 Task: Find connections with filter location Berrahal with filter topic #Jobhunterswith filter profile language German with filter current company Marlabs LLC with filter school National Institute of Technology Agartala with filter industry Cosmetology and Barber Schools with filter service category Leadership Development with filter keywords title Artist
Action: Mouse moved to (517, 68)
Screenshot: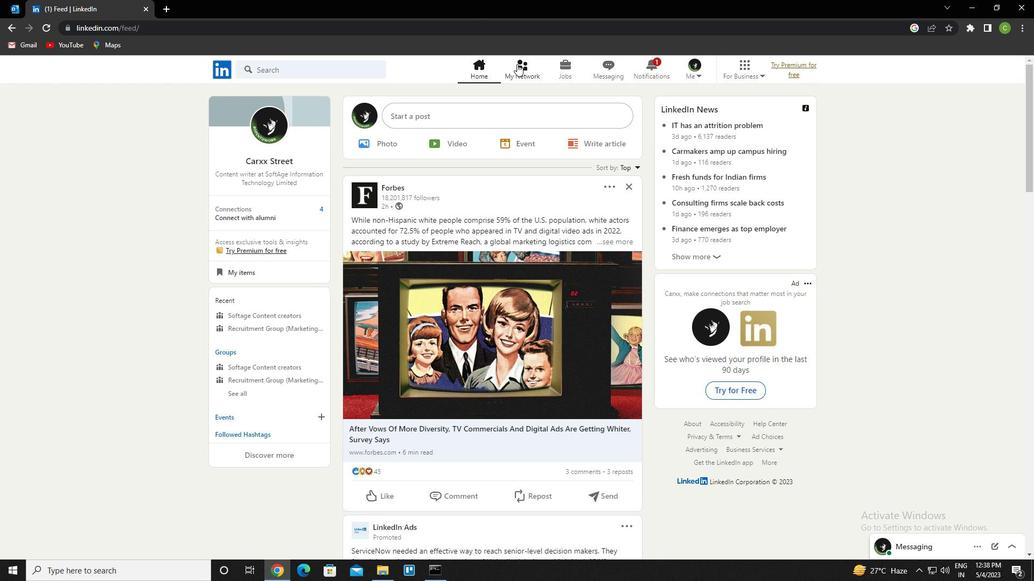 
Action: Mouse pressed left at (517, 68)
Screenshot: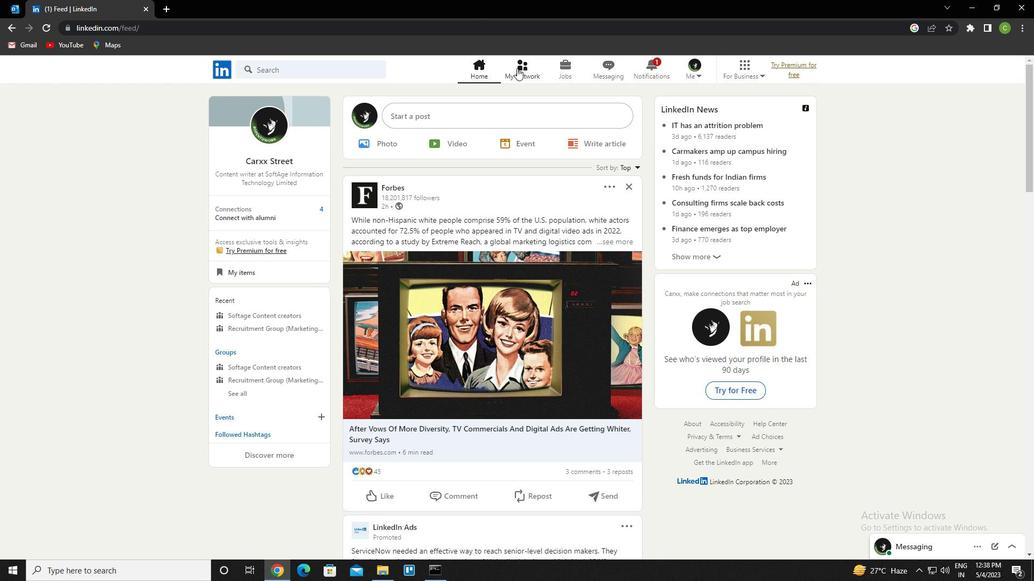 
Action: Mouse moved to (323, 129)
Screenshot: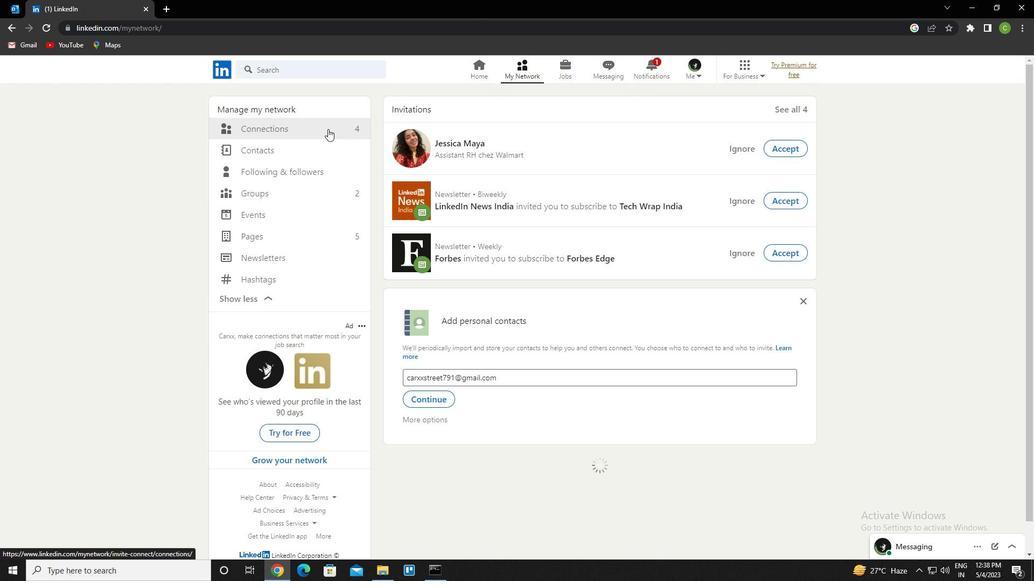 
Action: Mouse pressed left at (323, 129)
Screenshot: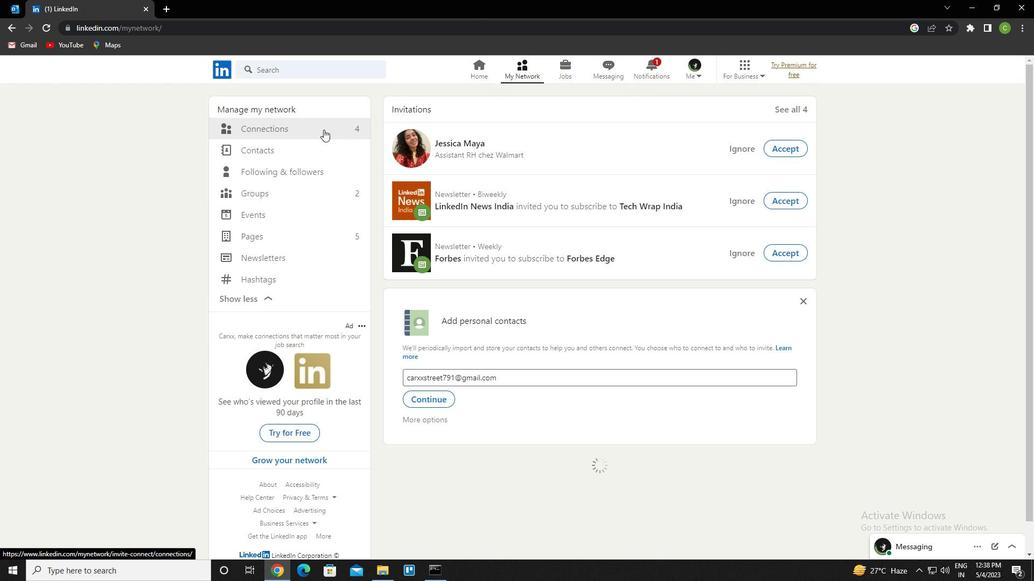 
Action: Mouse moved to (604, 133)
Screenshot: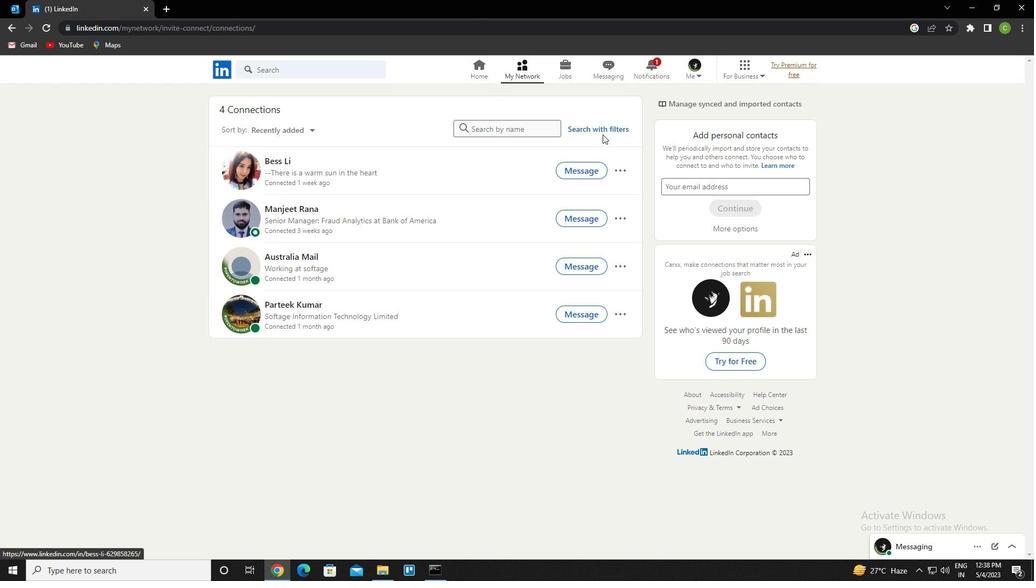 
Action: Mouse pressed left at (604, 133)
Screenshot: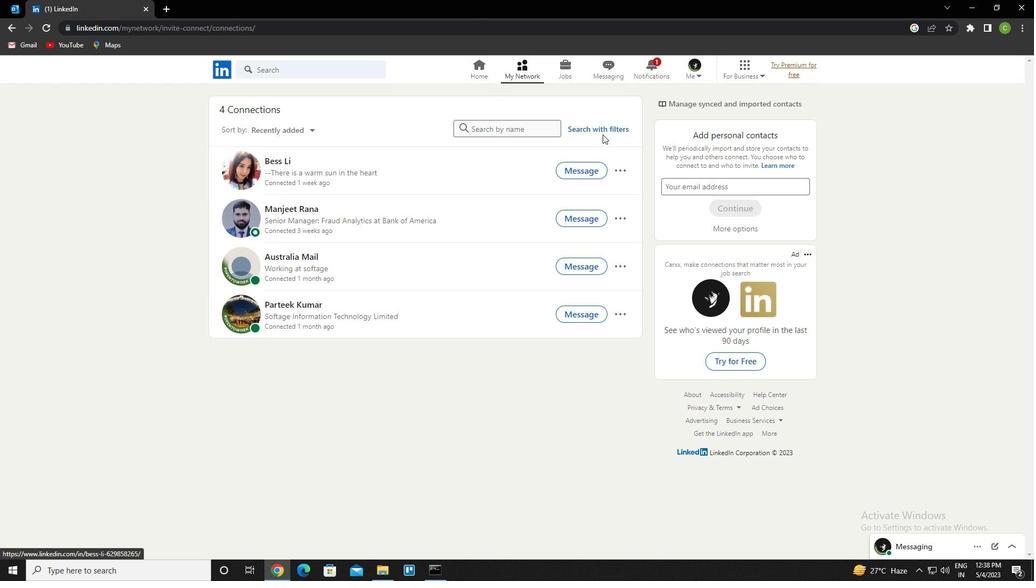 
Action: Mouse moved to (556, 101)
Screenshot: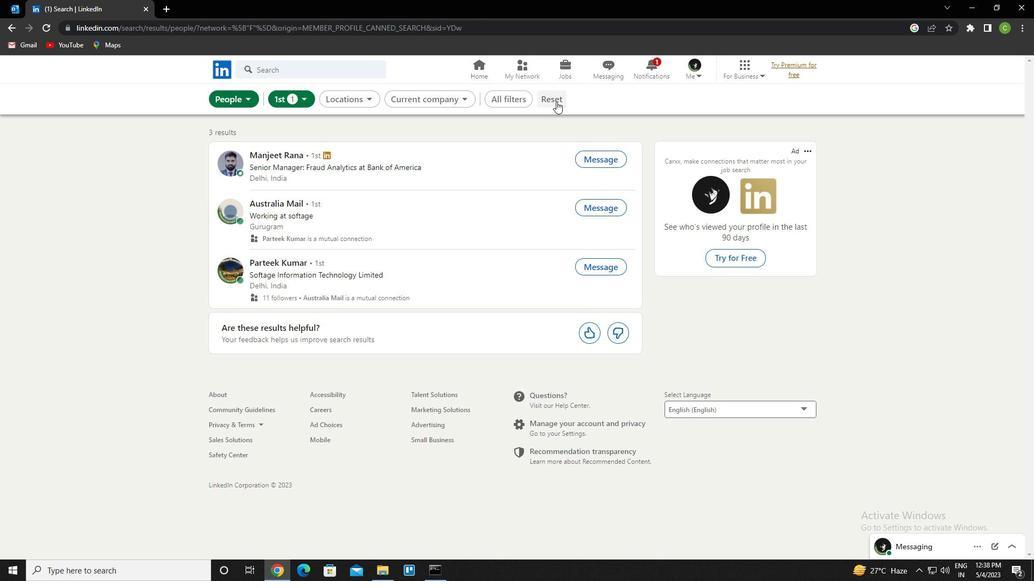 
Action: Mouse pressed left at (556, 101)
Screenshot: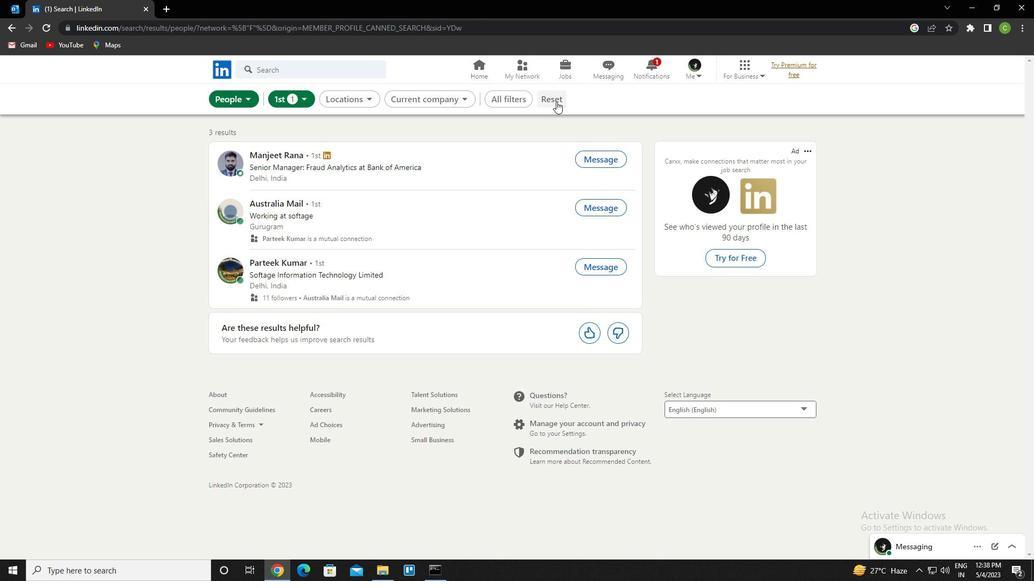 
Action: Mouse moved to (541, 101)
Screenshot: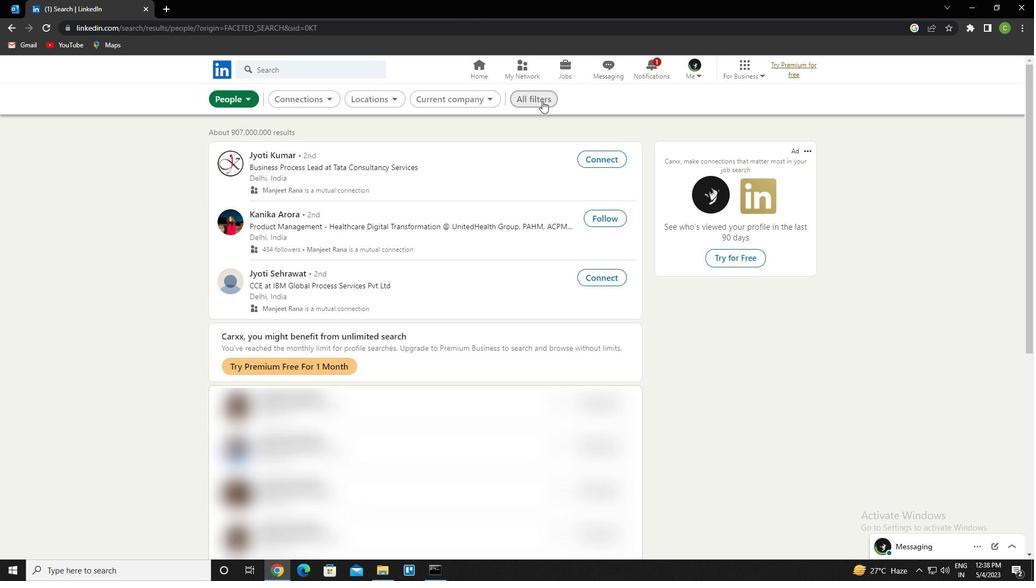 
Action: Mouse pressed left at (541, 101)
Screenshot: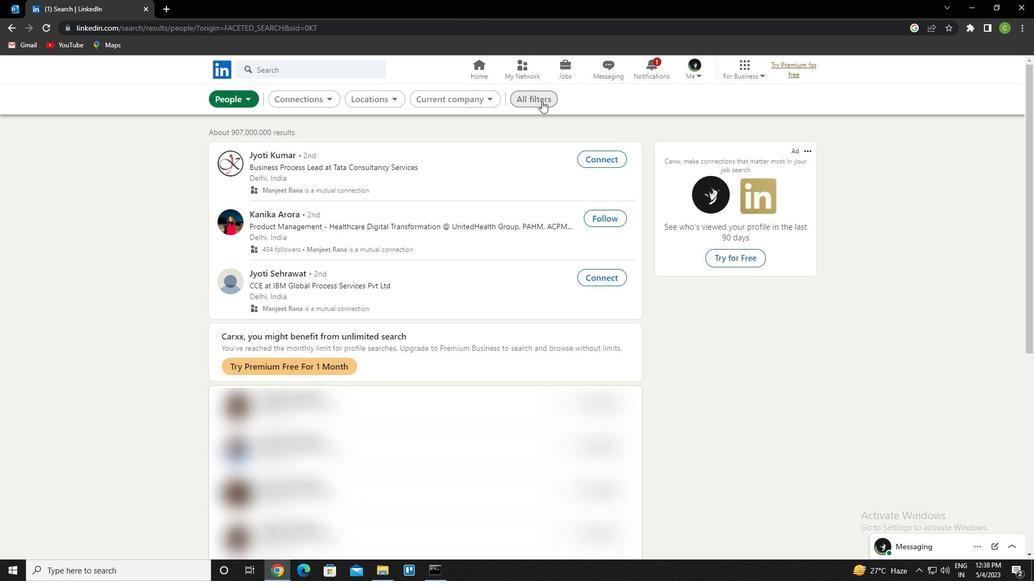 
Action: Mouse moved to (925, 269)
Screenshot: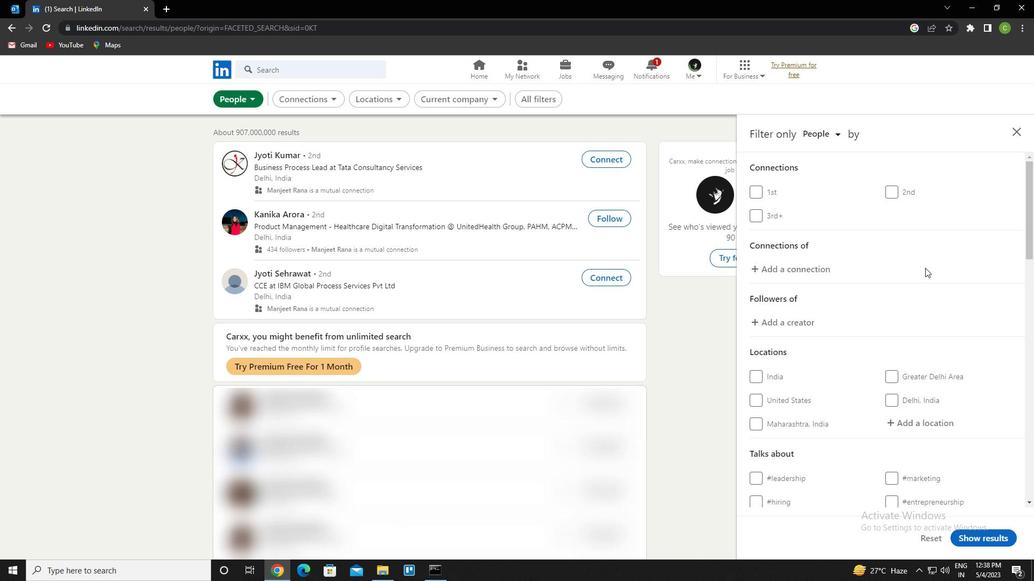 
Action: Mouse scrolled (925, 269) with delta (0, 0)
Screenshot: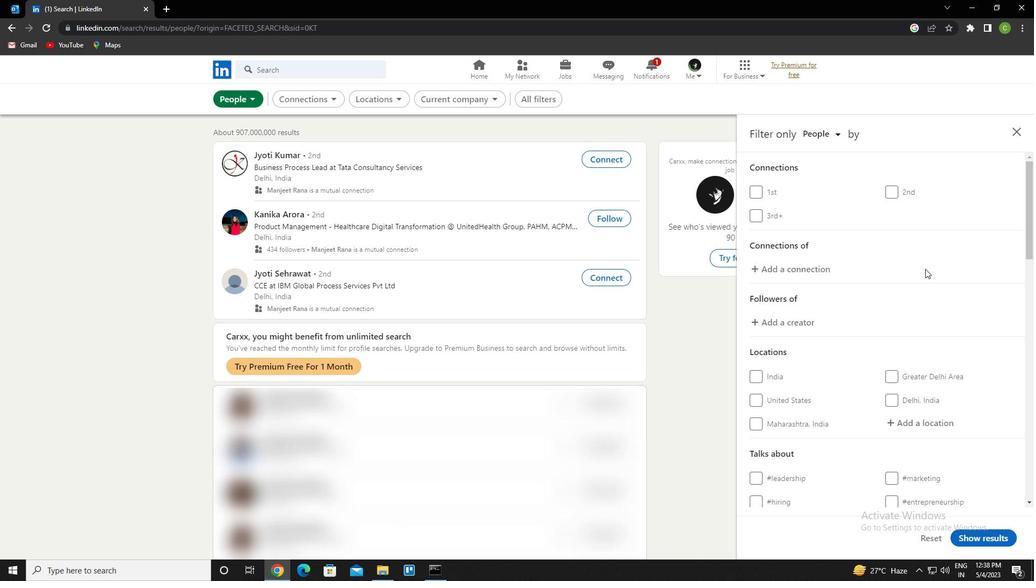 
Action: Mouse moved to (924, 275)
Screenshot: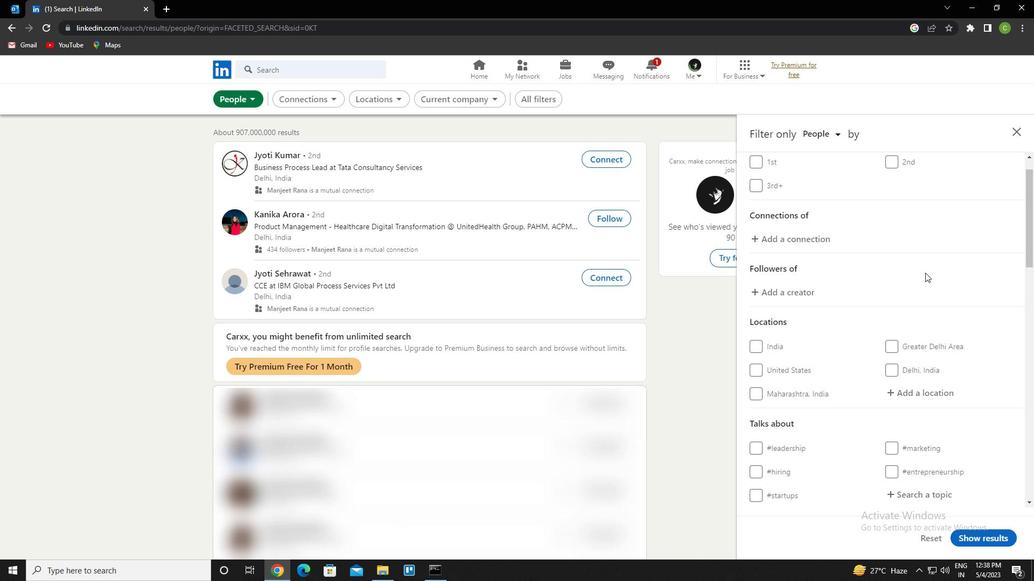 
Action: Mouse scrolled (924, 274) with delta (0, 0)
Screenshot: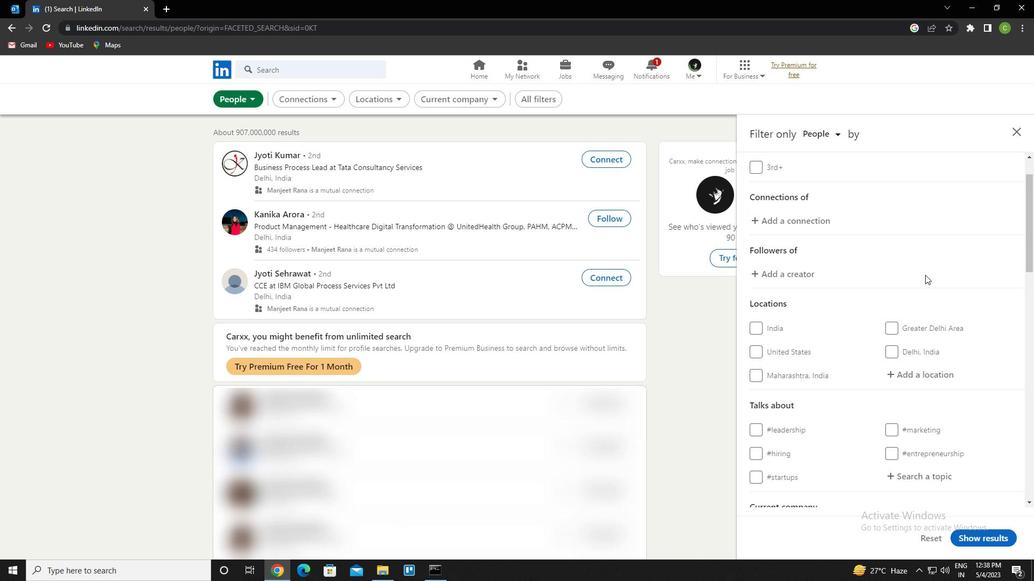 
Action: Mouse moved to (924, 311)
Screenshot: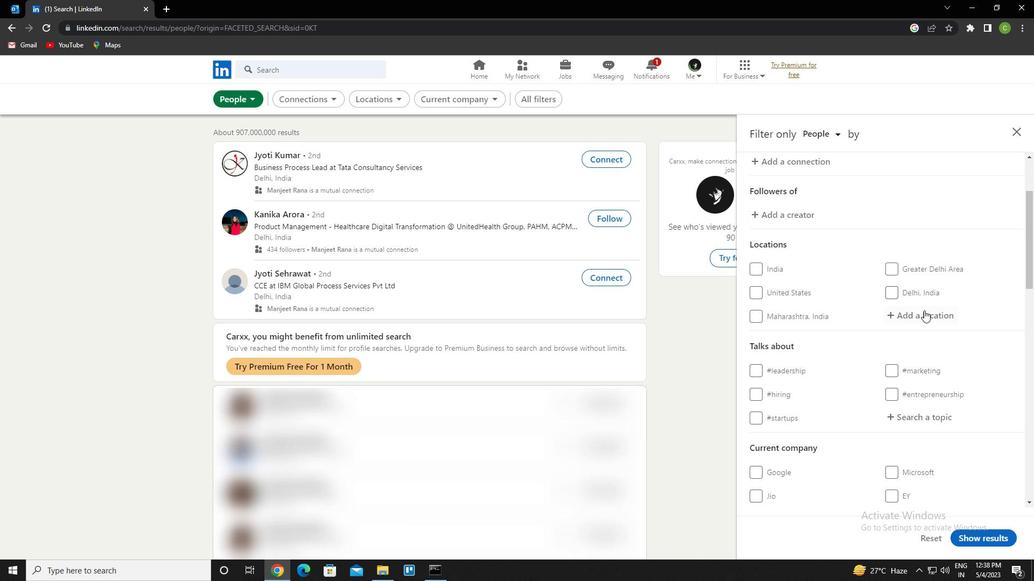 
Action: Mouse pressed left at (924, 311)
Screenshot: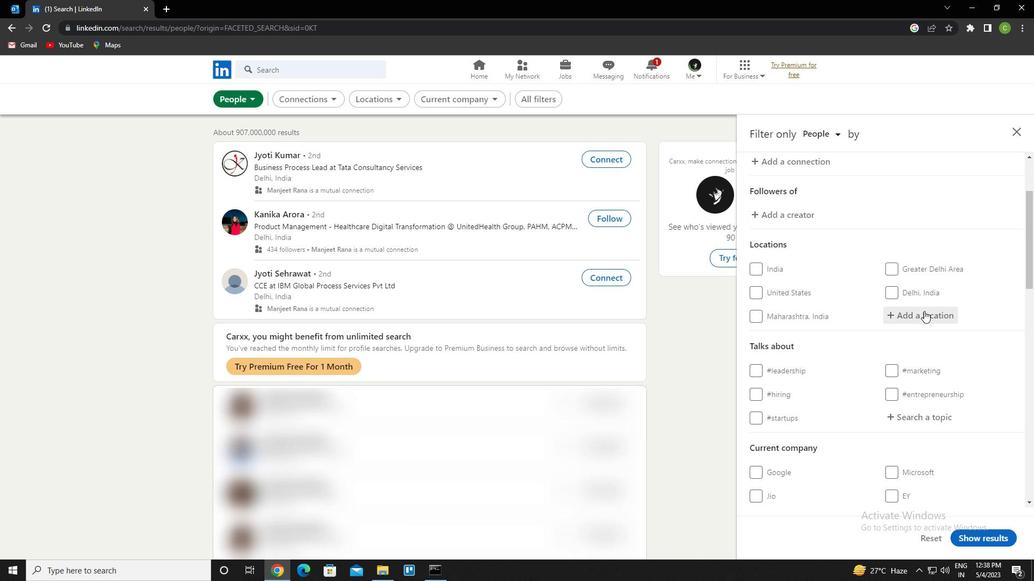 
Action: Mouse moved to (927, 296)
Screenshot: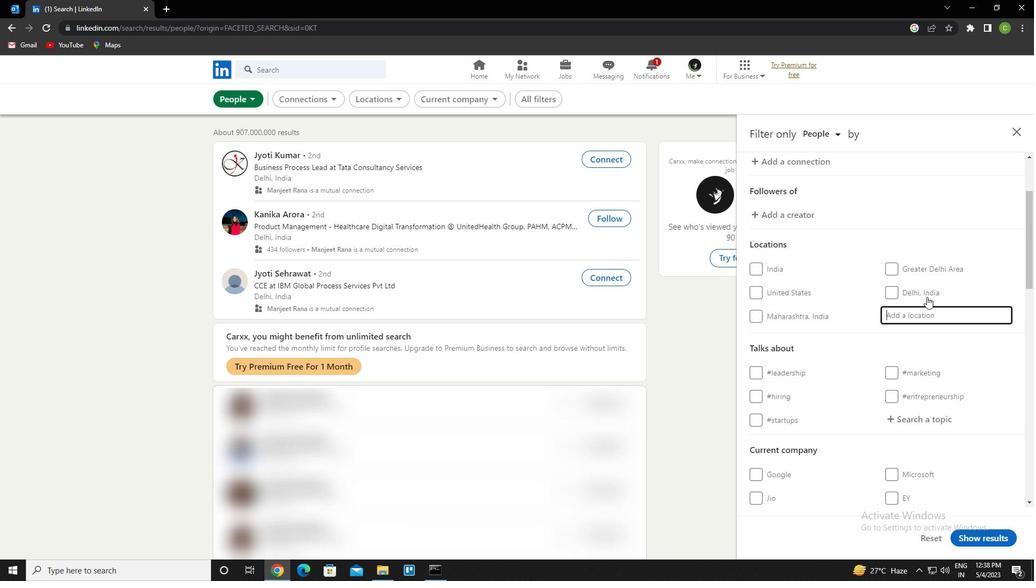 
Action: Key pressed <Key.caps_lock>b<Key.caps_lock>errahal<Key.down><Key.enter>
Screenshot: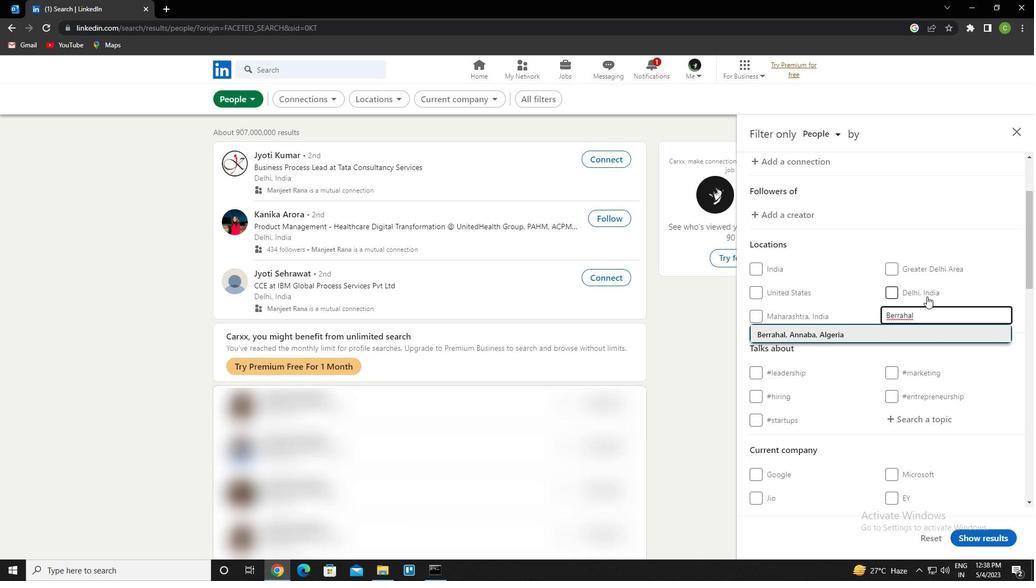 
Action: Mouse moved to (872, 307)
Screenshot: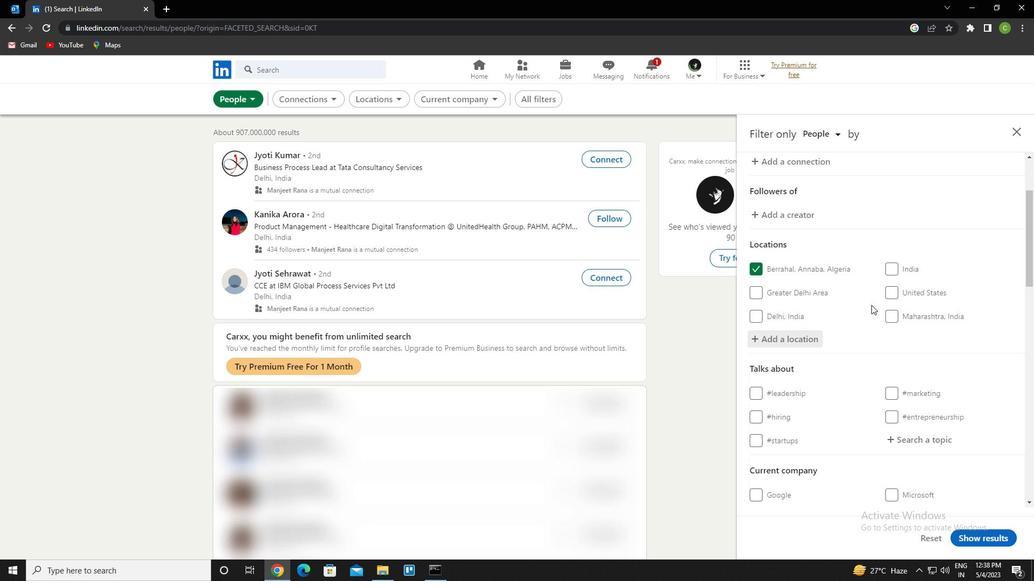 
Action: Mouse scrolled (872, 306) with delta (0, 0)
Screenshot: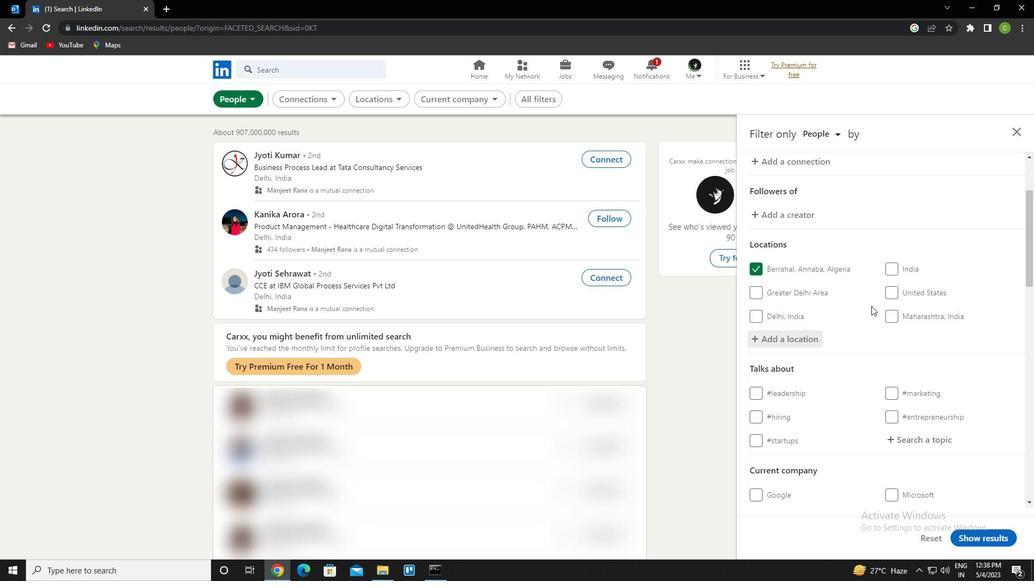 
Action: Mouse moved to (872, 310)
Screenshot: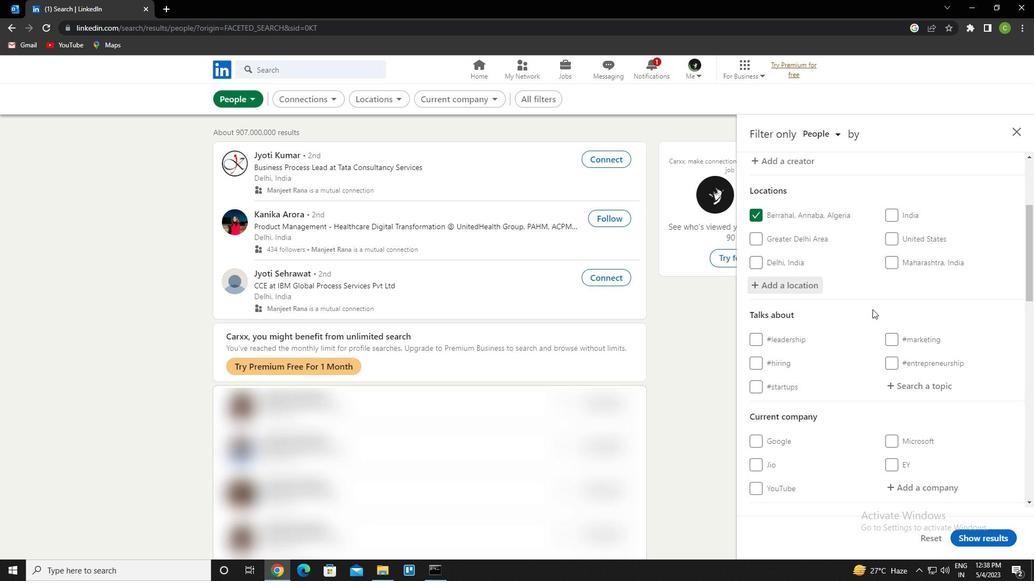 
Action: Mouse scrolled (872, 309) with delta (0, 0)
Screenshot: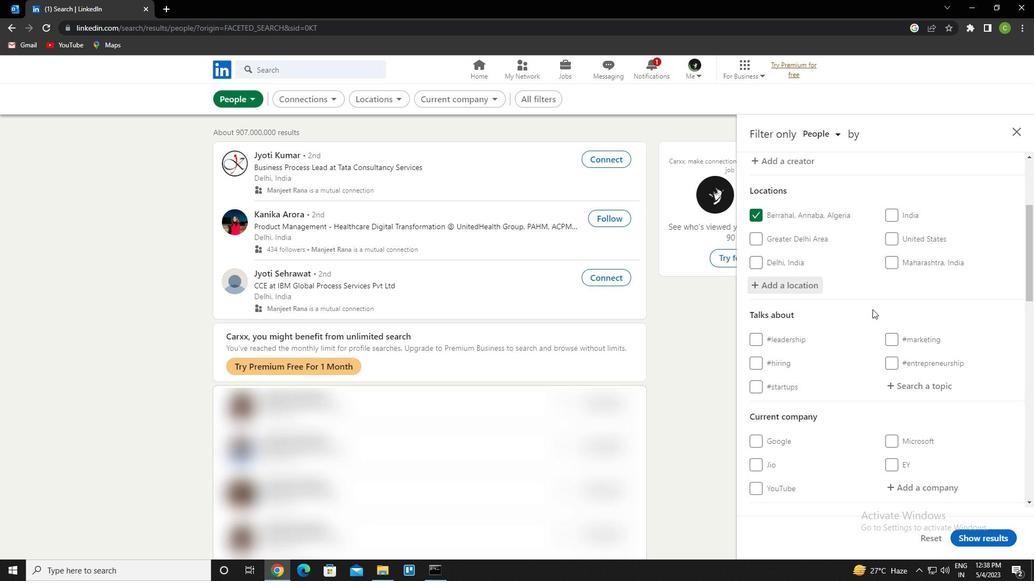 
Action: Mouse moved to (870, 312)
Screenshot: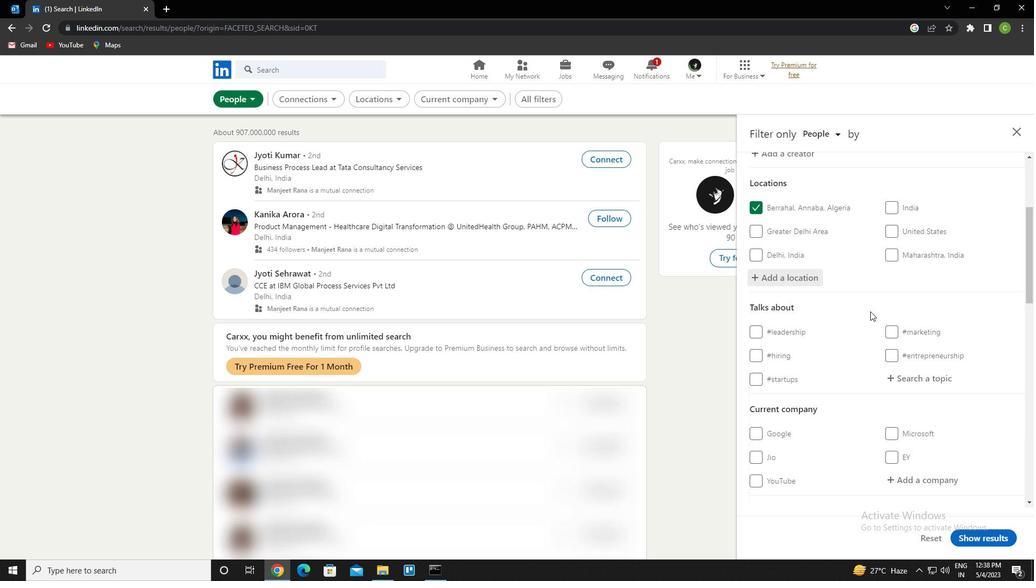 
Action: Mouse scrolled (870, 312) with delta (0, 0)
Screenshot: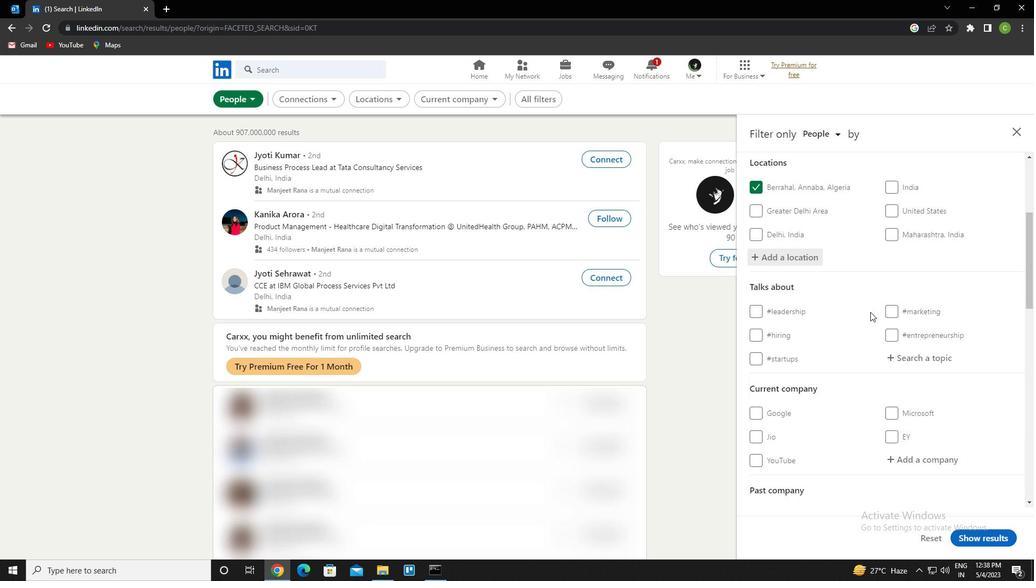 
Action: Mouse moved to (870, 313)
Screenshot: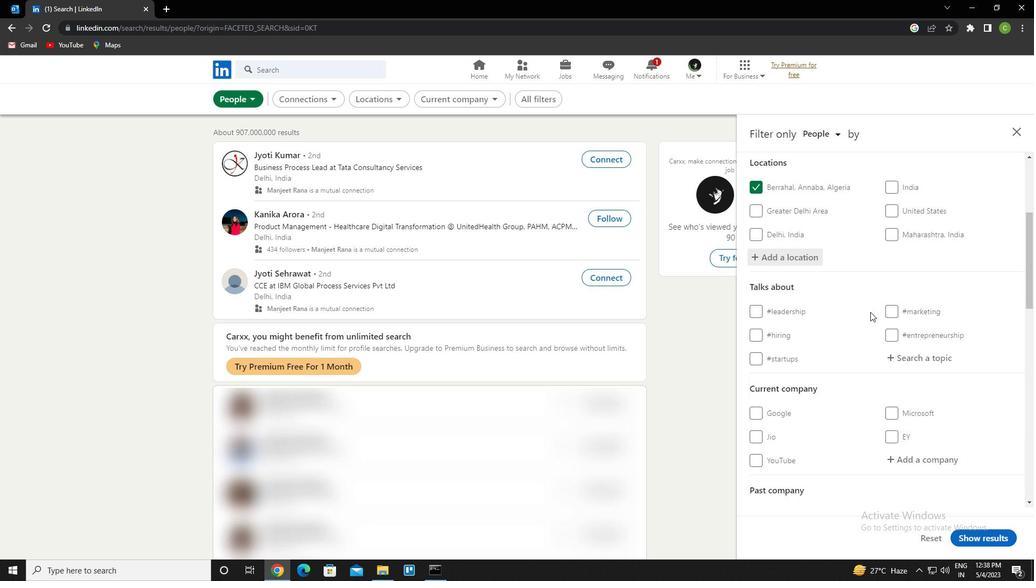 
Action: Mouse scrolled (870, 312) with delta (0, 0)
Screenshot: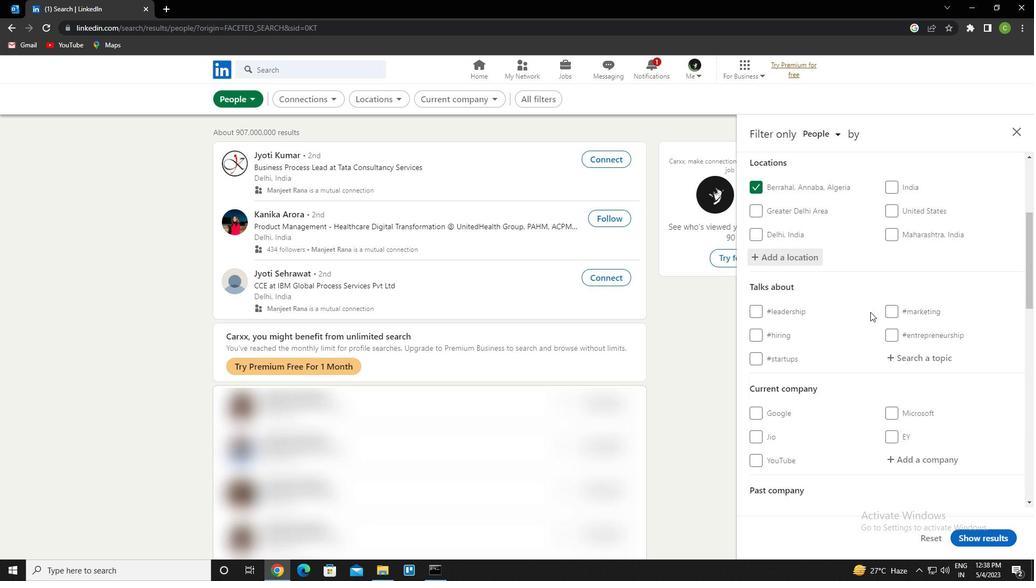 
Action: Mouse moved to (929, 228)
Screenshot: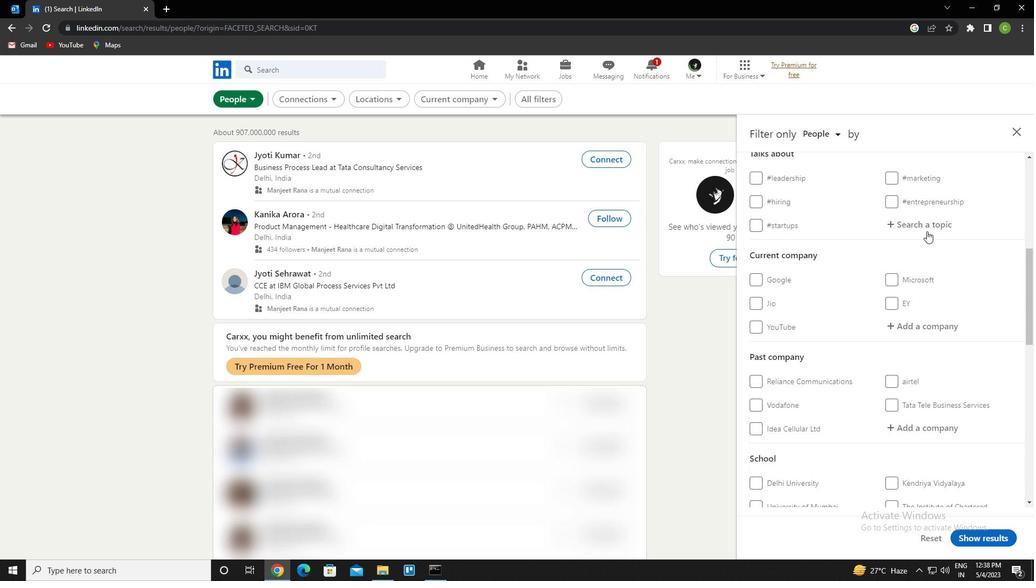 
Action: Mouse pressed left at (929, 228)
Screenshot: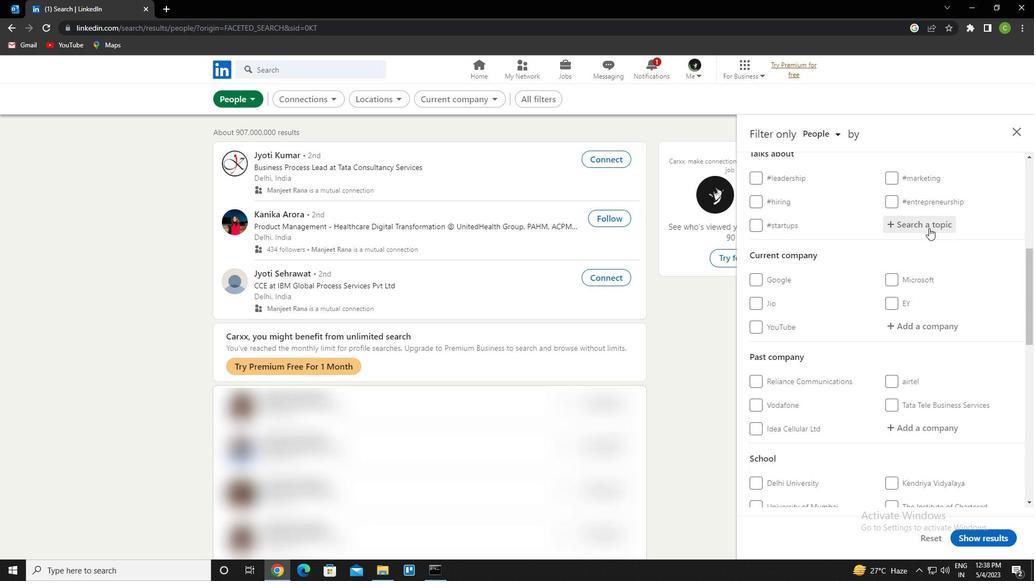 
Action: Key pressed jobhunters<Key.down><Key.enter>
Screenshot: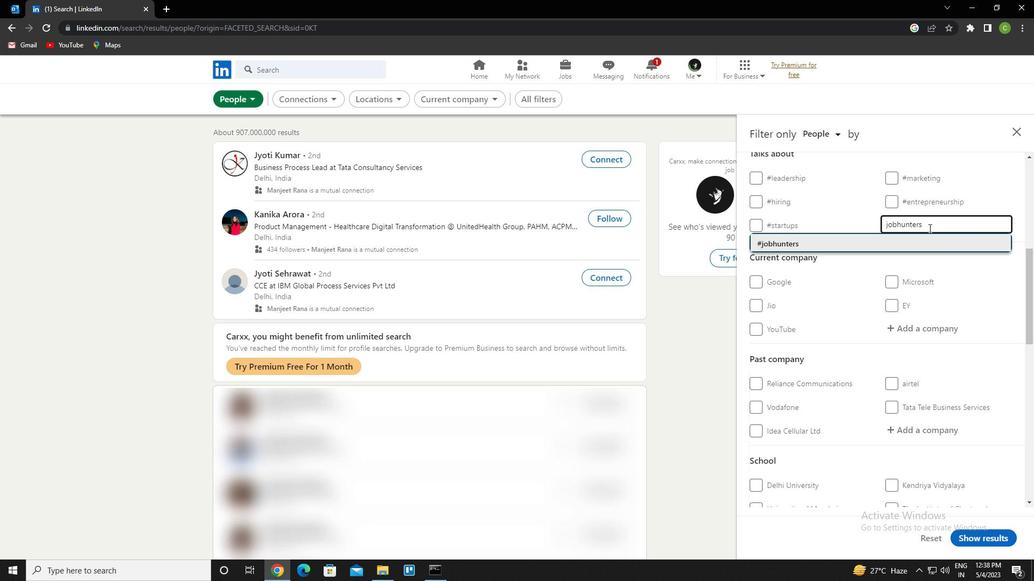 
Action: Mouse scrolled (929, 227) with delta (0, 0)
Screenshot: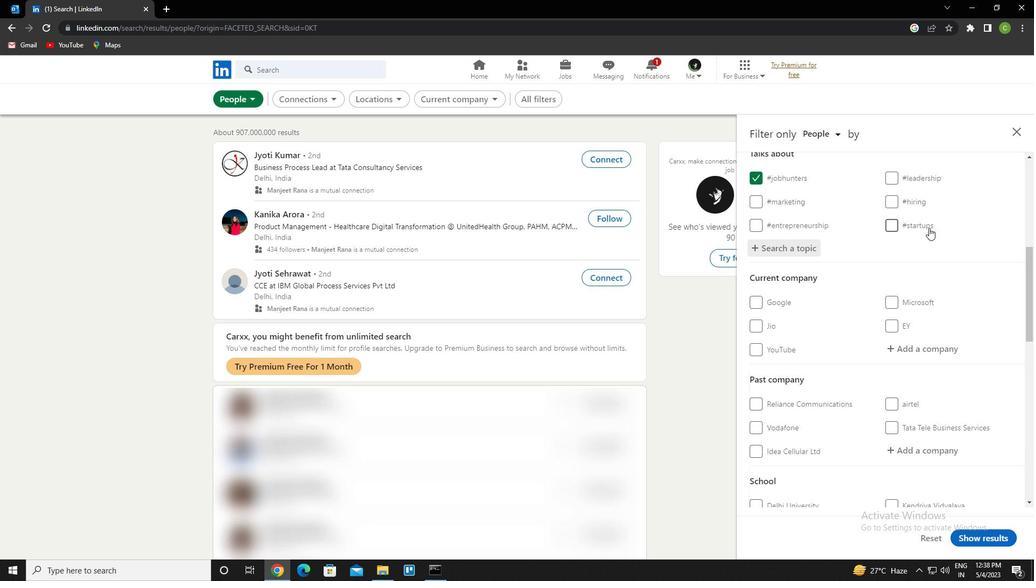 
Action: Mouse moved to (932, 229)
Screenshot: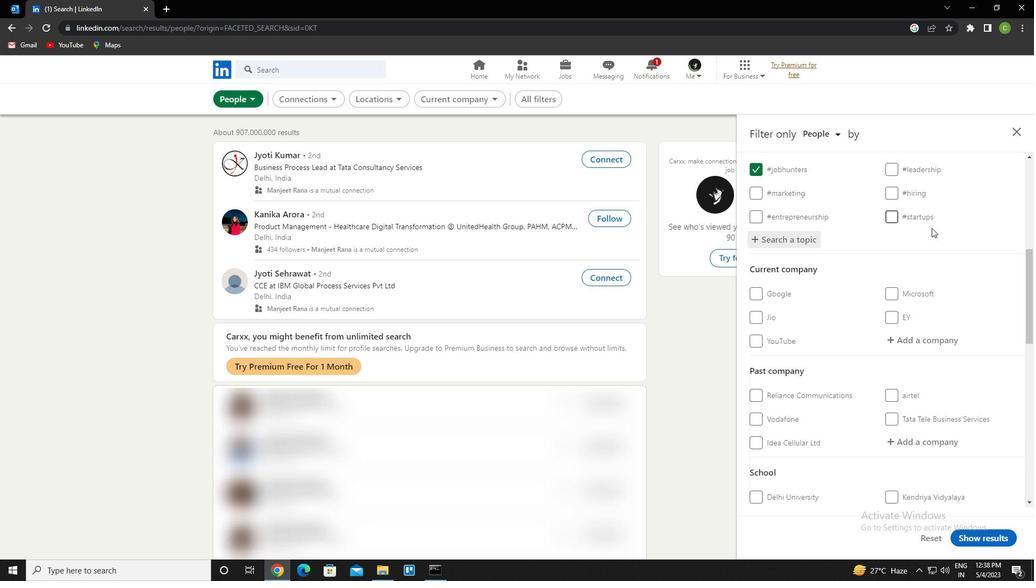 
Action: Mouse scrolled (932, 228) with delta (0, 0)
Screenshot: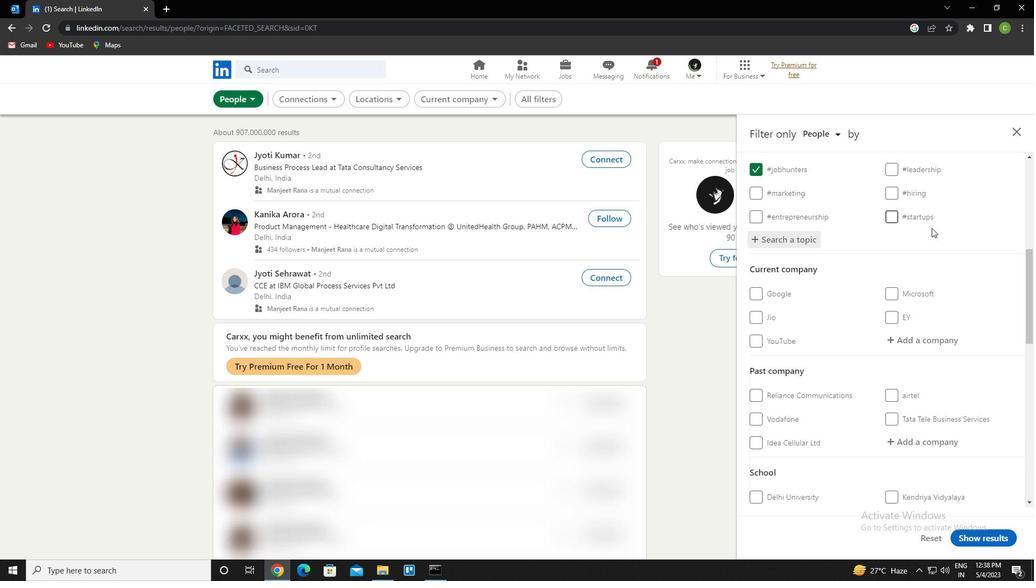 
Action: Mouse moved to (934, 231)
Screenshot: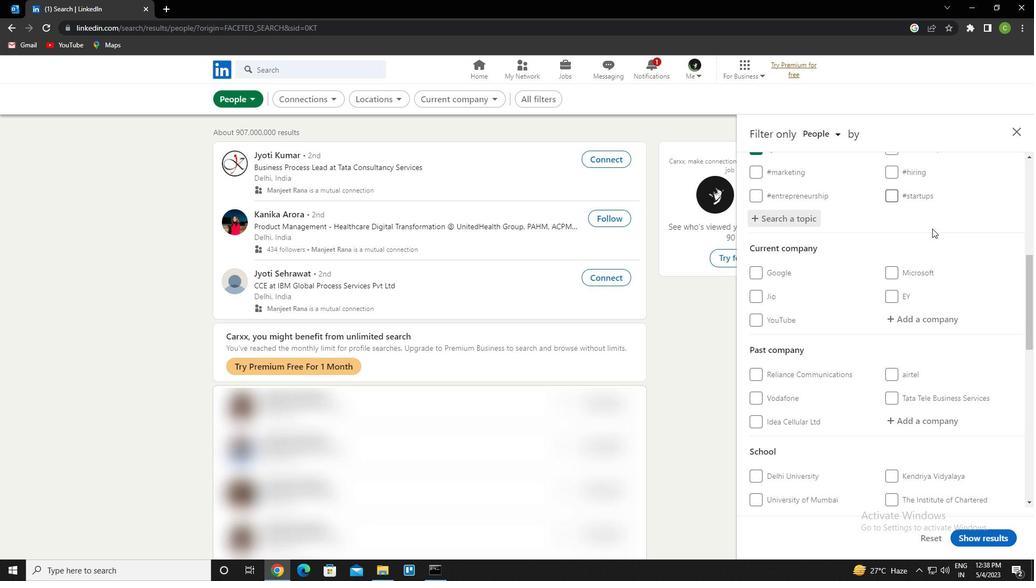 
Action: Mouse scrolled (934, 231) with delta (0, 0)
Screenshot: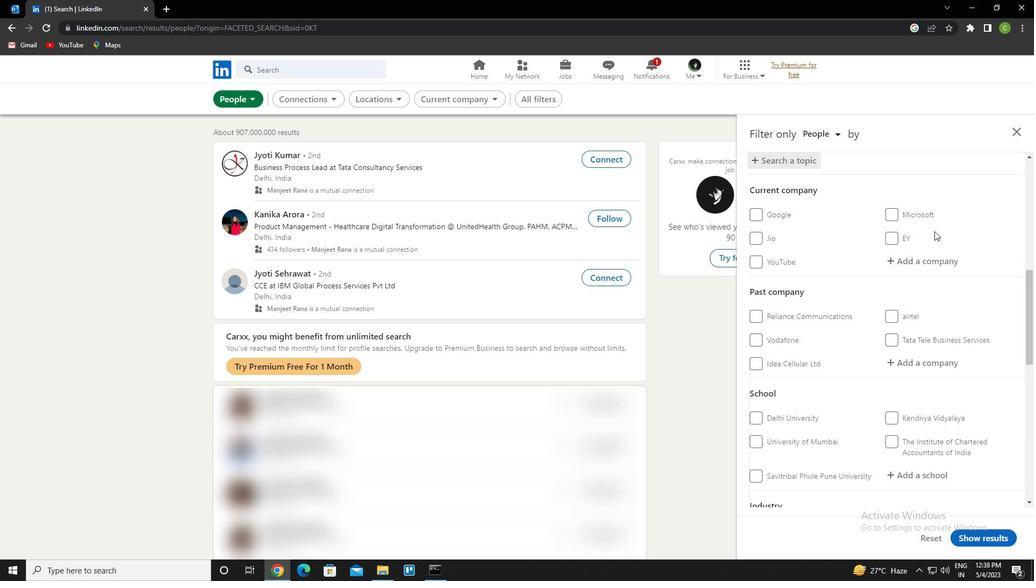 
Action: Mouse moved to (935, 235)
Screenshot: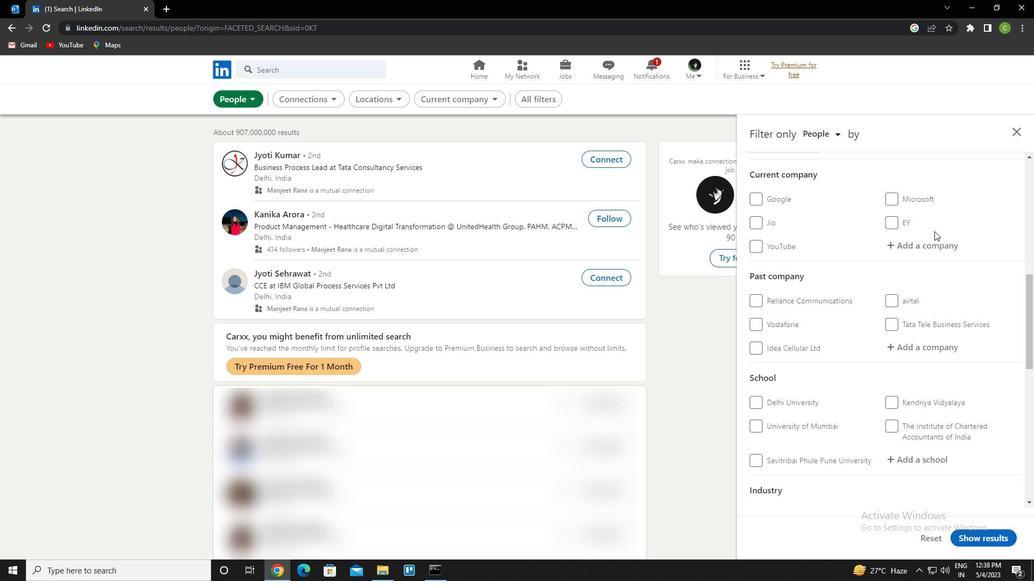 
Action: Mouse scrolled (935, 234) with delta (0, 0)
Screenshot: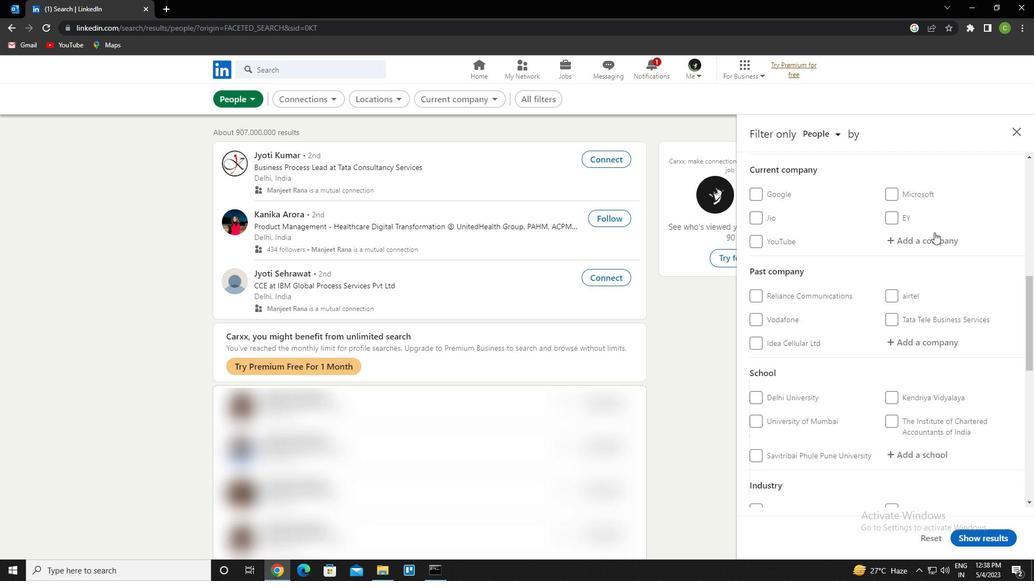 
Action: Mouse moved to (935, 236)
Screenshot: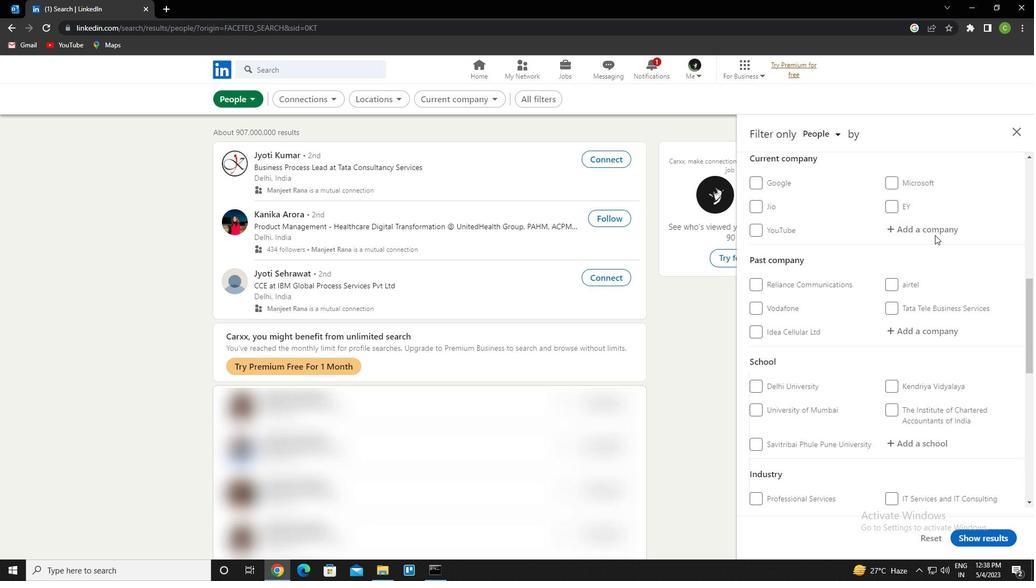 
Action: Mouse scrolled (935, 235) with delta (0, 0)
Screenshot: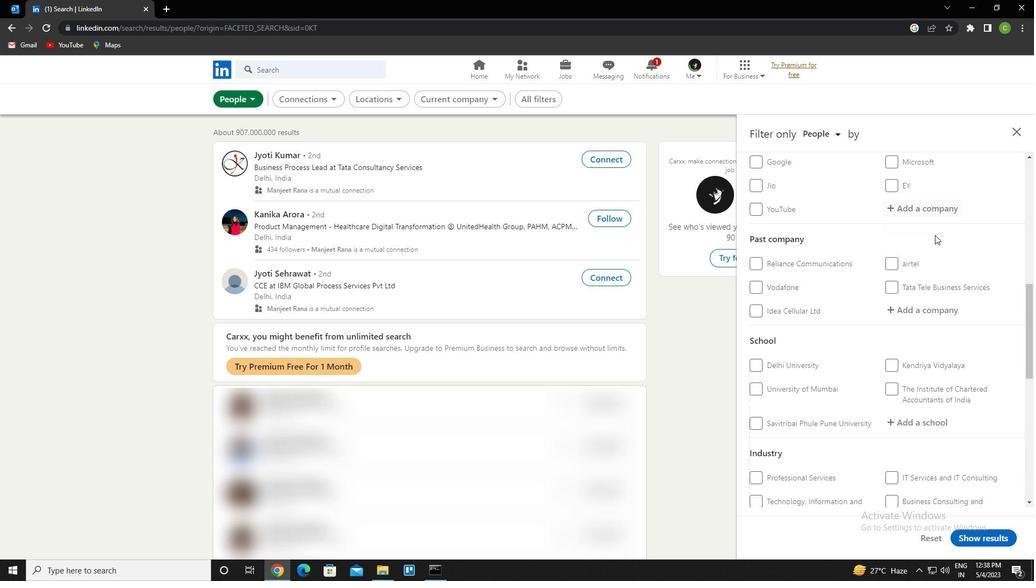 
Action: Mouse moved to (931, 237)
Screenshot: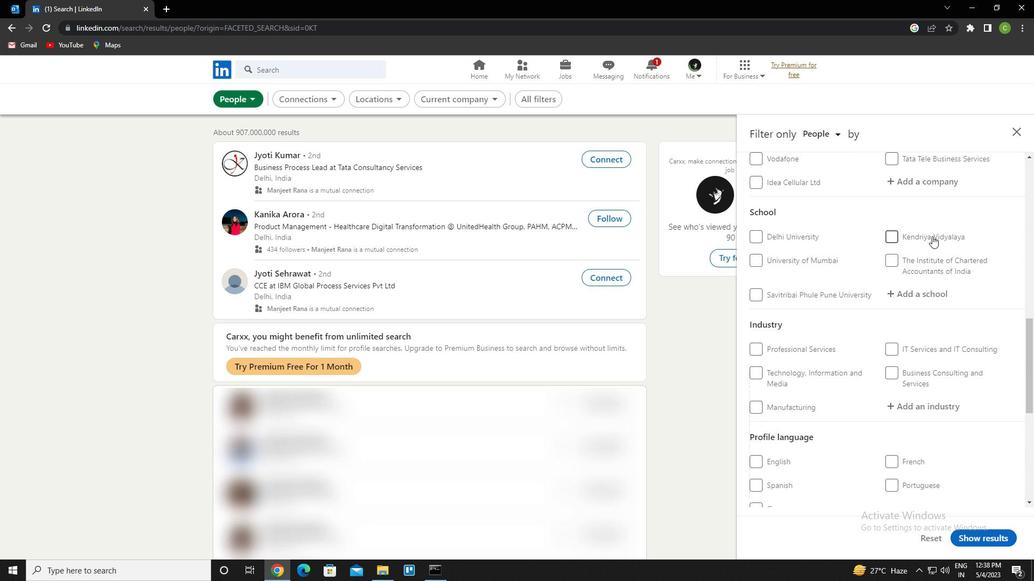 
Action: Mouse scrolled (931, 236) with delta (0, 0)
Screenshot: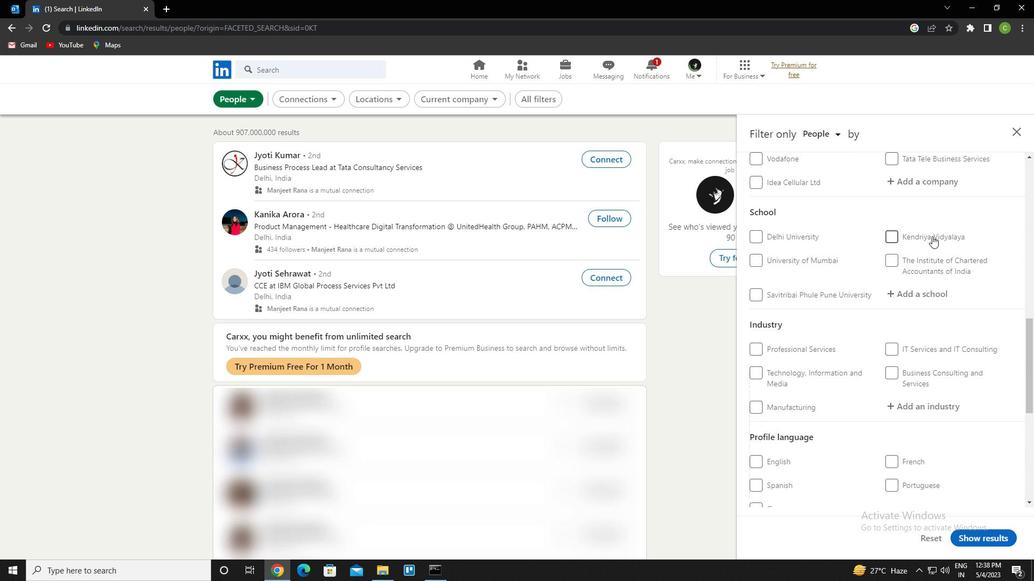 
Action: Mouse moved to (757, 456)
Screenshot: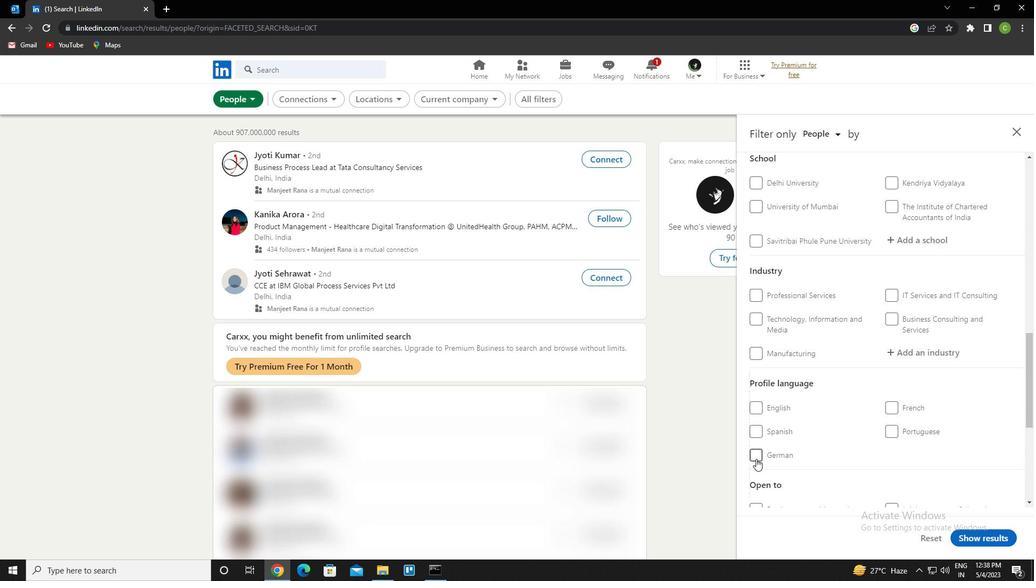 
Action: Mouse pressed left at (757, 456)
Screenshot: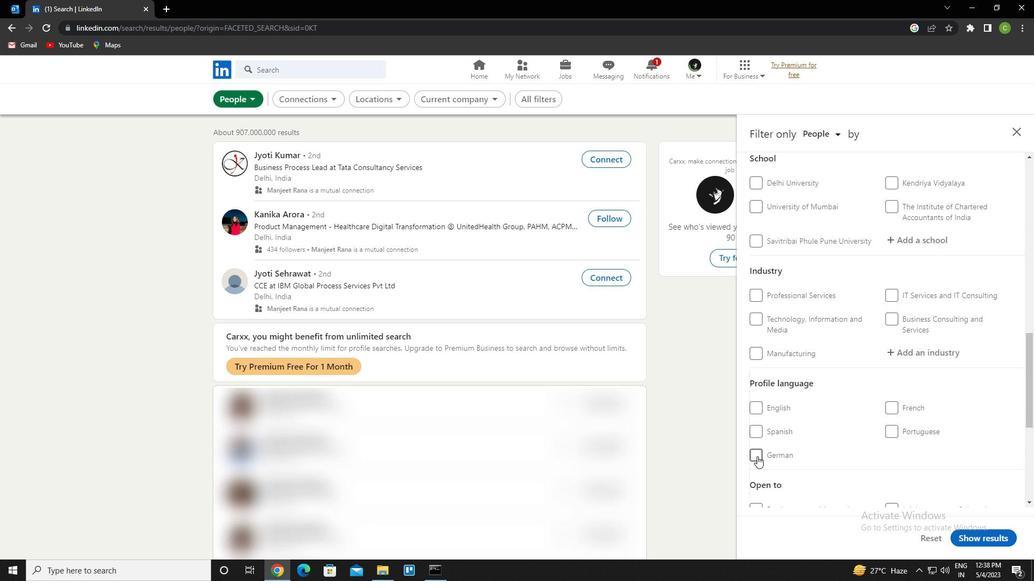 
Action: Mouse moved to (867, 318)
Screenshot: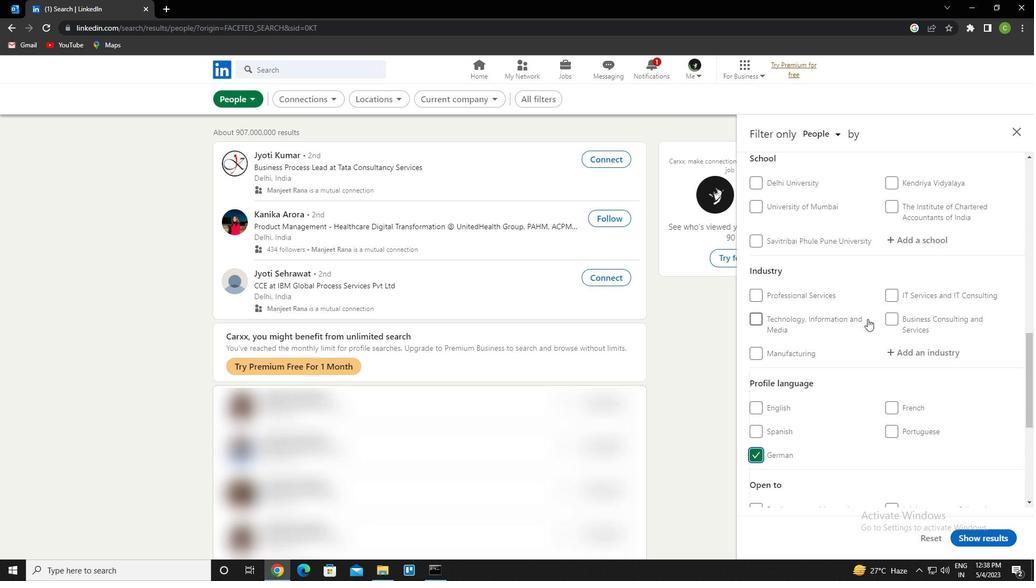
Action: Mouse scrolled (867, 319) with delta (0, 0)
Screenshot: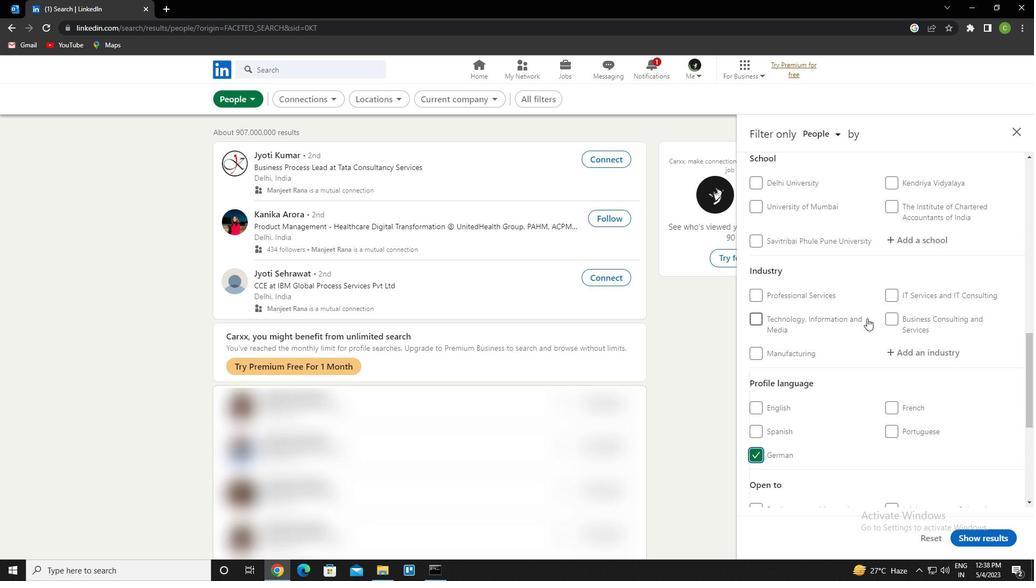 
Action: Mouse scrolled (867, 319) with delta (0, 0)
Screenshot: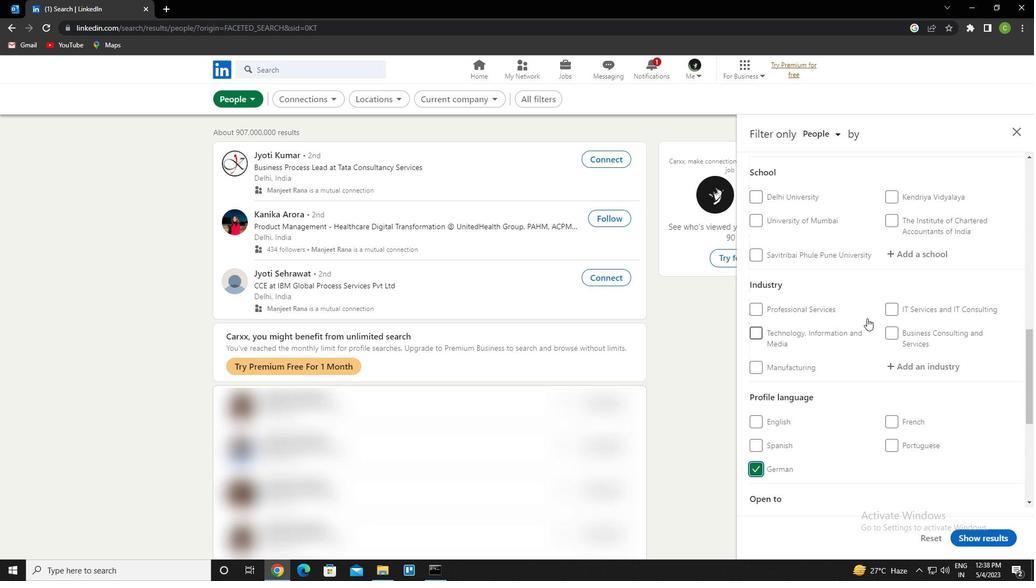 
Action: Mouse moved to (865, 318)
Screenshot: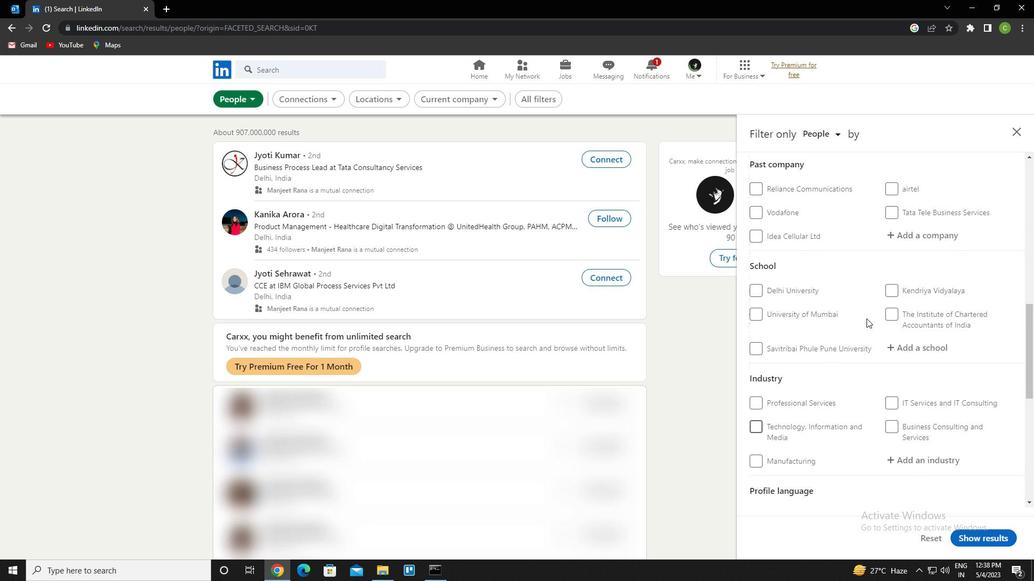 
Action: Mouse scrolled (865, 318) with delta (0, 0)
Screenshot: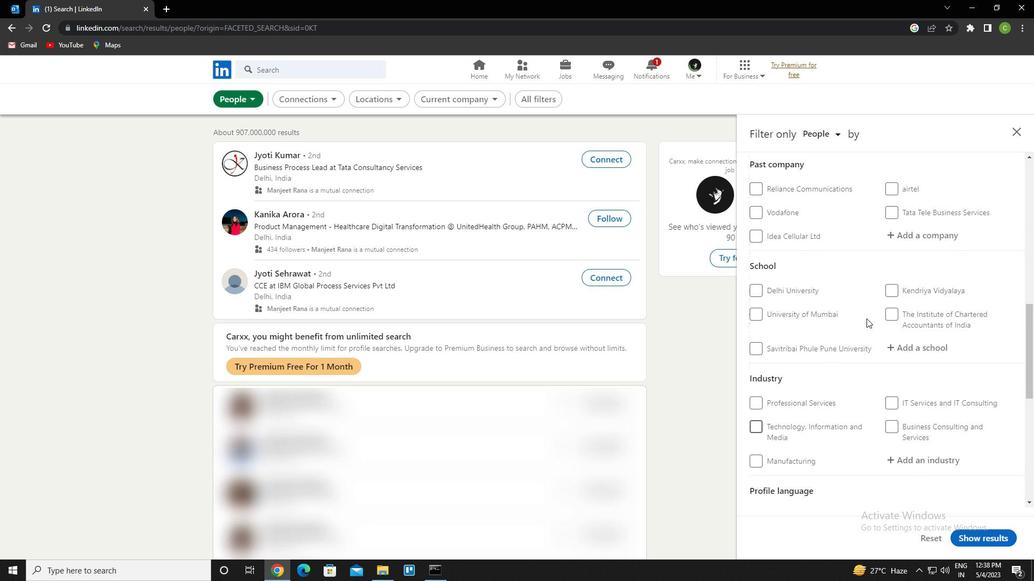 
Action: Mouse scrolled (865, 318) with delta (0, 0)
Screenshot: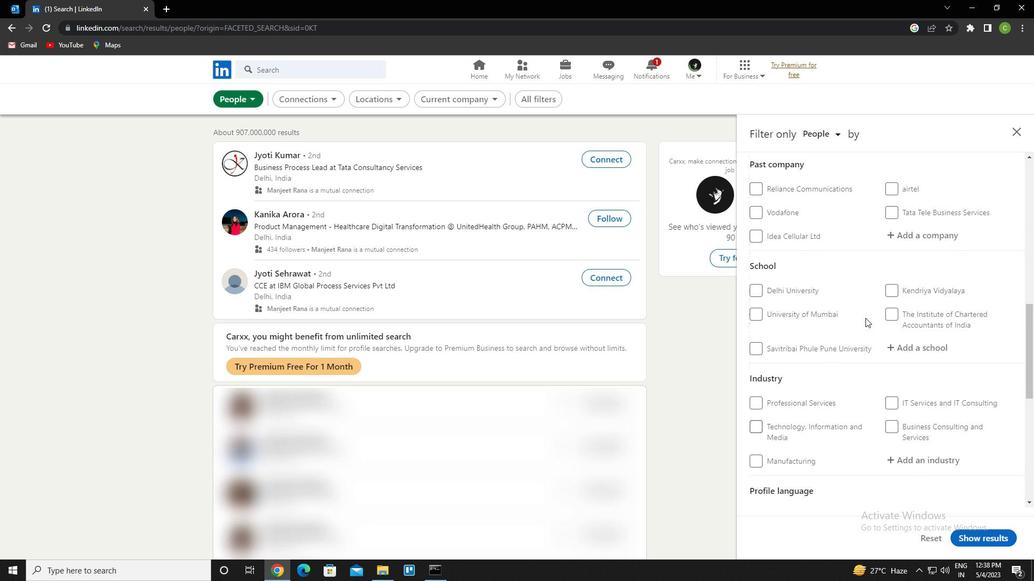 
Action: Mouse scrolled (865, 318) with delta (0, 0)
Screenshot: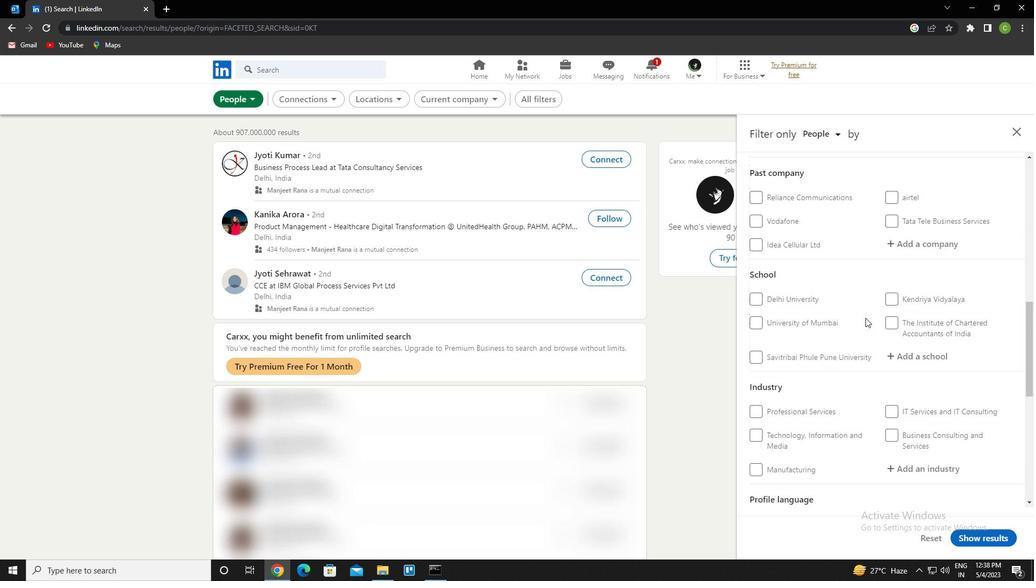 
Action: Mouse moved to (864, 317)
Screenshot: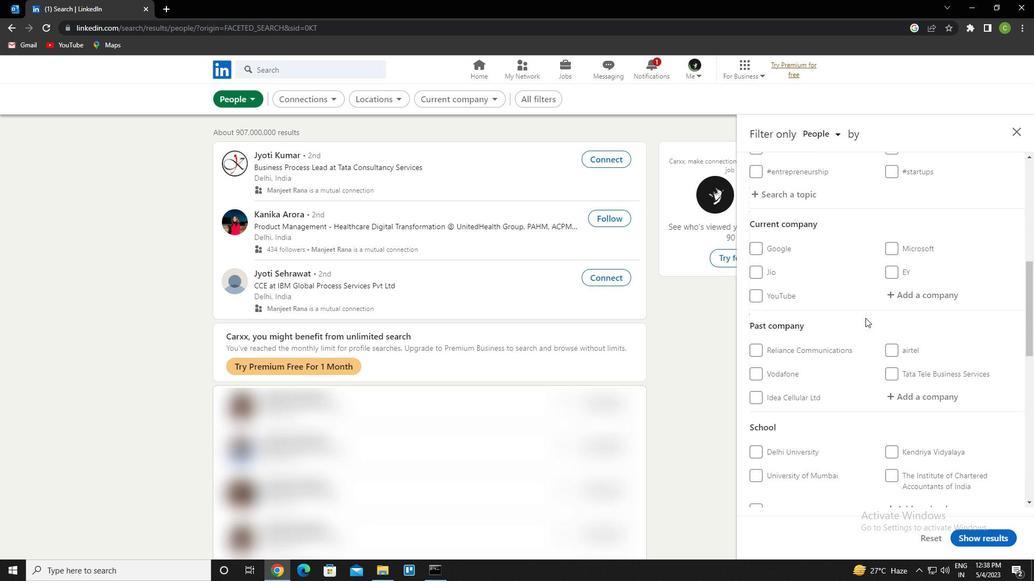 
Action: Mouse scrolled (864, 317) with delta (0, 0)
Screenshot: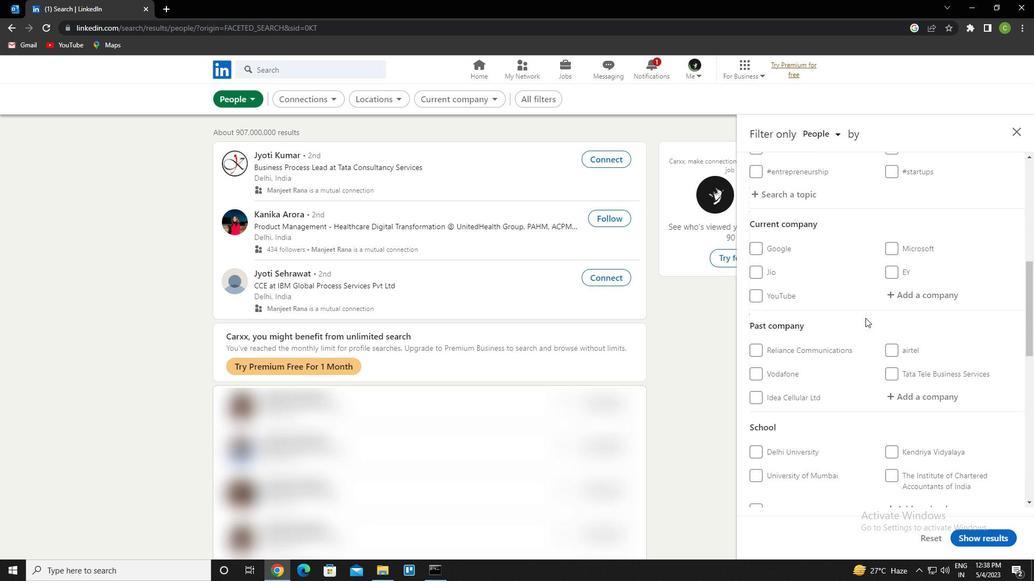 
Action: Mouse scrolled (864, 317) with delta (0, 0)
Screenshot: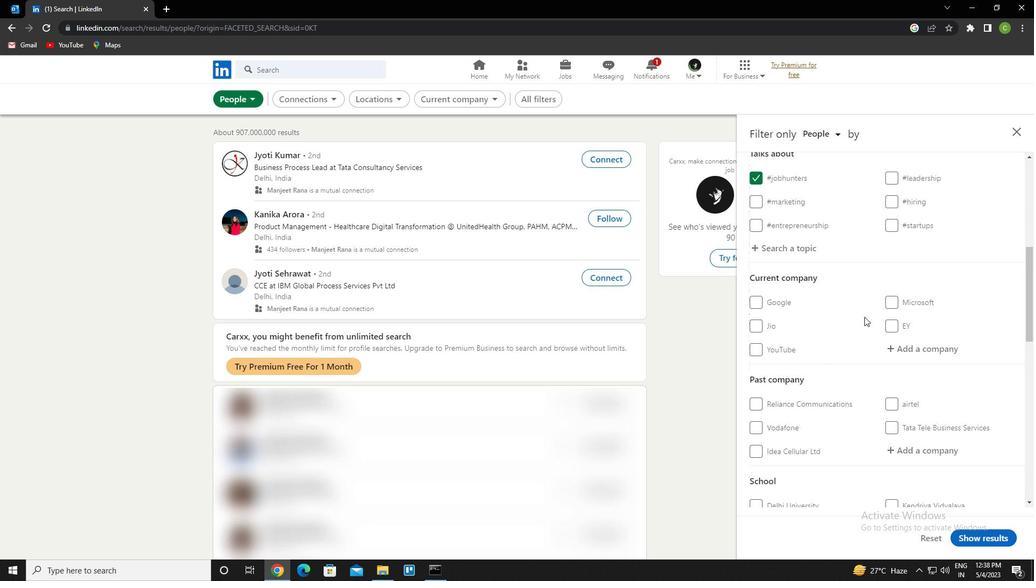
Action: Mouse moved to (870, 335)
Screenshot: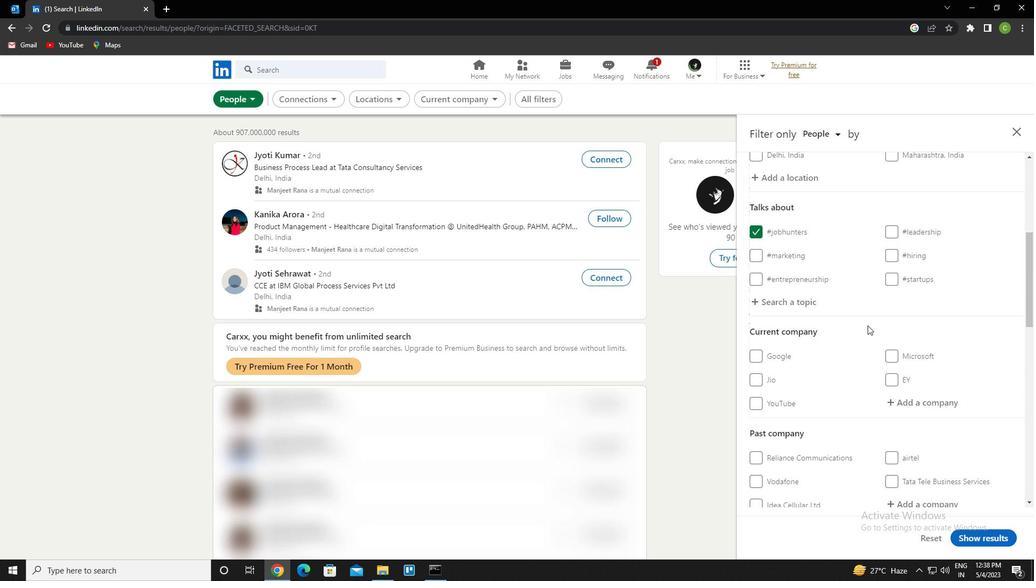 
Action: Mouse scrolled (870, 334) with delta (0, 0)
Screenshot: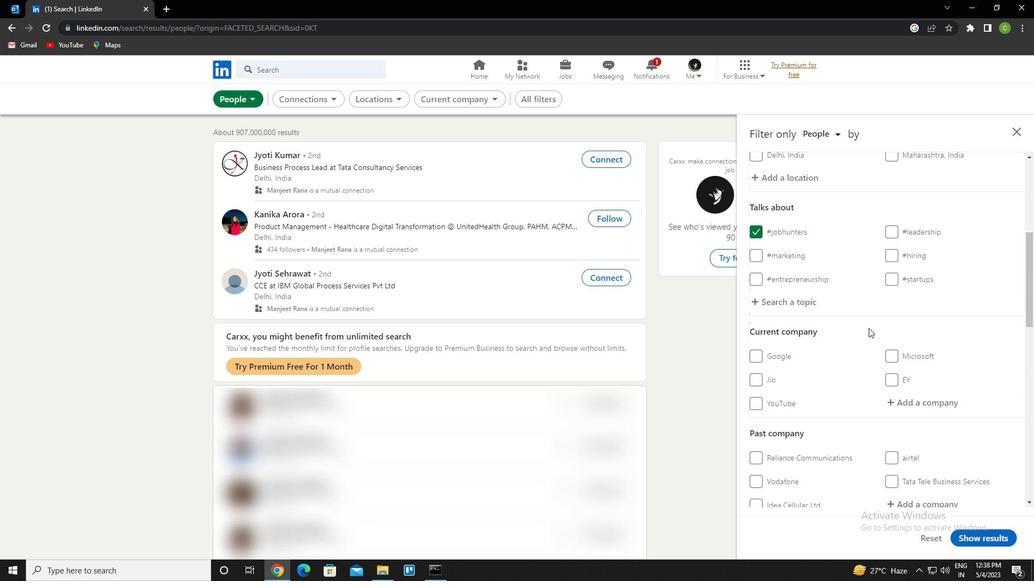 
Action: Mouse moved to (918, 346)
Screenshot: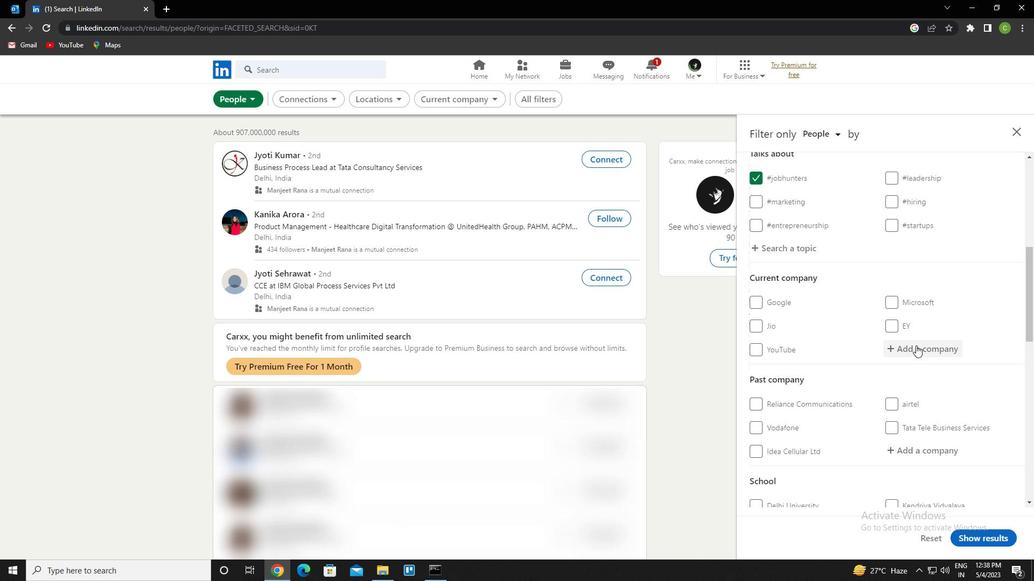 
Action: Mouse pressed left at (918, 346)
Screenshot: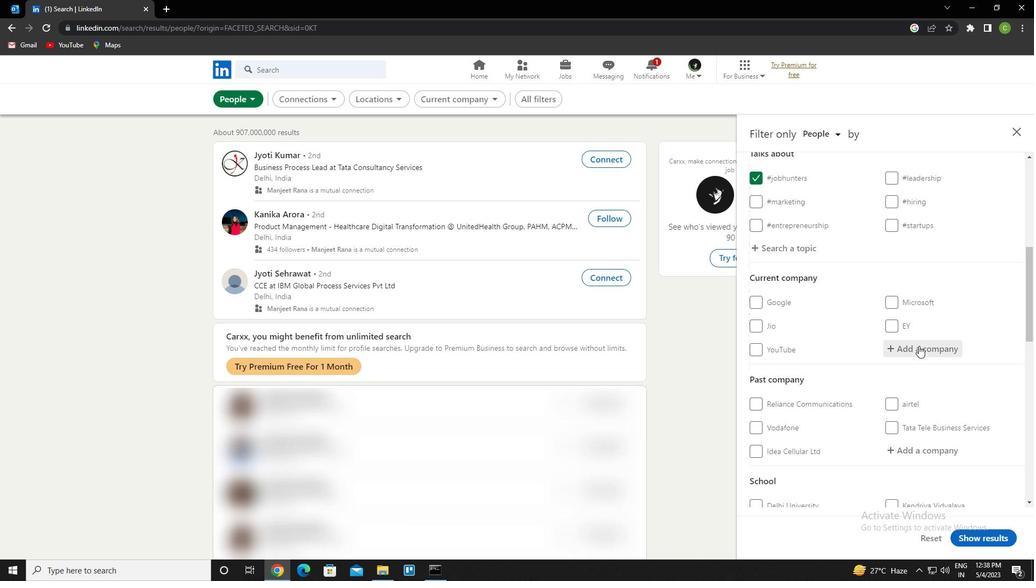 
Action: Mouse moved to (918, 345)
Screenshot: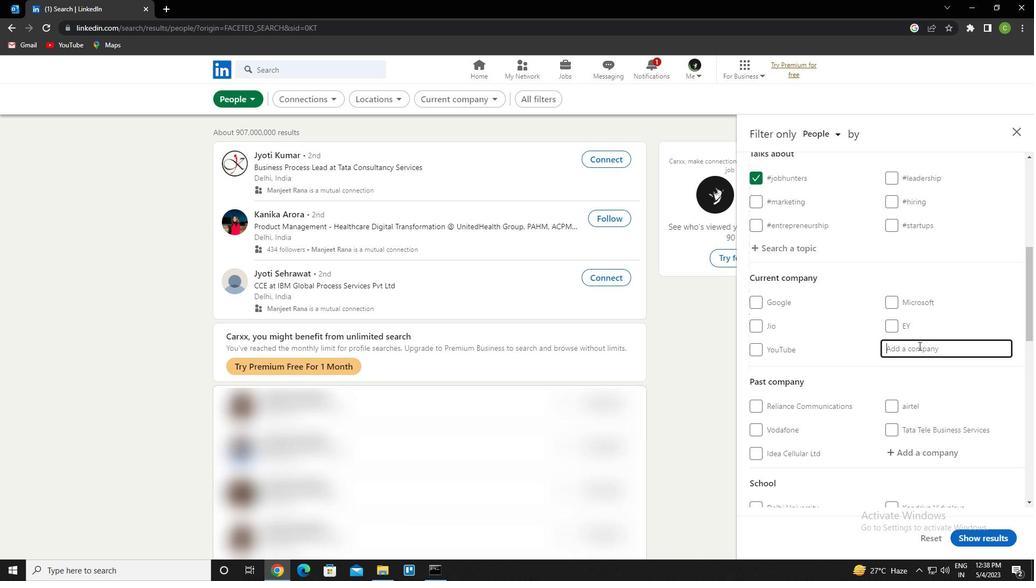 
Action: Key pressed <Key.caps_lock>m<Key.caps_lock>arlabs<Key.space><Key.caps_lock>llc<Key.down><Key.enter>
Screenshot: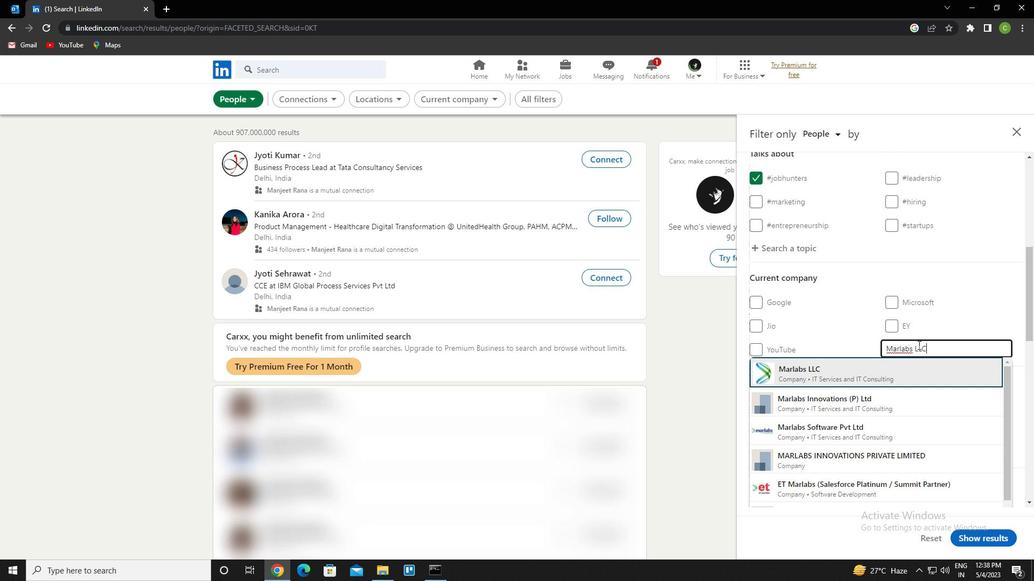 
Action: Mouse moved to (914, 344)
Screenshot: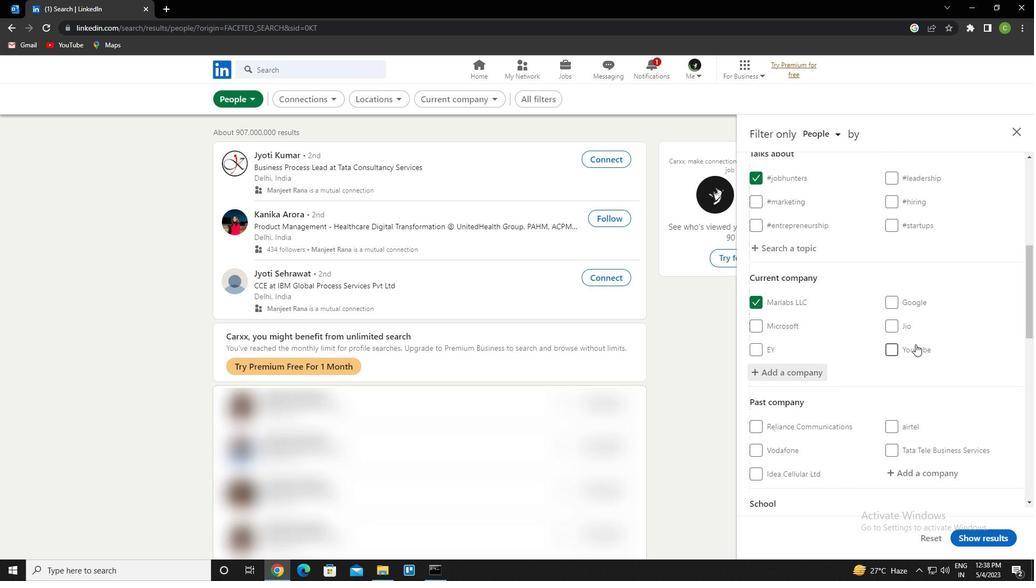 
Action: Mouse scrolled (914, 344) with delta (0, 0)
Screenshot: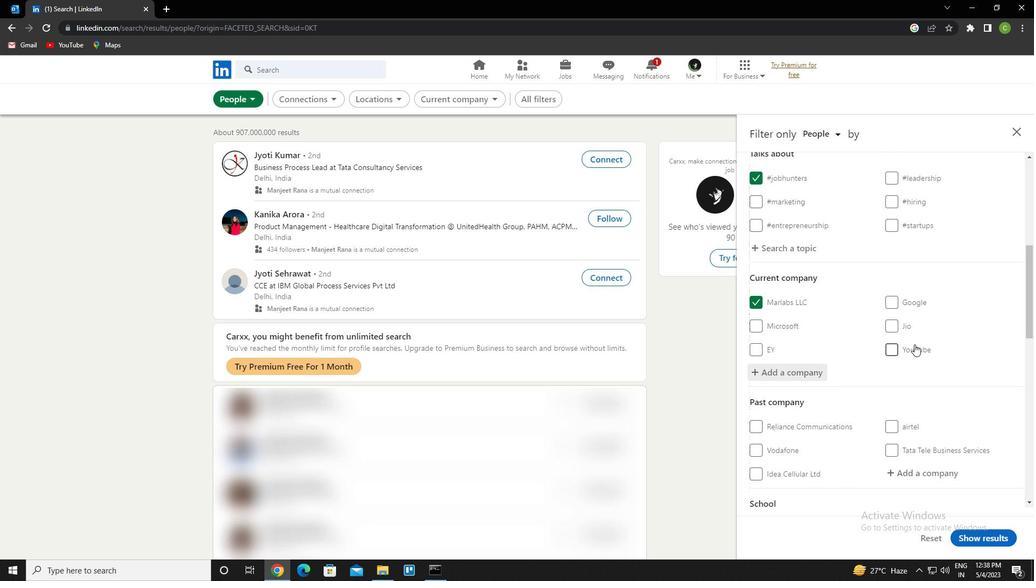 
Action: Mouse moved to (910, 346)
Screenshot: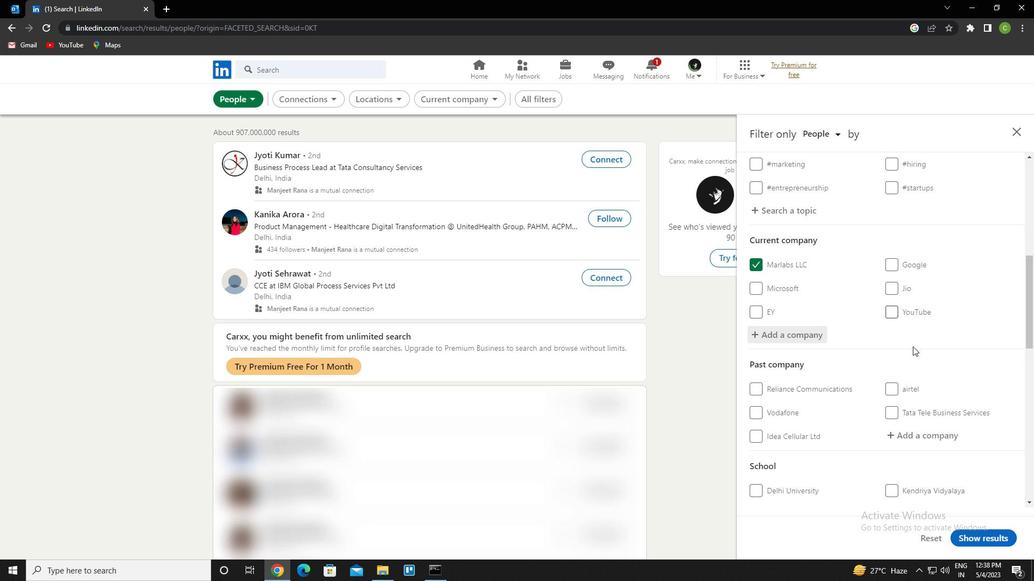 
Action: Mouse scrolled (910, 346) with delta (0, 0)
Screenshot: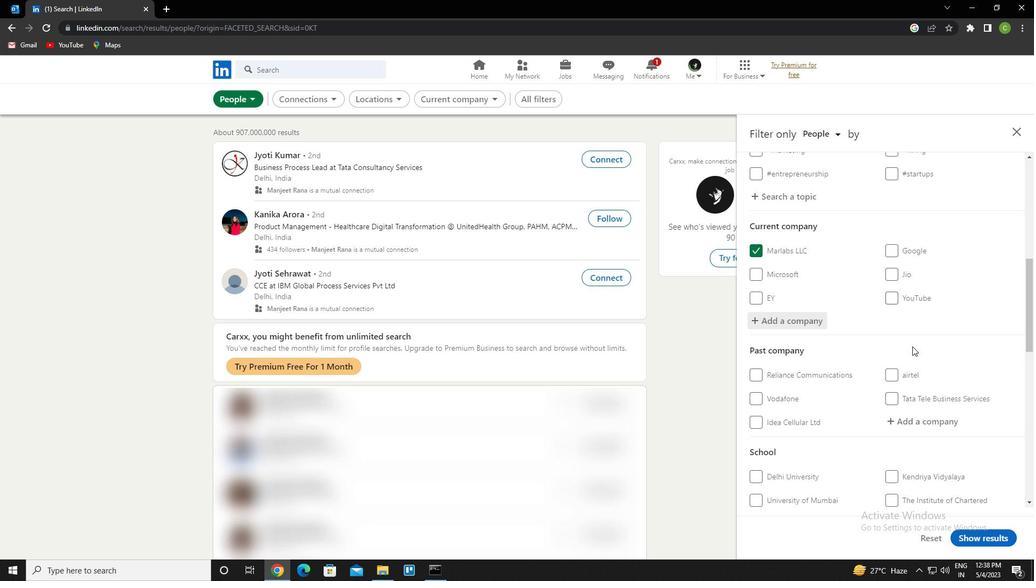 
Action: Mouse moved to (909, 346)
Screenshot: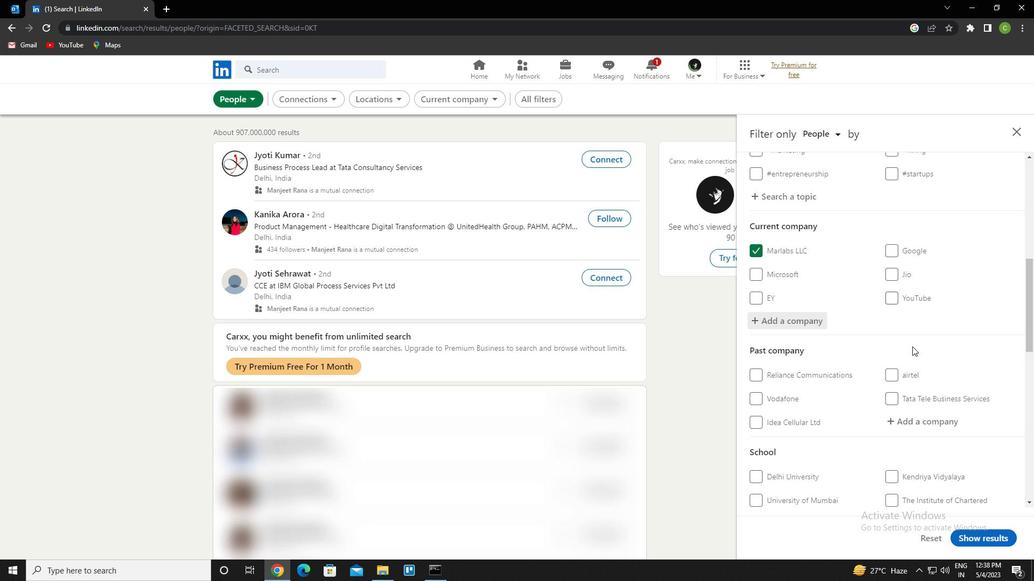 
Action: Mouse scrolled (909, 346) with delta (0, 0)
Screenshot: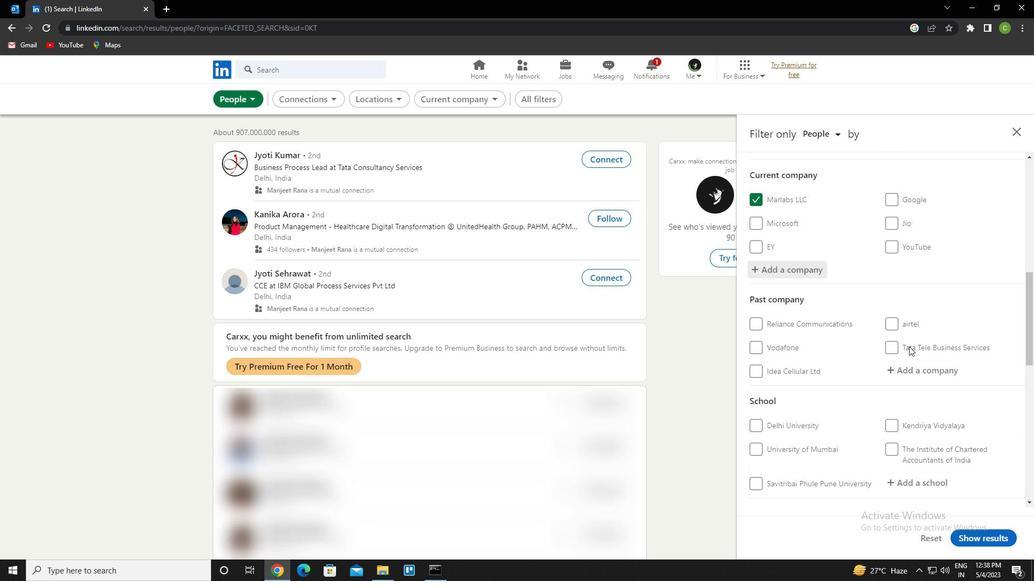 
Action: Mouse moved to (908, 351)
Screenshot: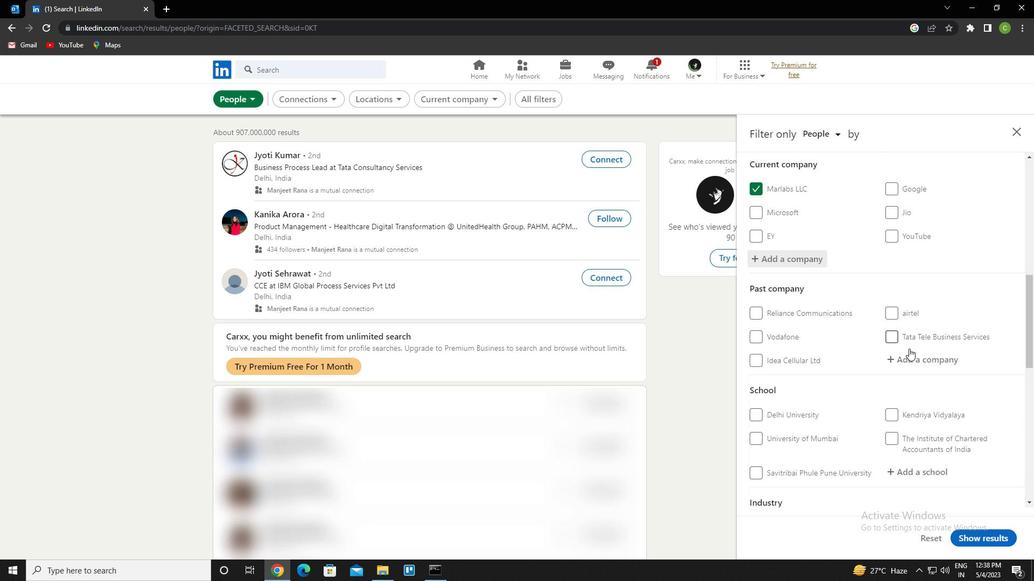 
Action: Mouse scrolled (908, 350) with delta (0, 0)
Screenshot: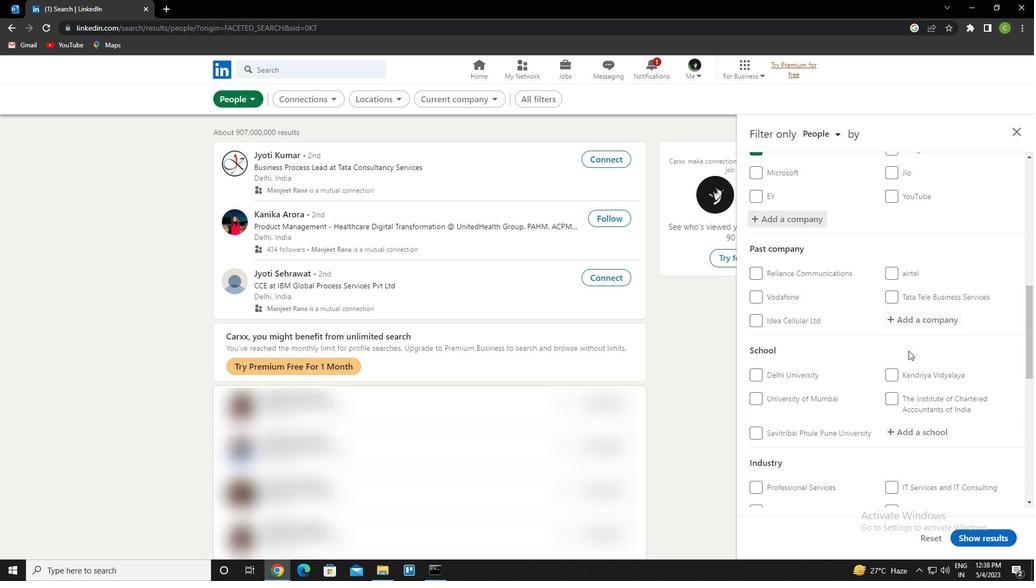 
Action: Mouse moved to (907, 351)
Screenshot: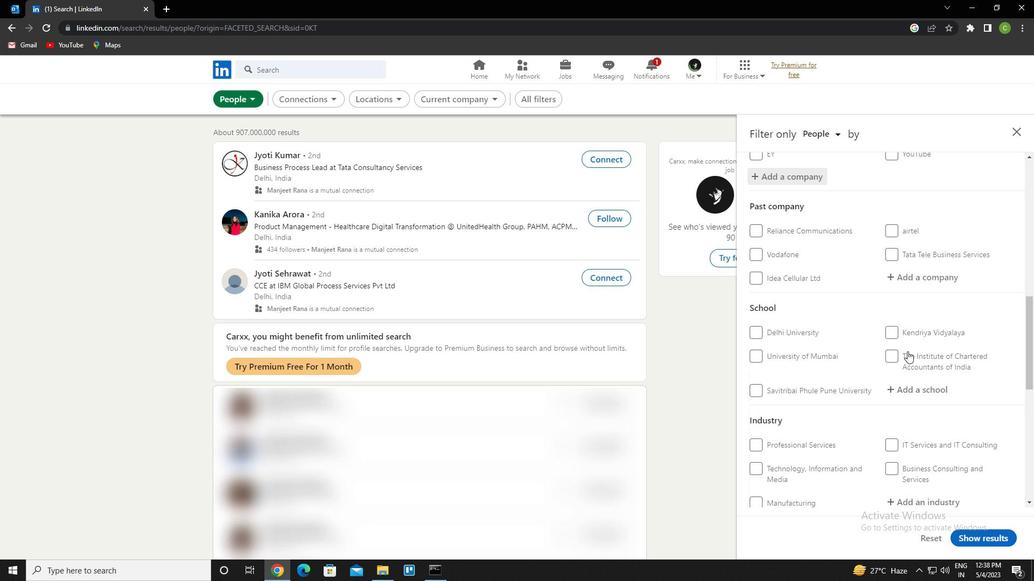 
Action: Mouse scrolled (907, 351) with delta (0, 0)
Screenshot: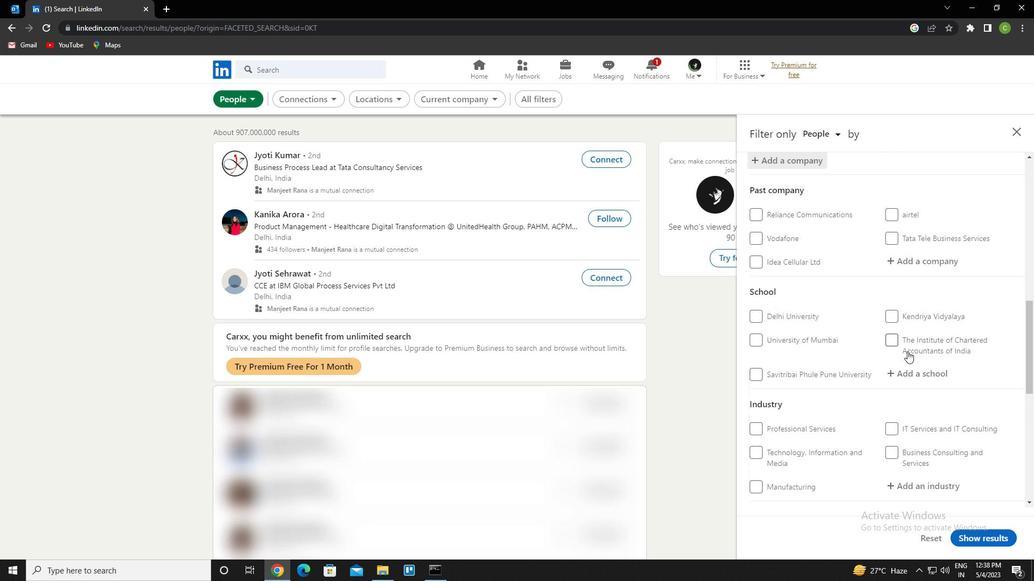 
Action: Mouse moved to (925, 316)
Screenshot: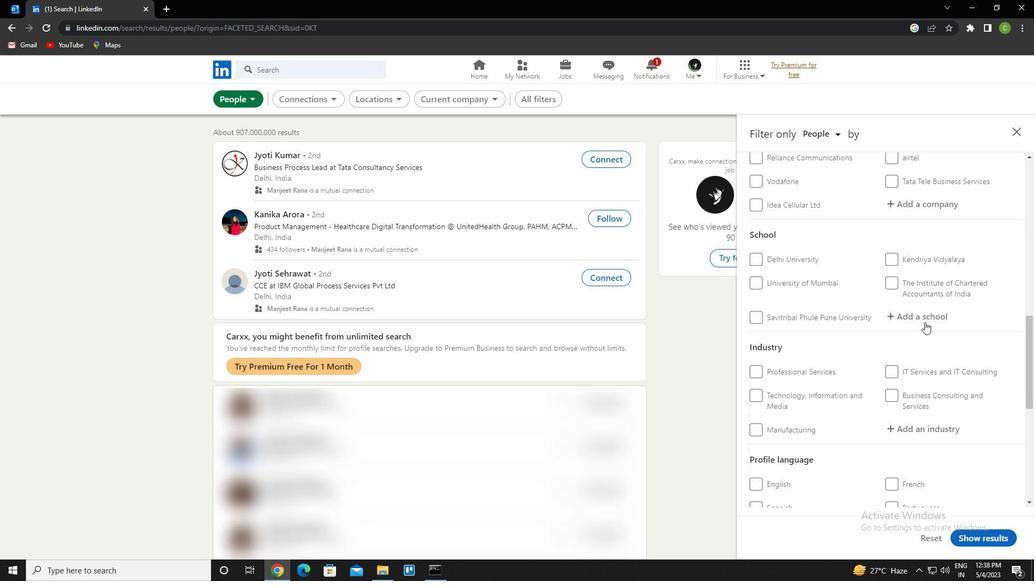 
Action: Mouse pressed left at (925, 316)
Screenshot: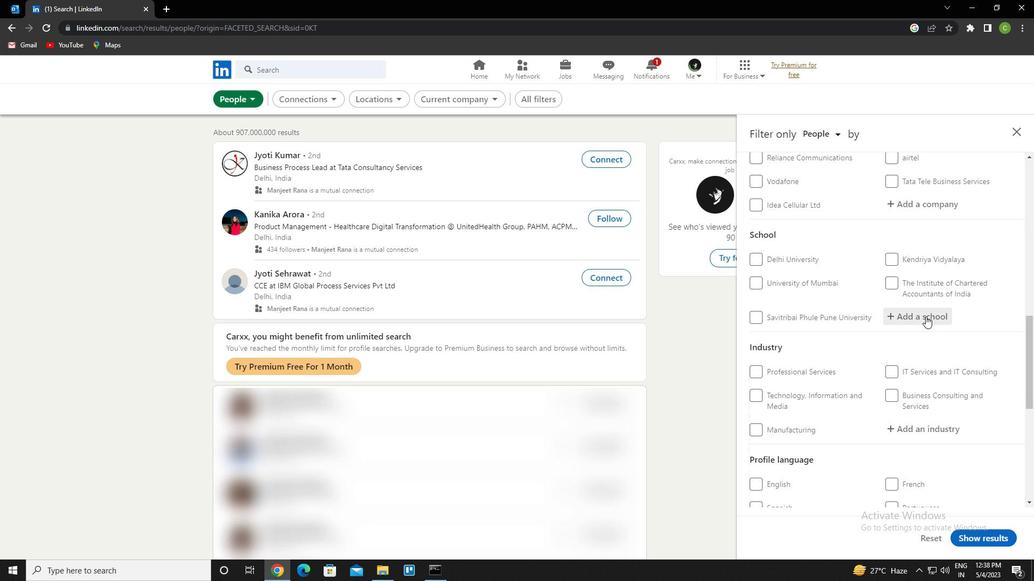 
Action: Key pressed <Key.caps_lock>
Screenshot: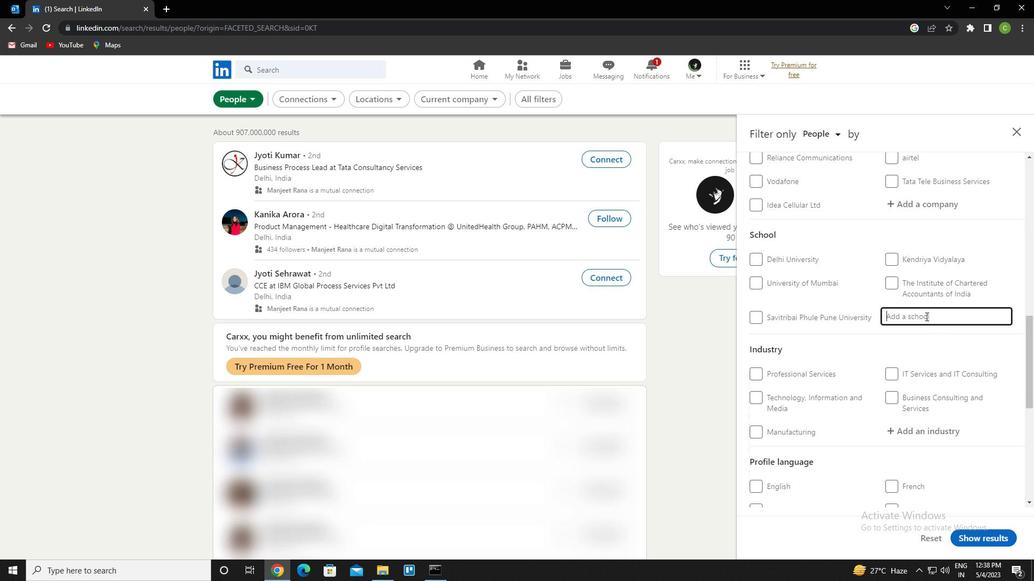 
Action: Mouse moved to (925, 315)
Screenshot: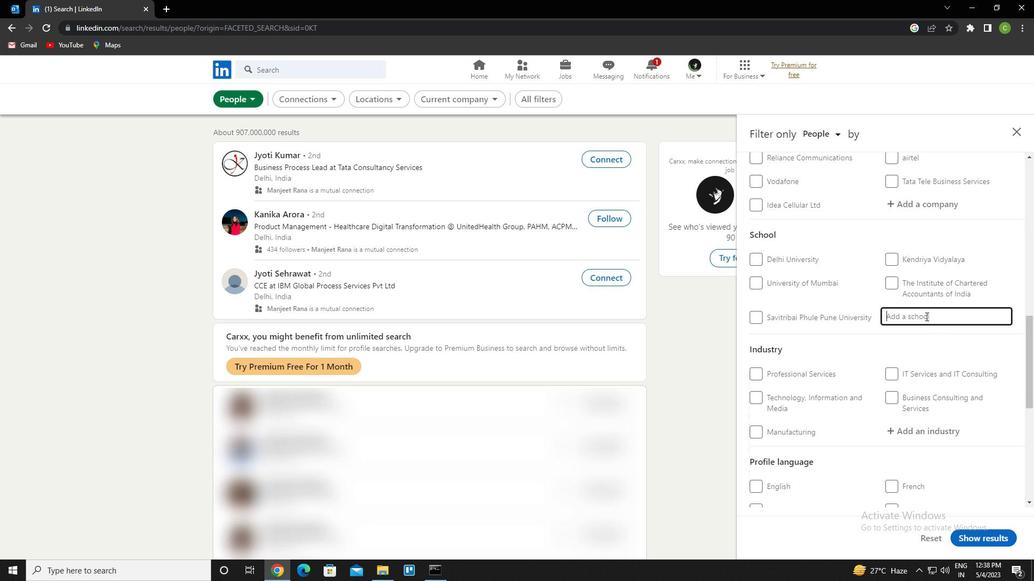 
Action: Key pressed <Key.caps_lock>n<Key.caps_lock>ational<Key.space>institute<Key.space>of<Key.space>technology<Key.space>agartala<Key.down><Key.enter>
Screenshot: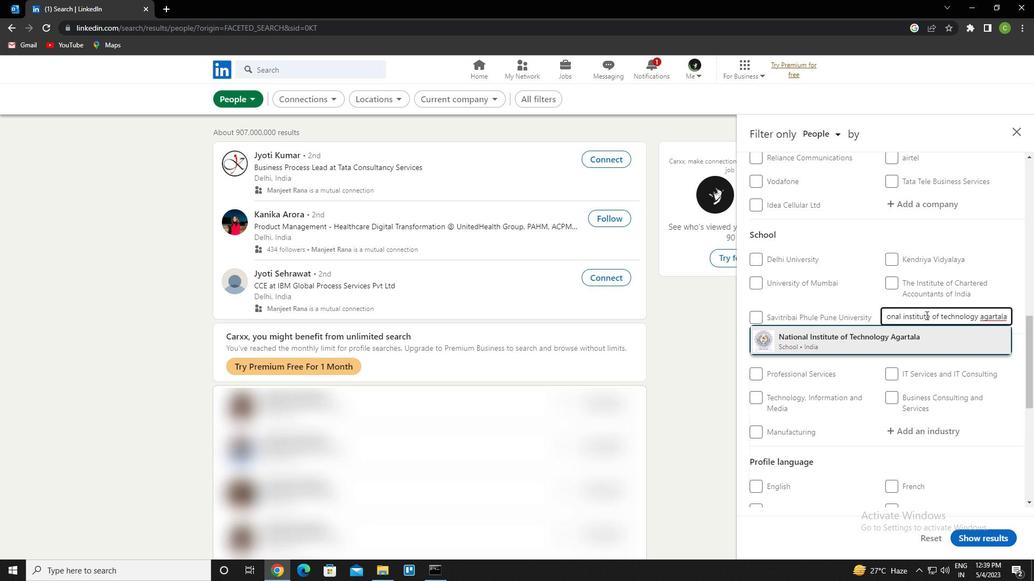 
Action: Mouse scrolled (925, 315) with delta (0, 0)
Screenshot: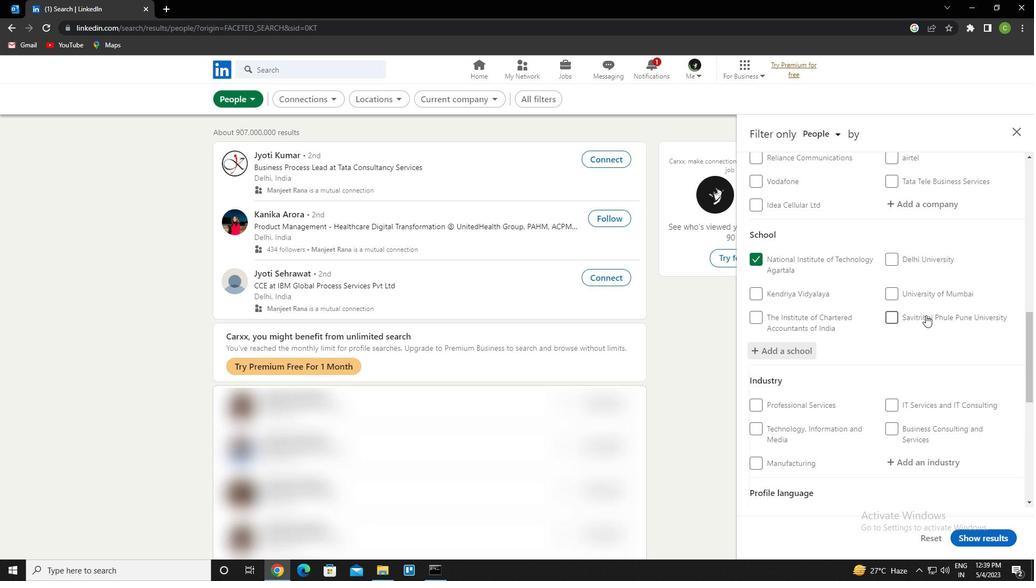 
Action: Mouse moved to (920, 315)
Screenshot: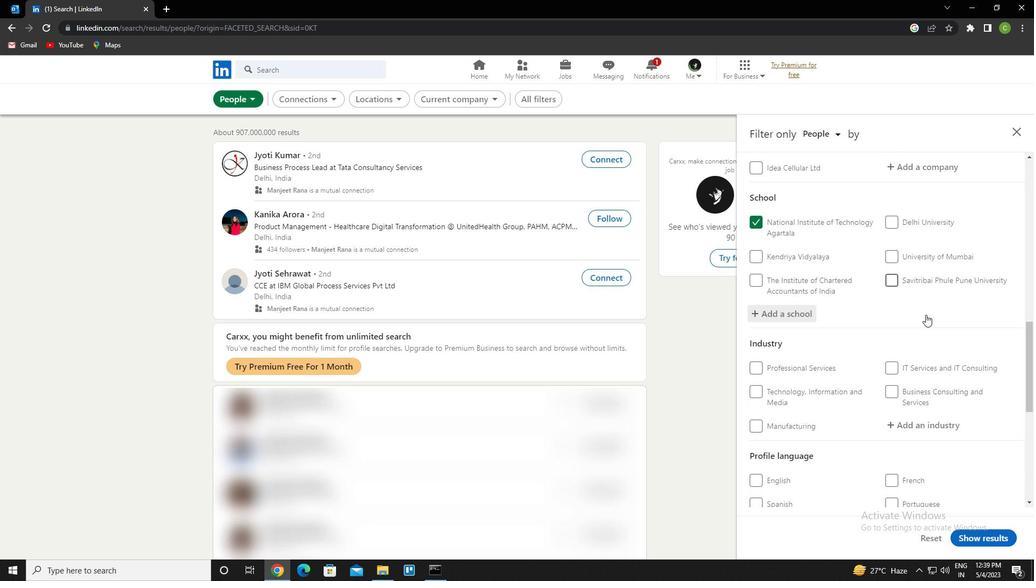 
Action: Mouse scrolled (920, 314) with delta (0, 0)
Screenshot: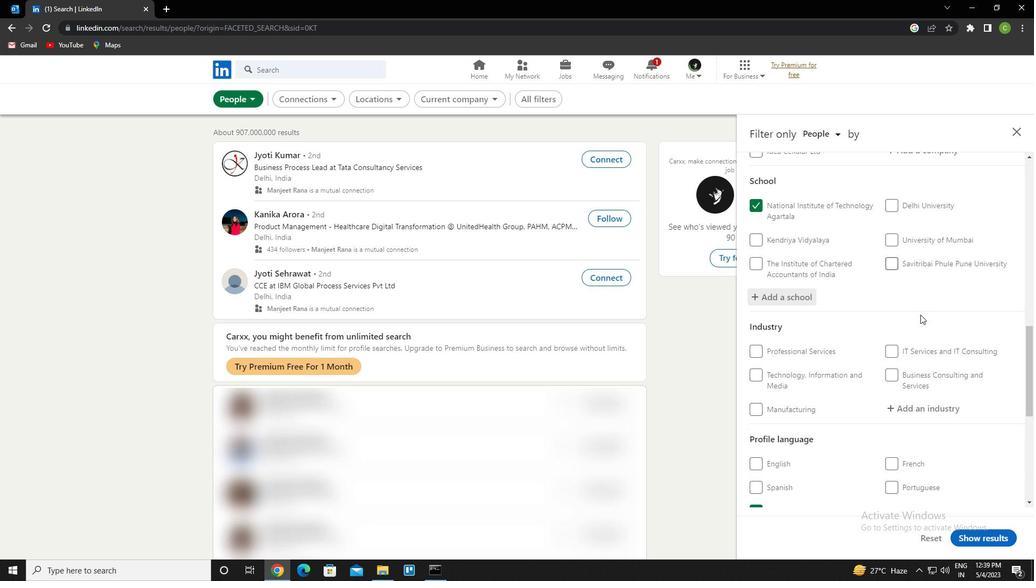 
Action: Mouse moved to (920, 315)
Screenshot: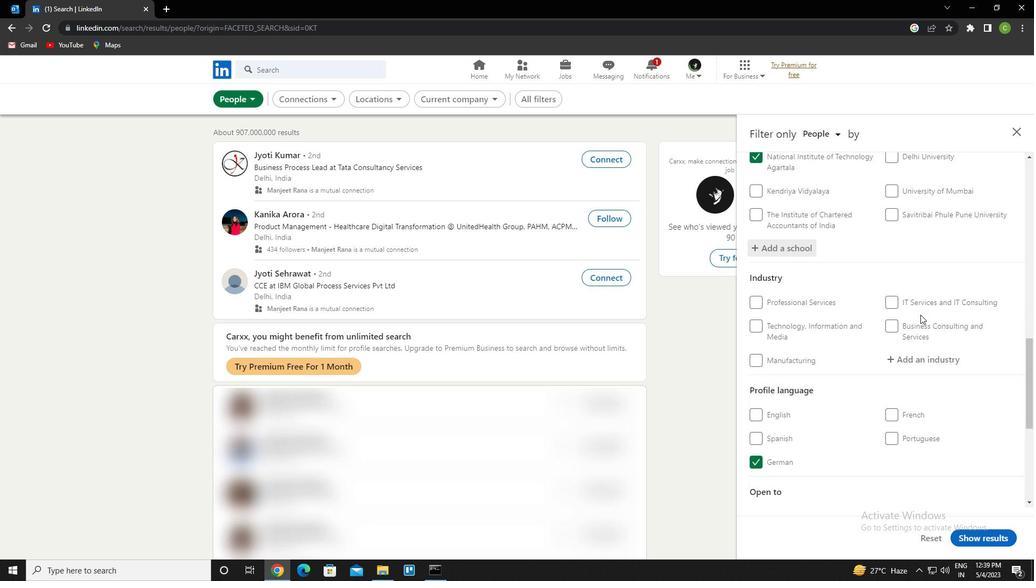 
Action: Mouse scrolled (920, 314) with delta (0, 0)
Screenshot: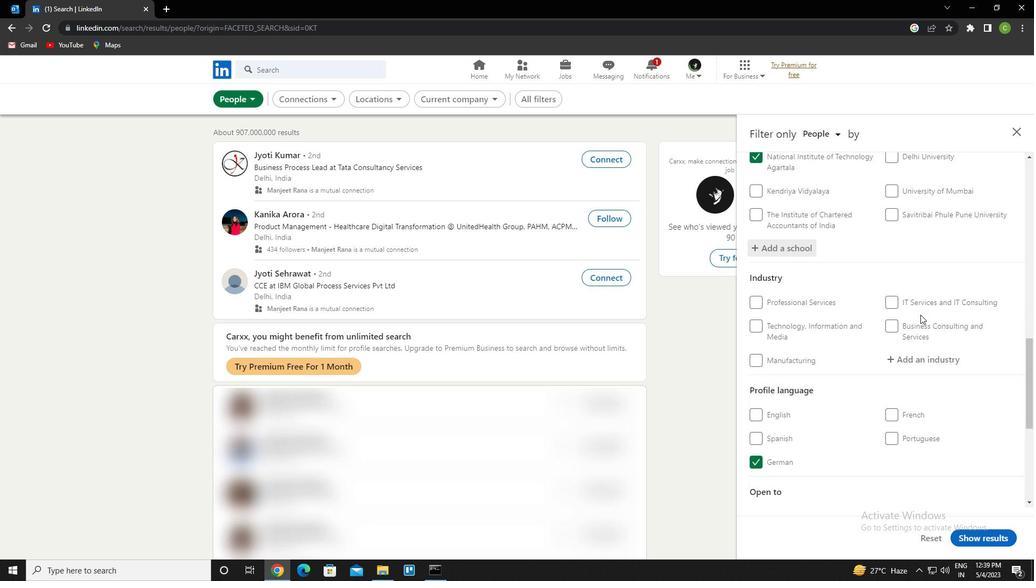 
Action: Mouse moved to (925, 303)
Screenshot: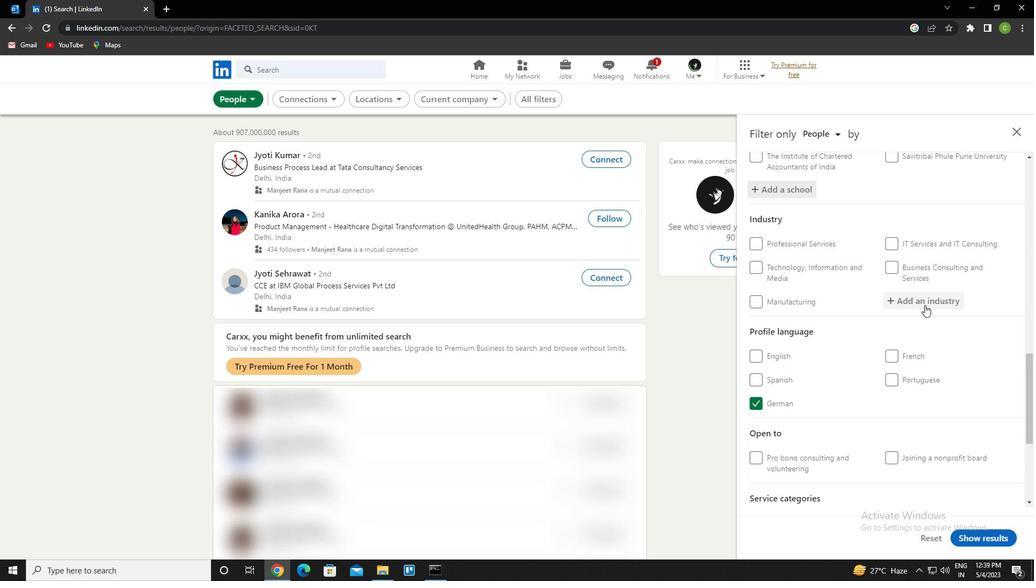 
Action: Mouse pressed left at (925, 303)
Screenshot: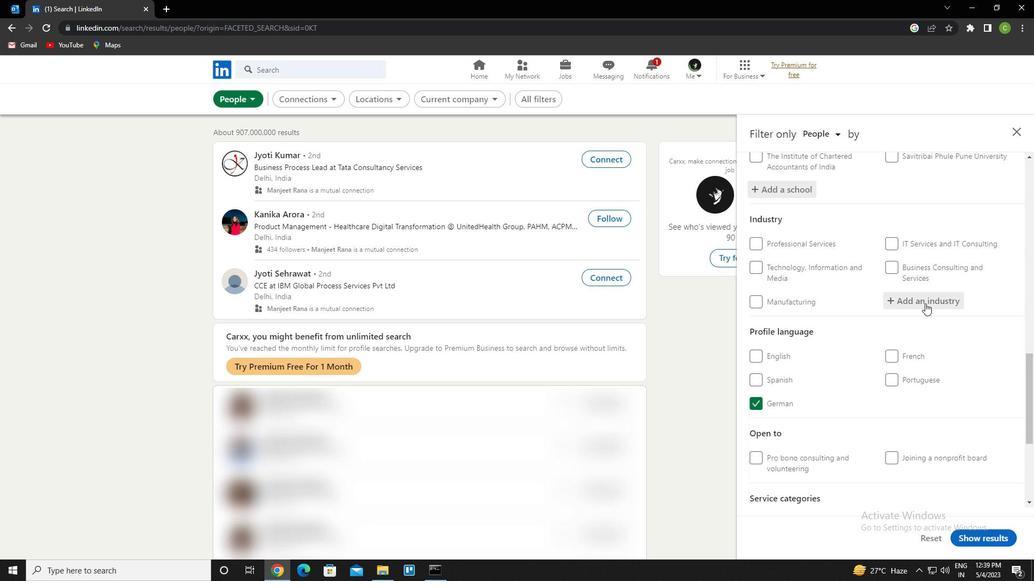 
Action: Key pressed <Key.caps_lock>c<Key.caps_lock>osmetology<Key.space>and<Key.space>barber<Key.down><Key.enter>
Screenshot: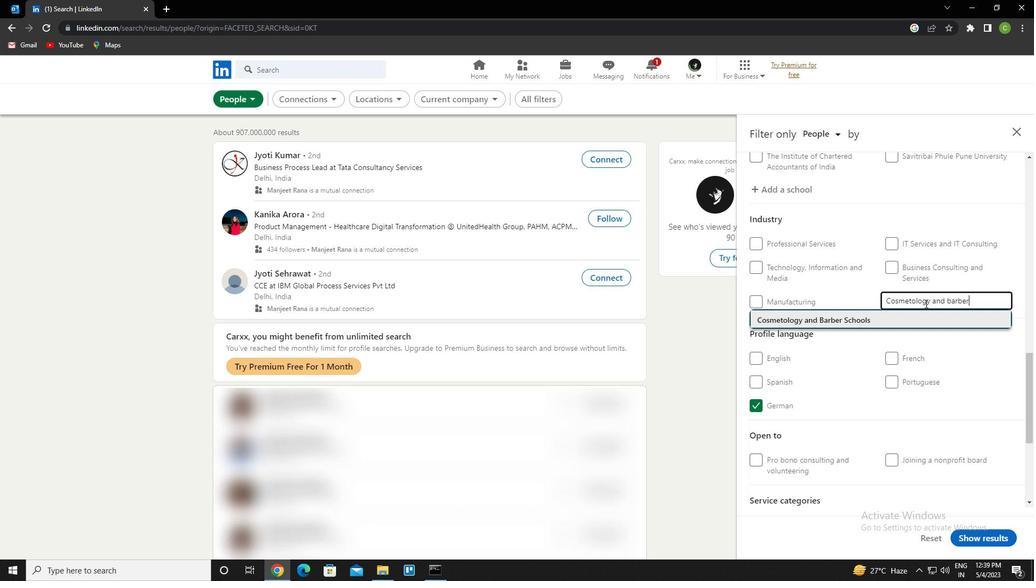 
Action: Mouse moved to (894, 309)
Screenshot: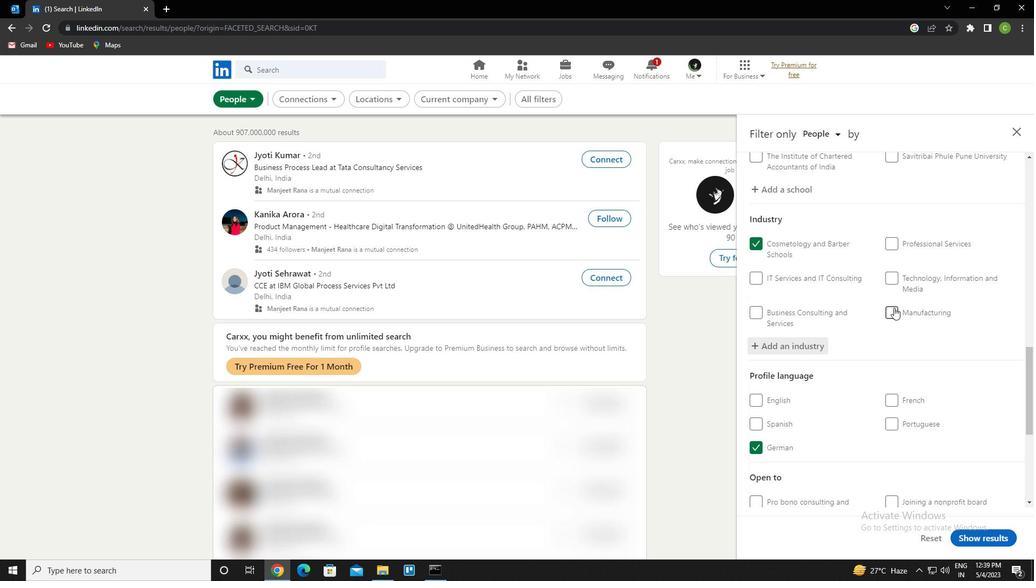 
Action: Mouse scrolled (894, 308) with delta (0, 0)
Screenshot: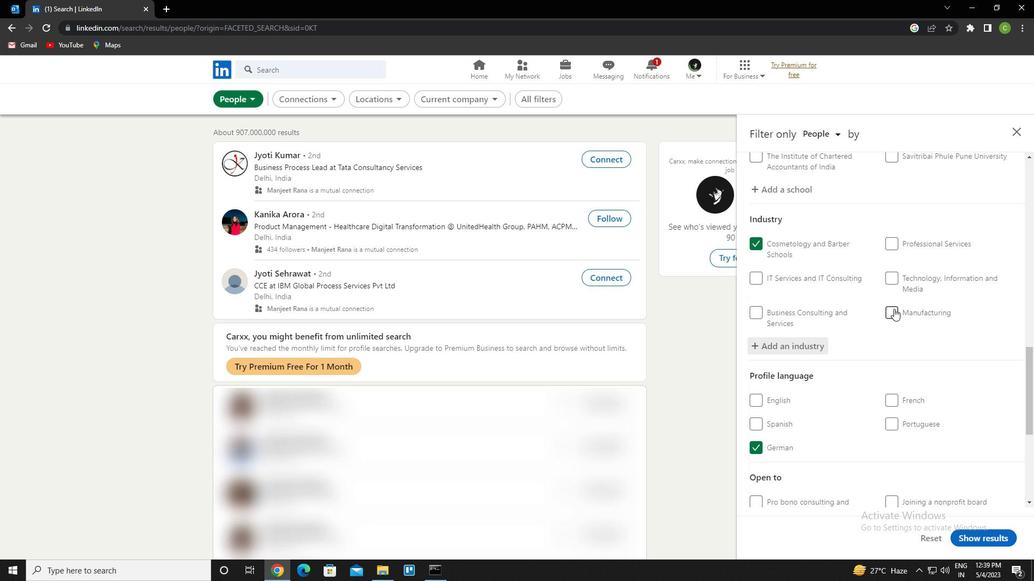 
Action: Mouse scrolled (894, 308) with delta (0, 0)
Screenshot: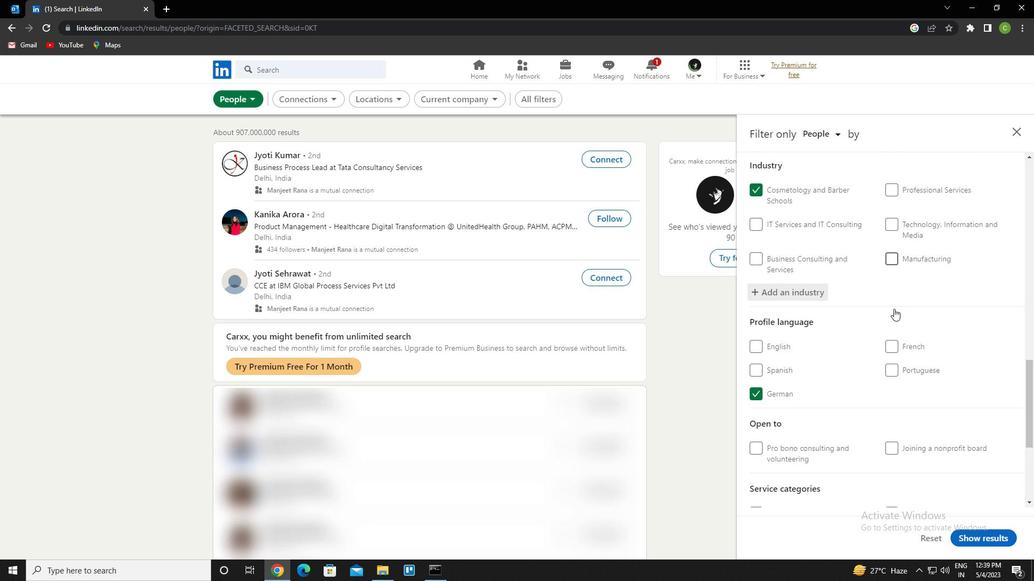 
Action: Mouse scrolled (894, 308) with delta (0, 0)
Screenshot: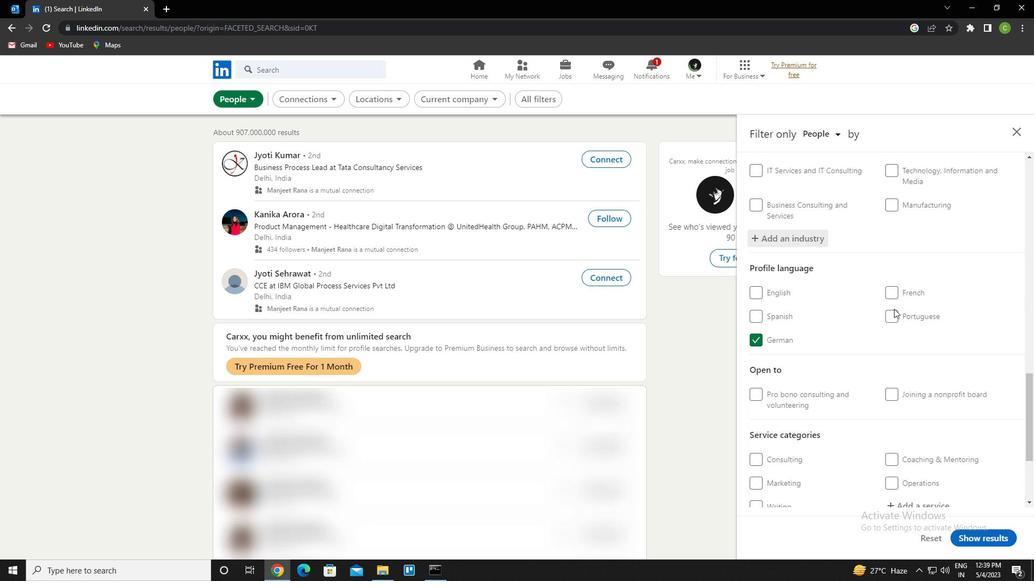 
Action: Mouse scrolled (894, 308) with delta (0, 0)
Screenshot: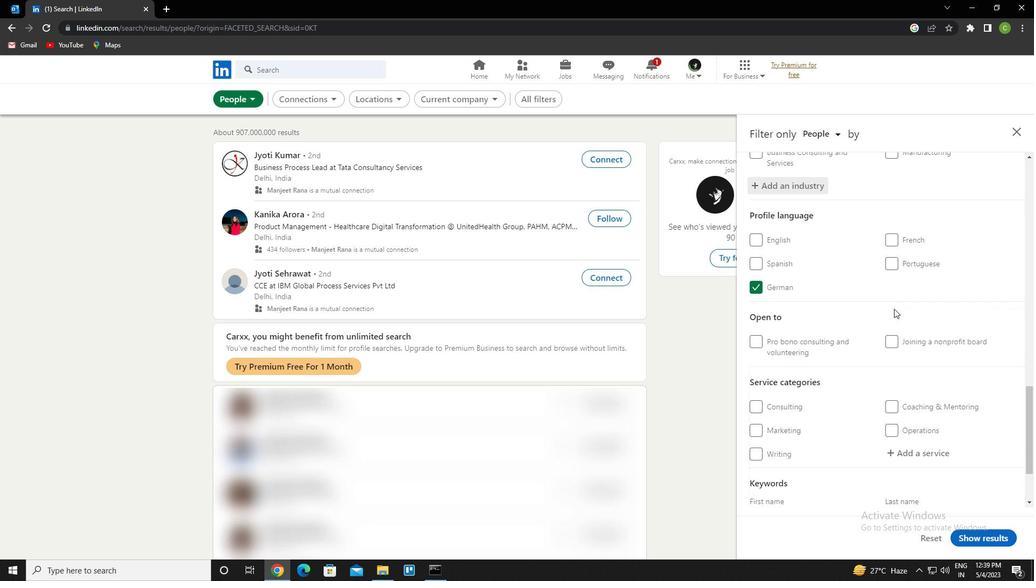 
Action: Mouse scrolled (894, 308) with delta (0, 0)
Screenshot: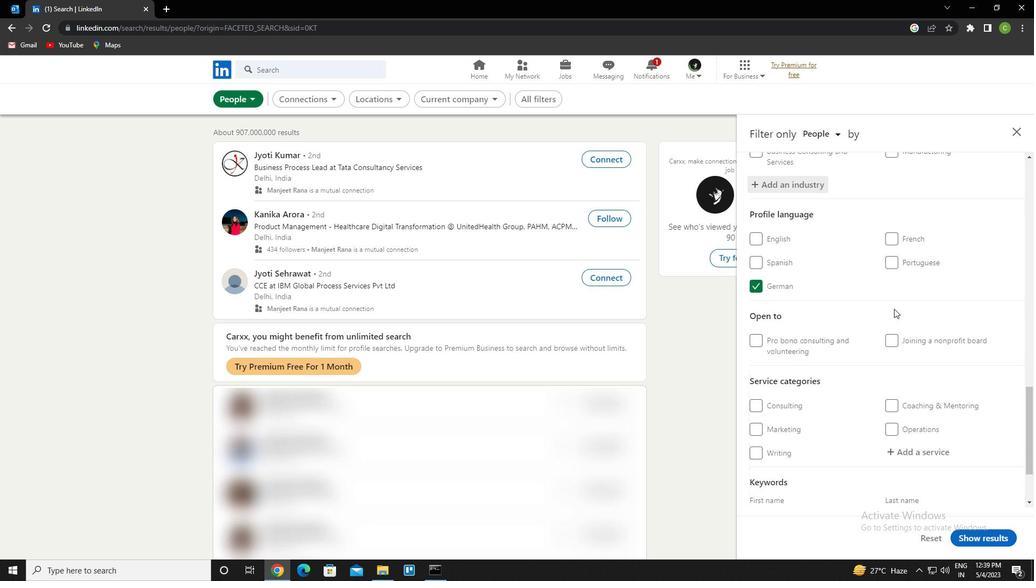 
Action: Mouse moved to (906, 352)
Screenshot: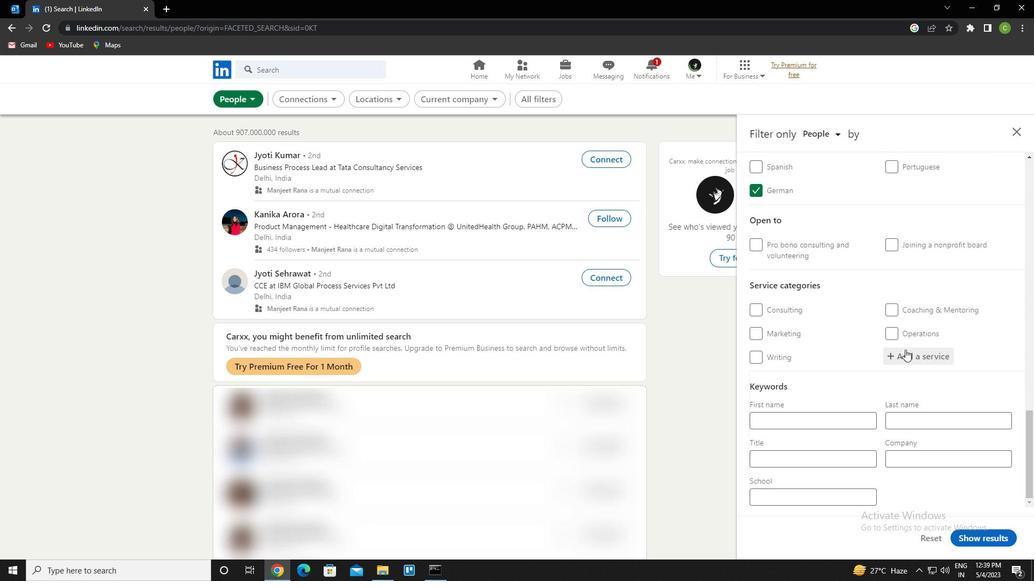 
Action: Mouse pressed left at (906, 352)
Screenshot: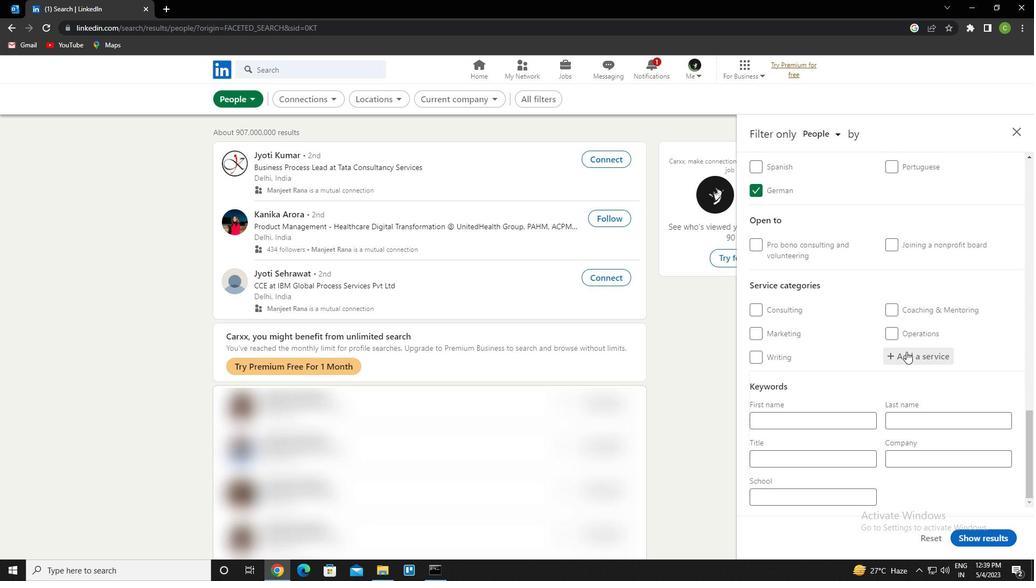 
Action: Mouse moved to (907, 346)
Screenshot: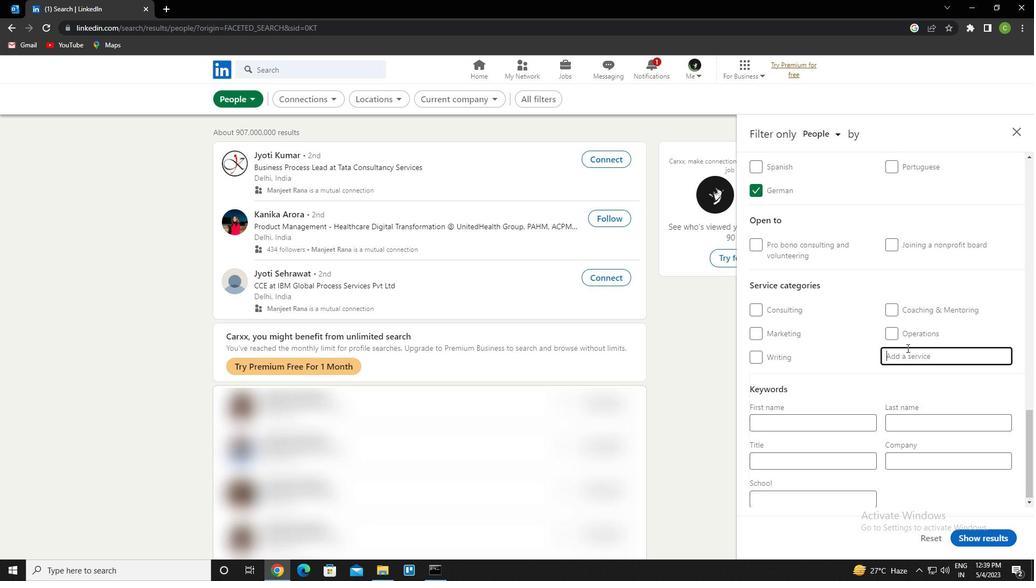 
Action: Key pressed <Key.caps_lock>l<Key.caps_lock>eadre<Key.backspace><Key.backspace>ersh
Screenshot: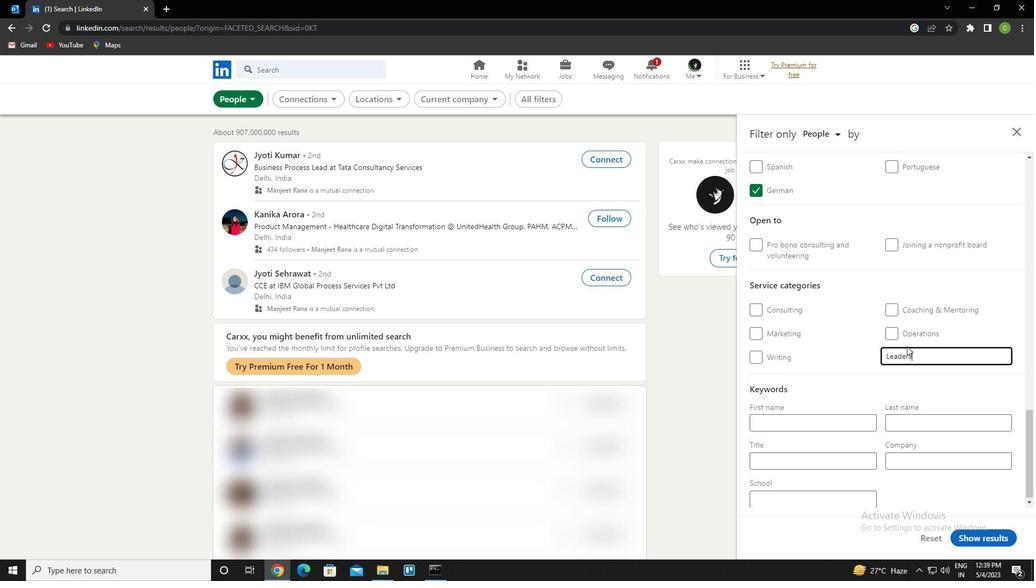 
Action: Mouse moved to (907, 346)
Screenshot: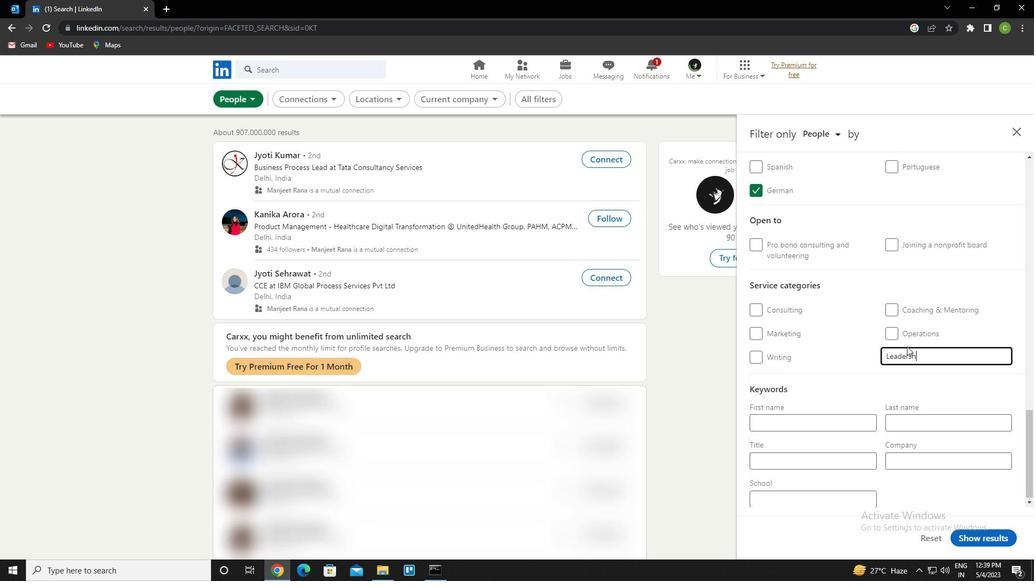 
Action: Key pressed ip<Key.space>development<Key.down><Key.enter>
Screenshot: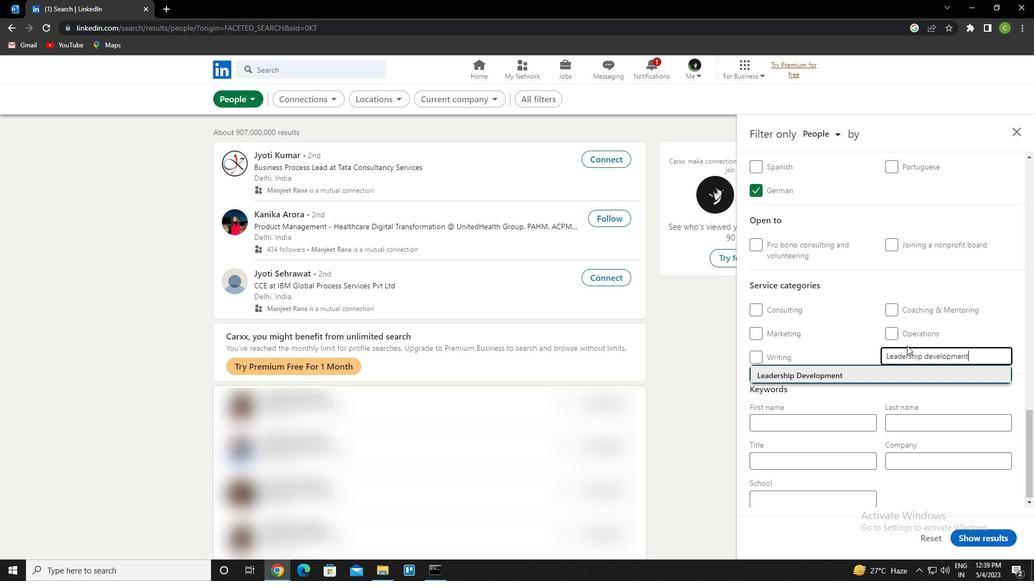 
Action: Mouse moved to (908, 360)
Screenshot: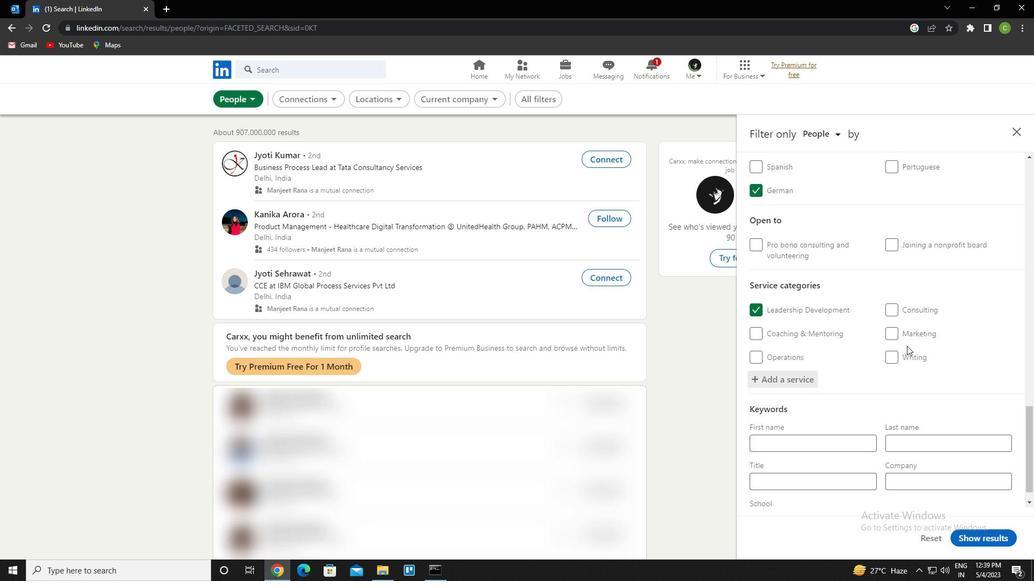 
Action: Mouse scrolled (908, 360) with delta (0, 0)
Screenshot: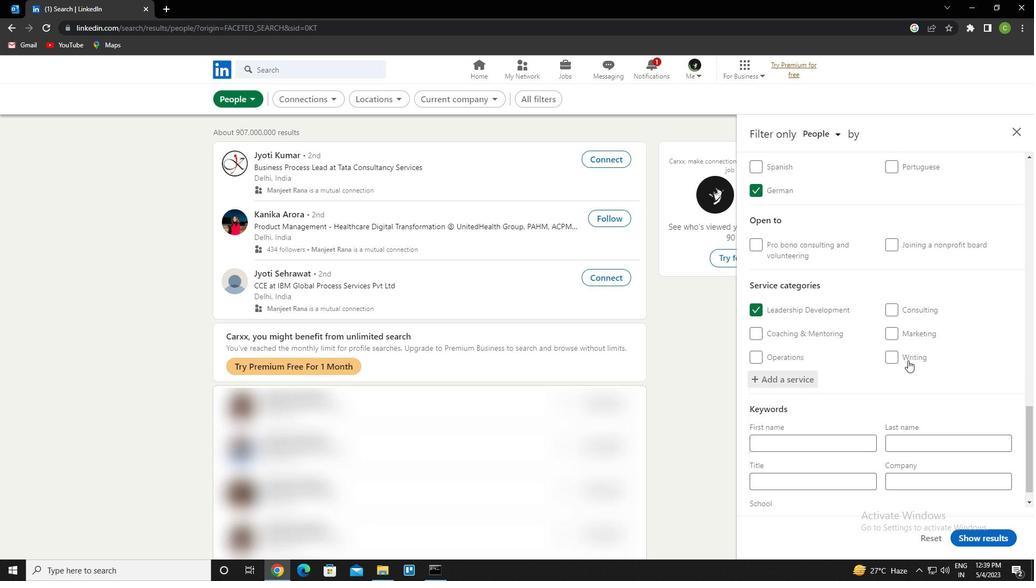 
Action: Mouse moved to (902, 361)
Screenshot: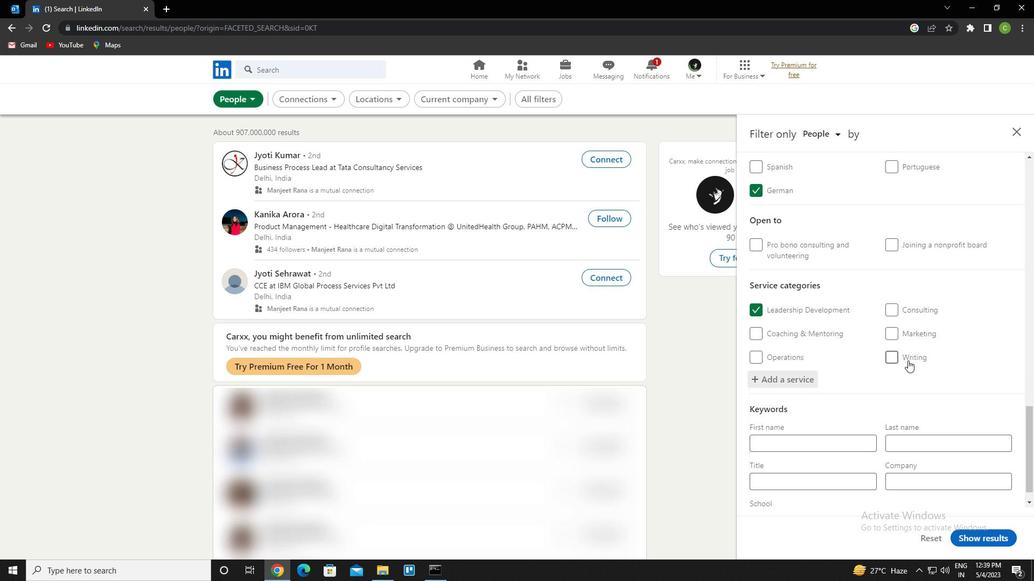 
Action: Mouse scrolled (902, 361) with delta (0, 0)
Screenshot: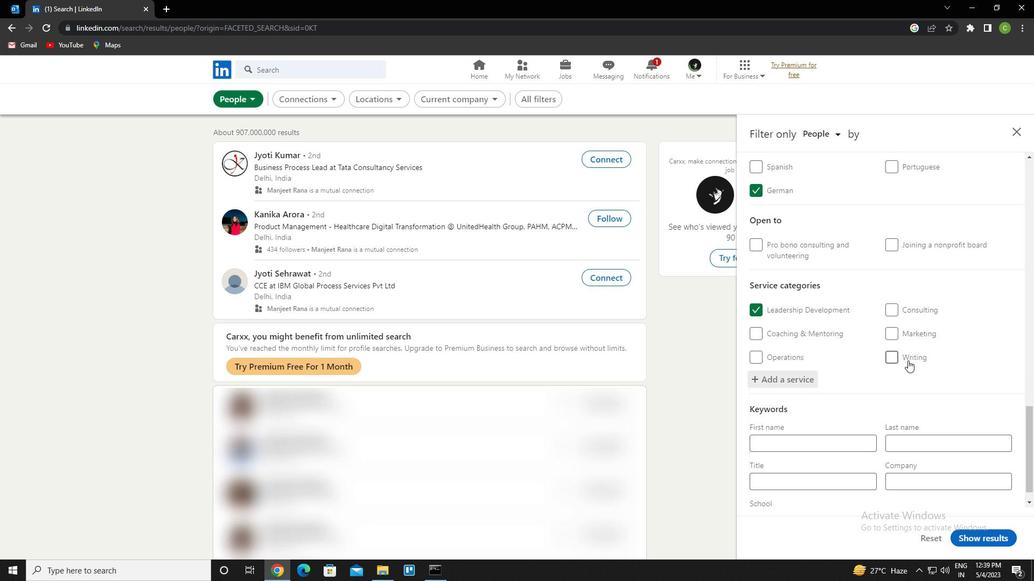 
Action: Mouse moved to (891, 361)
Screenshot: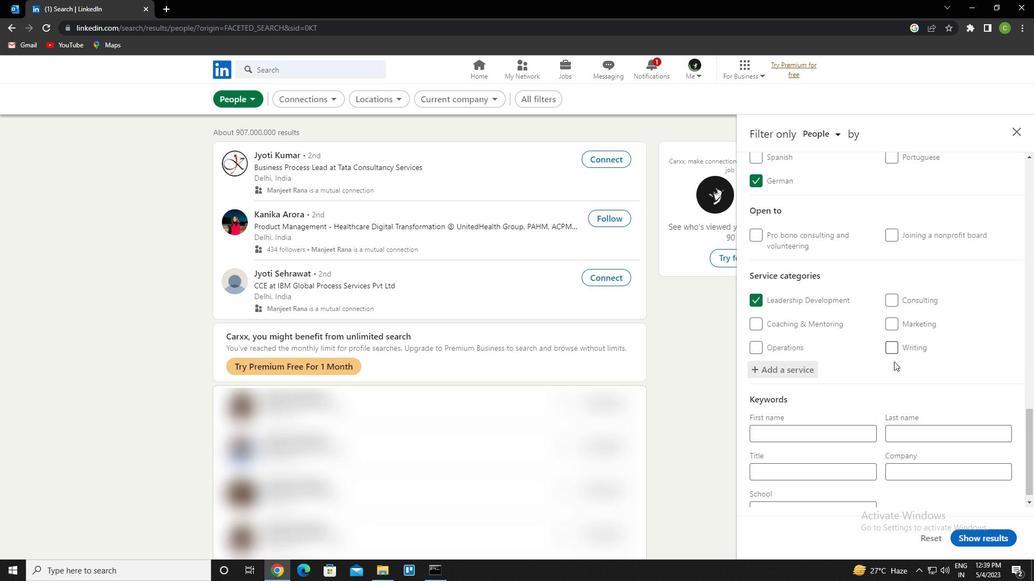 
Action: Mouse scrolled (891, 361) with delta (0, 0)
Screenshot: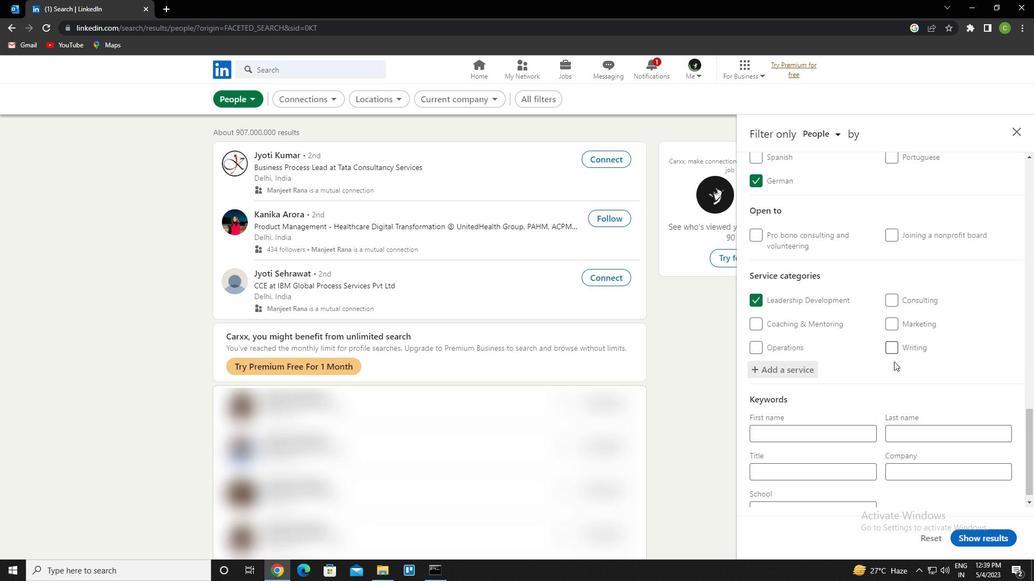 
Action: Mouse moved to (886, 361)
Screenshot: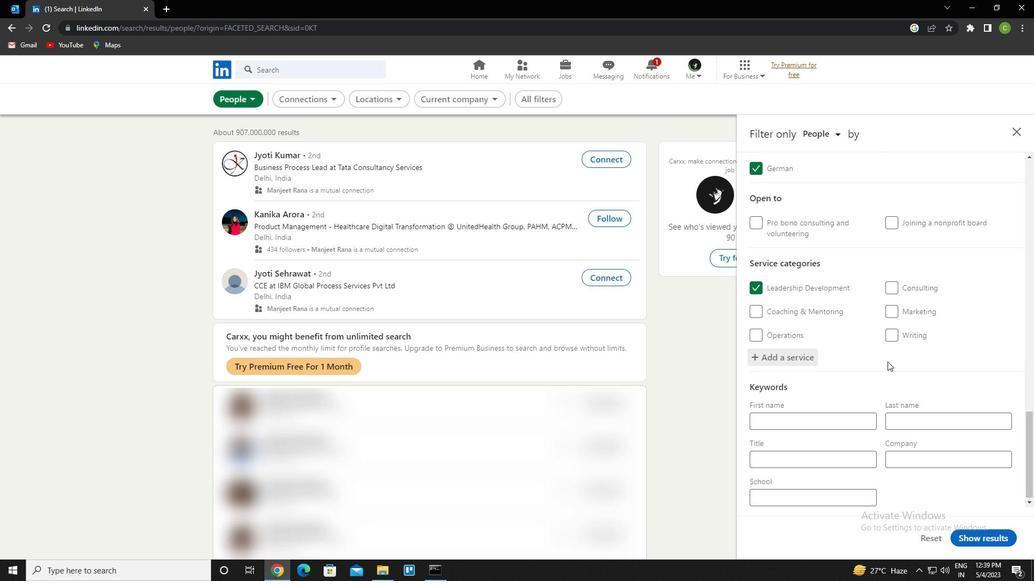 
Action: Mouse scrolled (886, 361) with delta (0, 0)
Screenshot: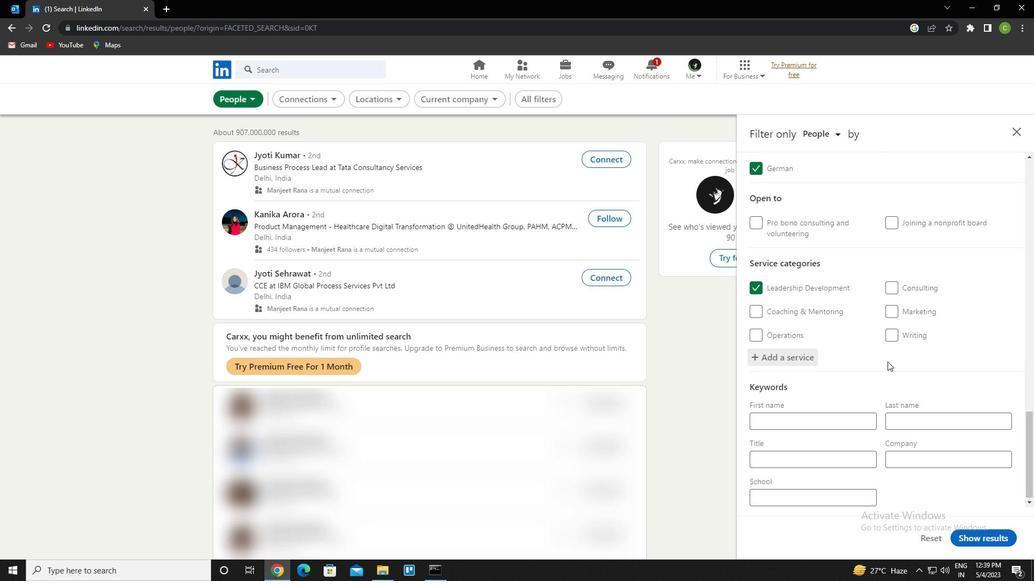 
Action: Mouse moved to (883, 361)
Screenshot: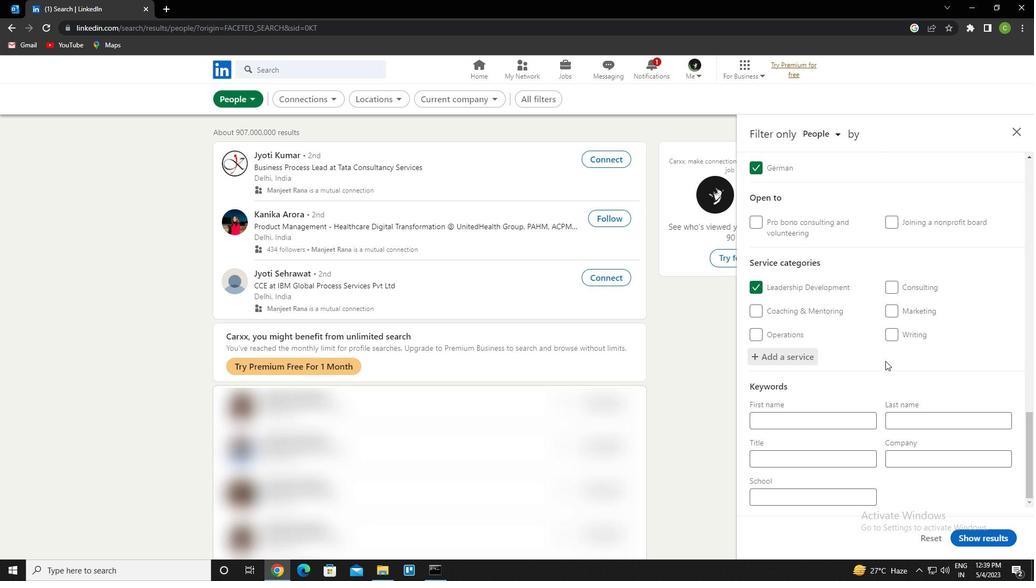 
Action: Mouse scrolled (883, 360) with delta (0, 0)
Screenshot: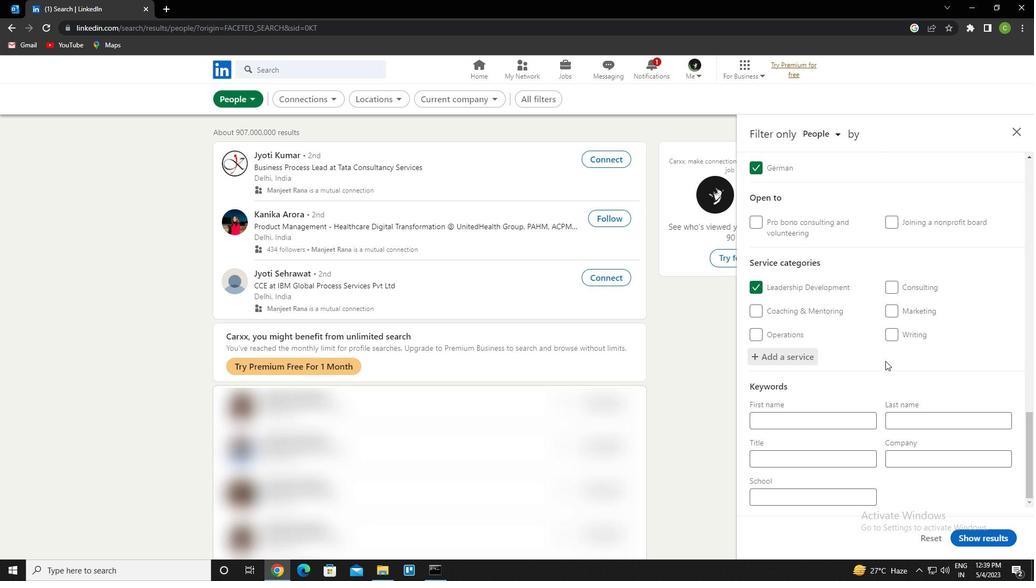 
Action: Mouse moved to (883, 361)
Screenshot: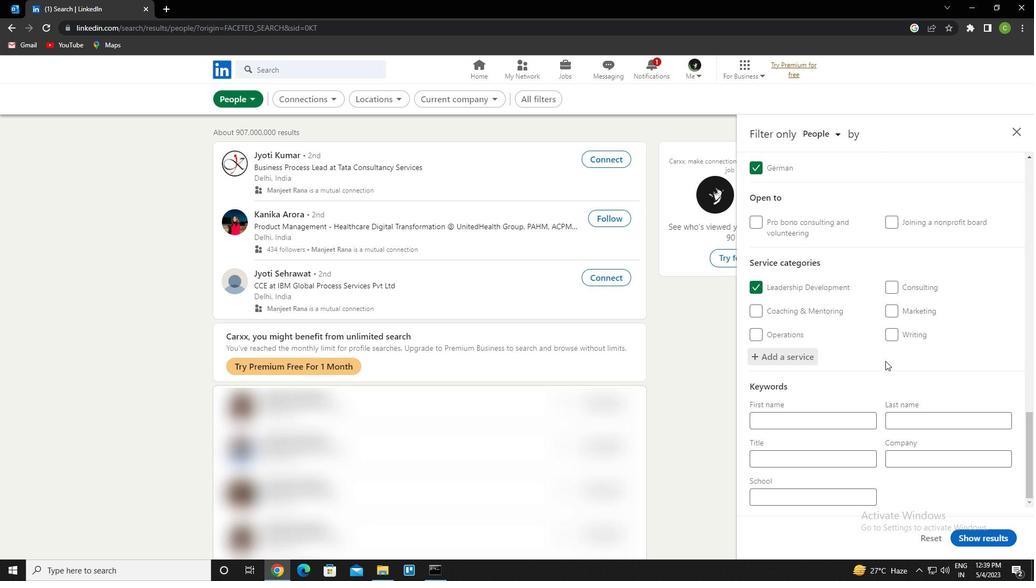 
Action: Mouse scrolled (883, 360) with delta (0, 0)
Screenshot: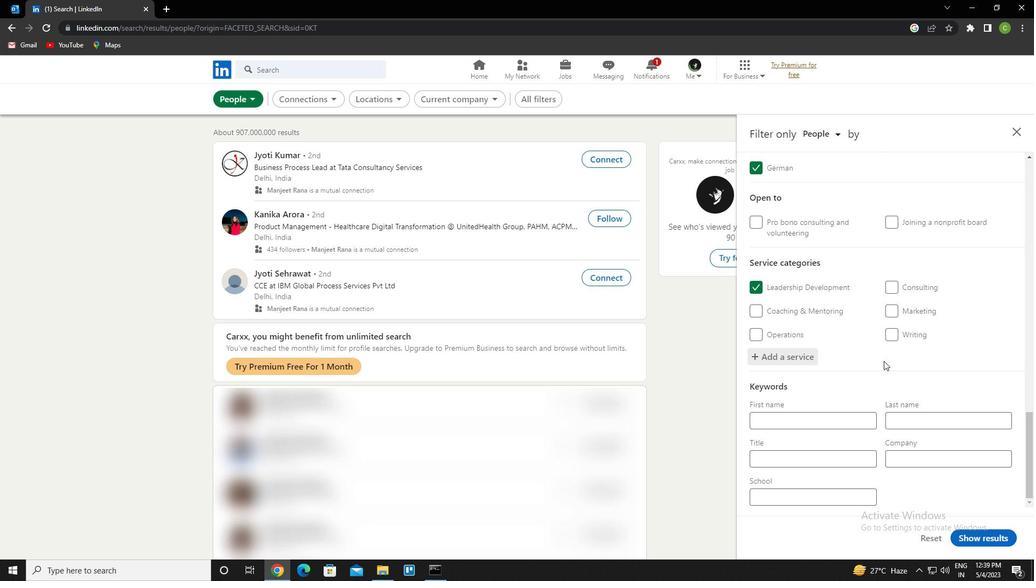 
Action: Mouse moved to (880, 362)
Screenshot: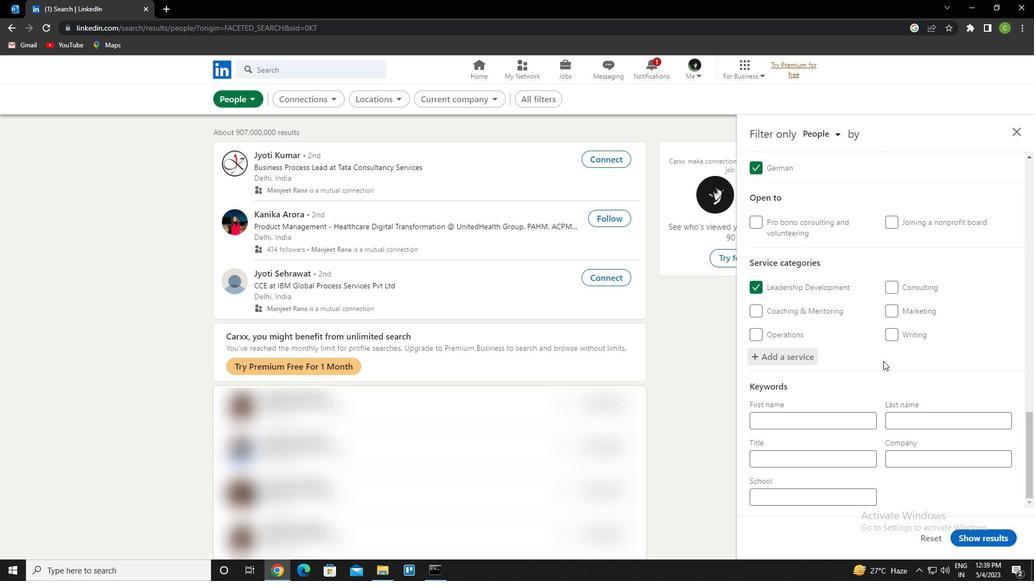 
Action: Mouse scrolled (880, 361) with delta (0, 0)
Screenshot: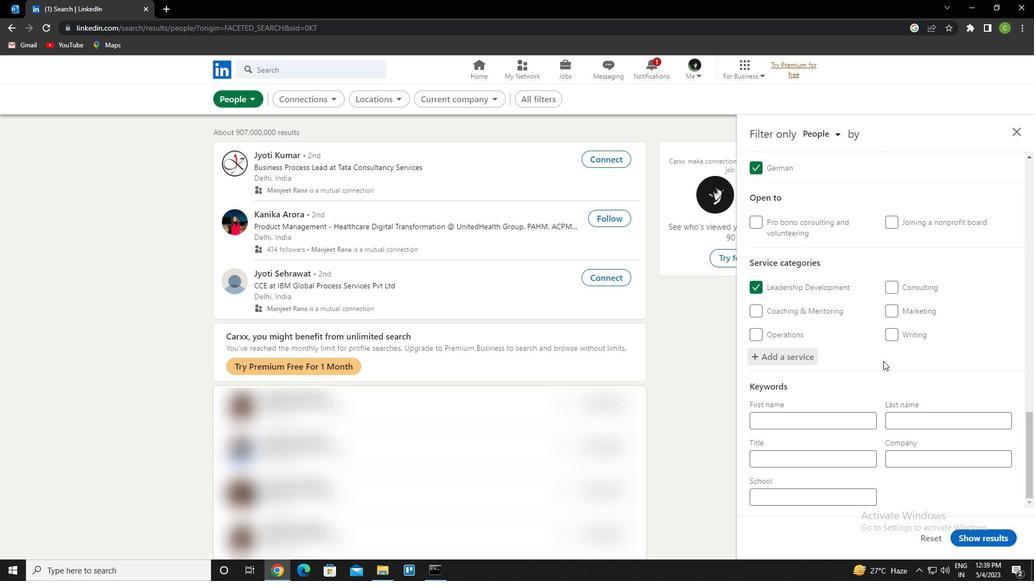 
Action: Mouse moved to (819, 455)
Screenshot: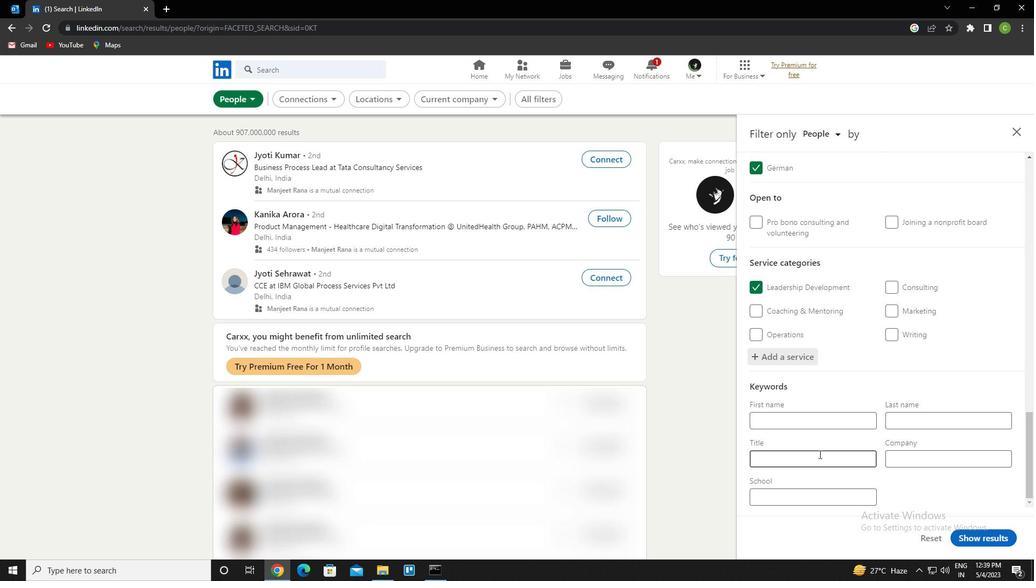 
Action: Mouse pressed left at (819, 455)
Screenshot: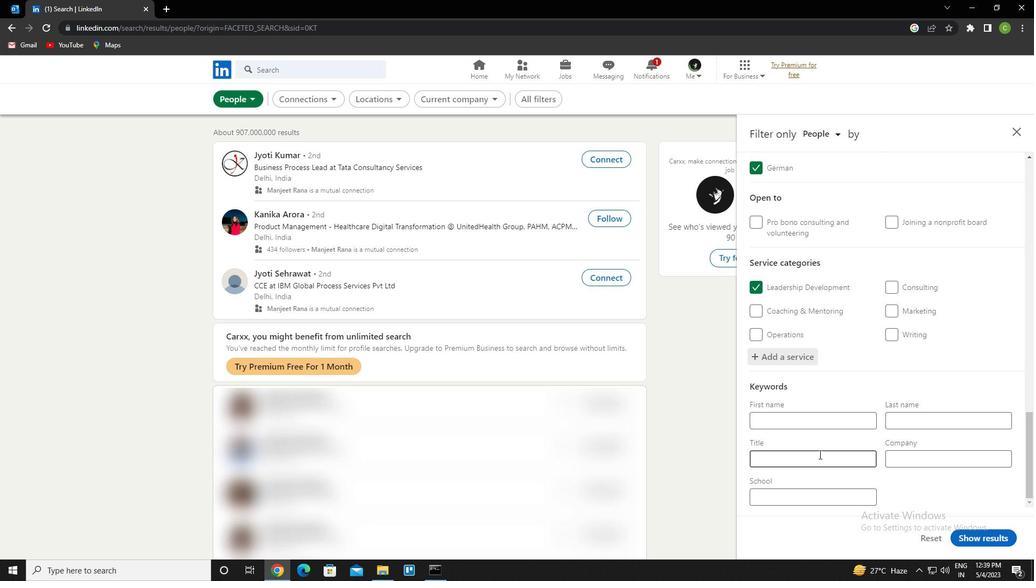 
Action: Mouse moved to (819, 454)
Screenshot: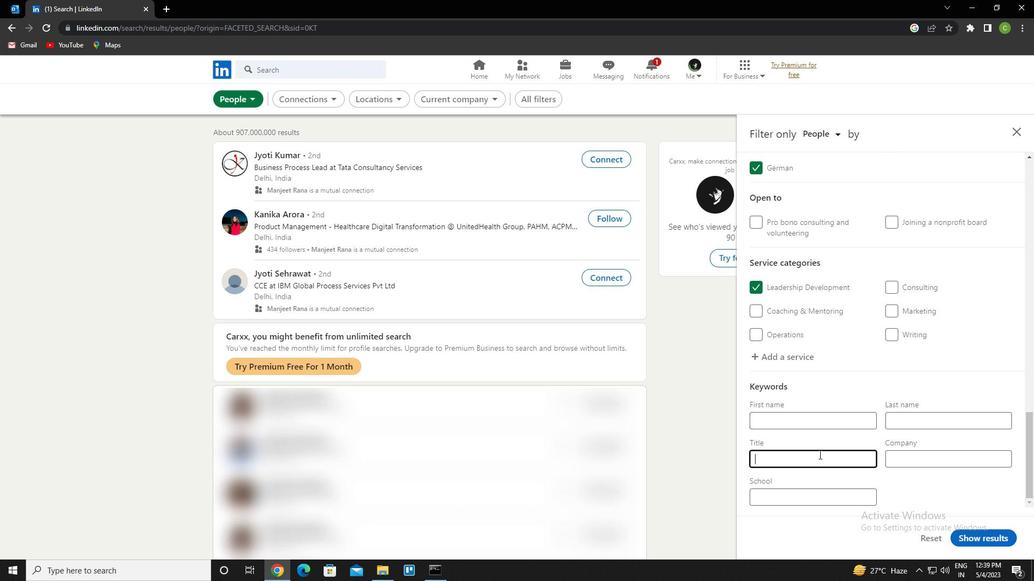 
Action: Key pressed <Key.caps_lock>
Screenshot: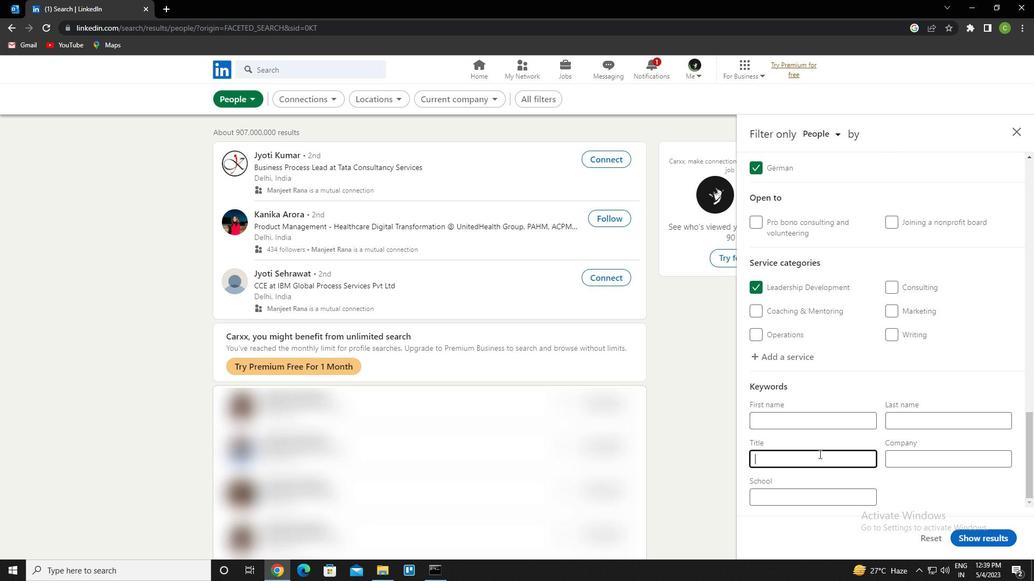 
Action: Mouse moved to (820, 454)
Screenshot: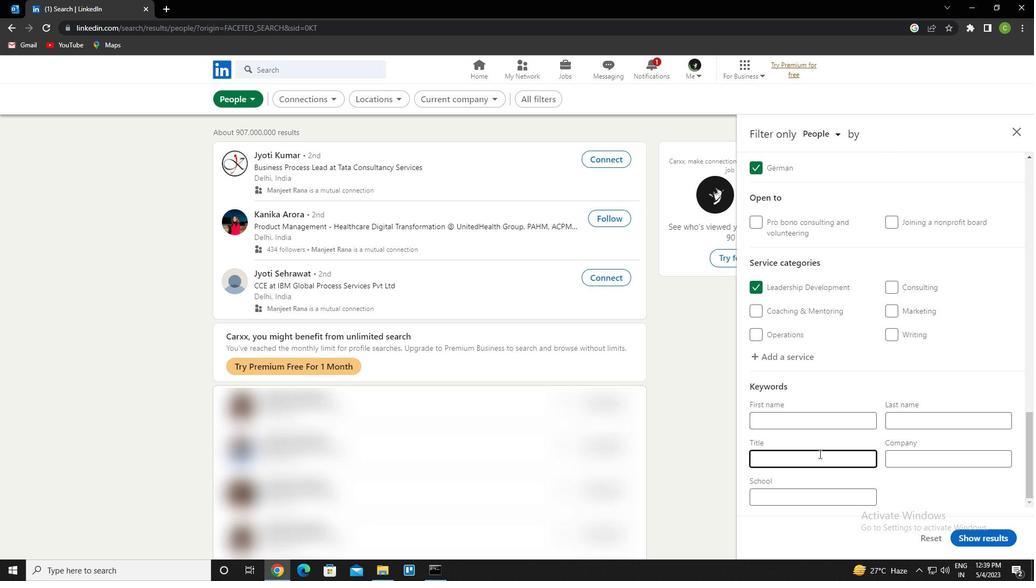 
Action: Key pressed a<Key.caps_lock>rtist
Screenshot: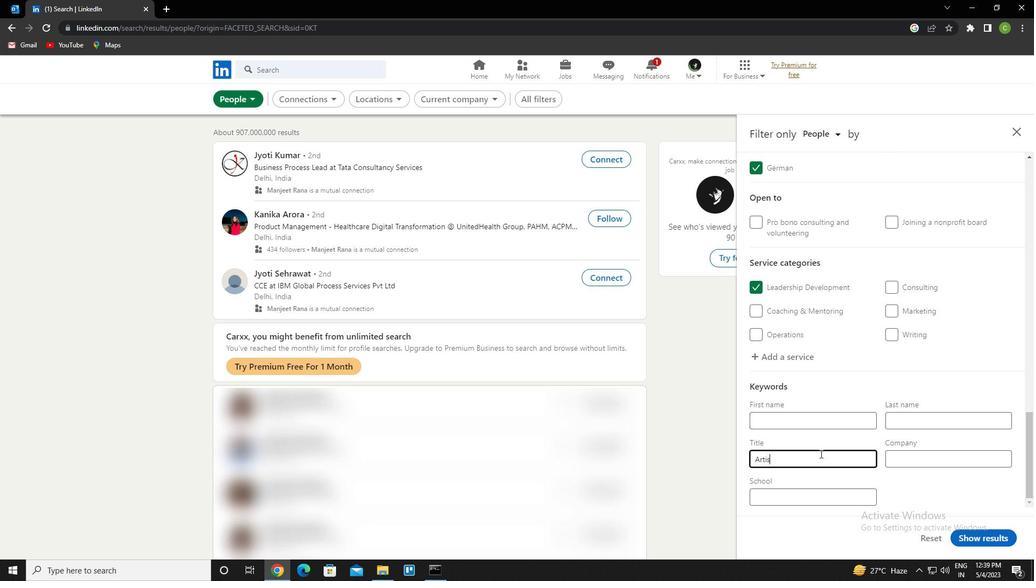 
Action: Mouse moved to (985, 535)
Screenshot: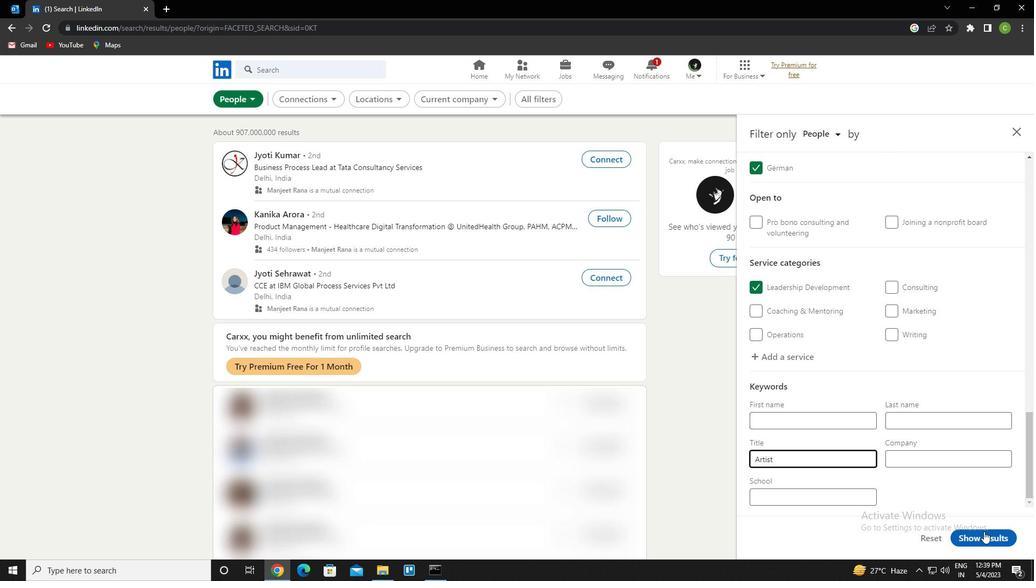 
Action: Mouse pressed left at (985, 535)
Screenshot: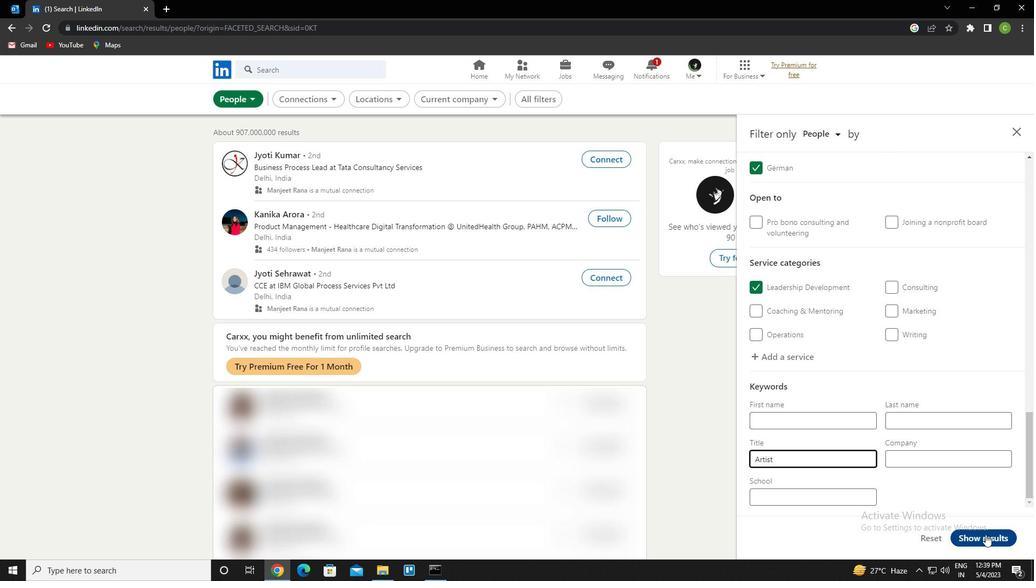 
Action: Mouse moved to (385, 552)
Screenshot: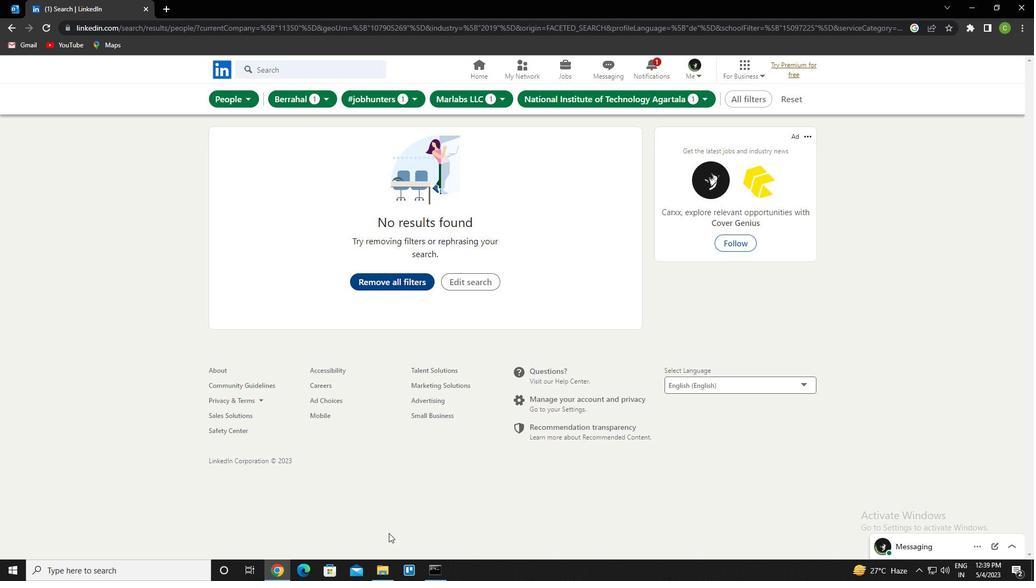 
